 Task: Plan a multi-city trip from Accra to Krabi, then to Chiang Mai, and back to Accra, for 4 passengers in economy class, using Emirates, departing on June 24, July 14, and July 24 respectively.
Action: Mouse pressed left at (352, 354)
Screenshot: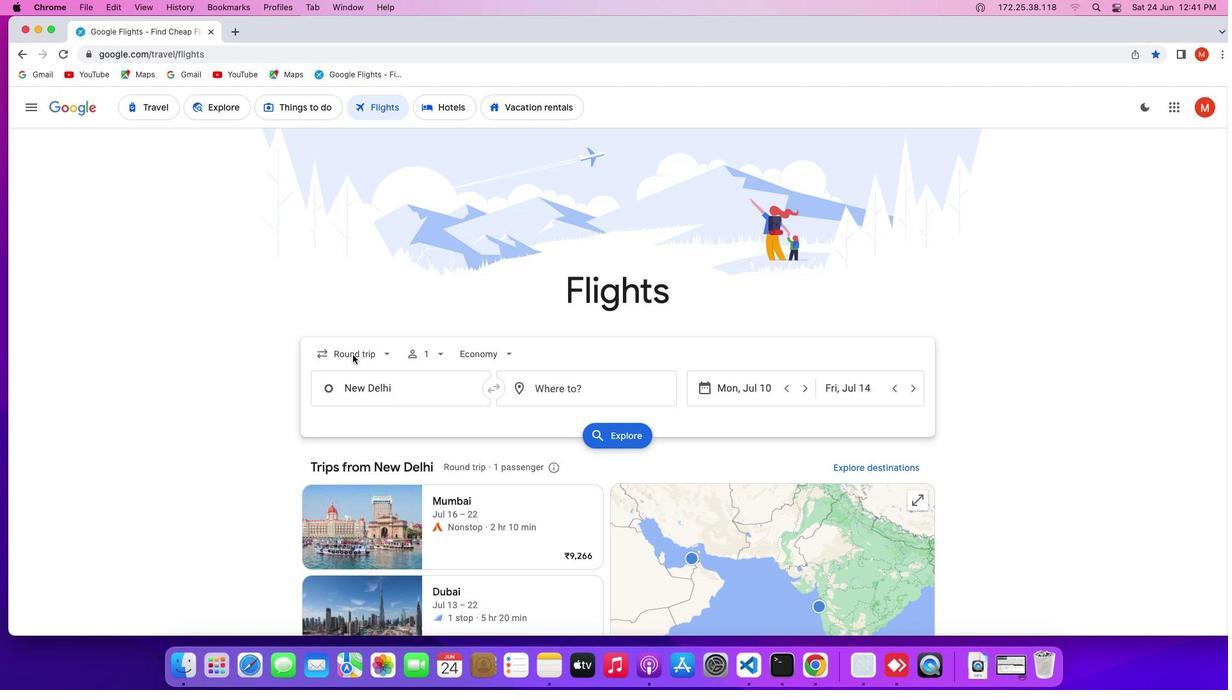 
Action: Mouse pressed left at (352, 354)
Screenshot: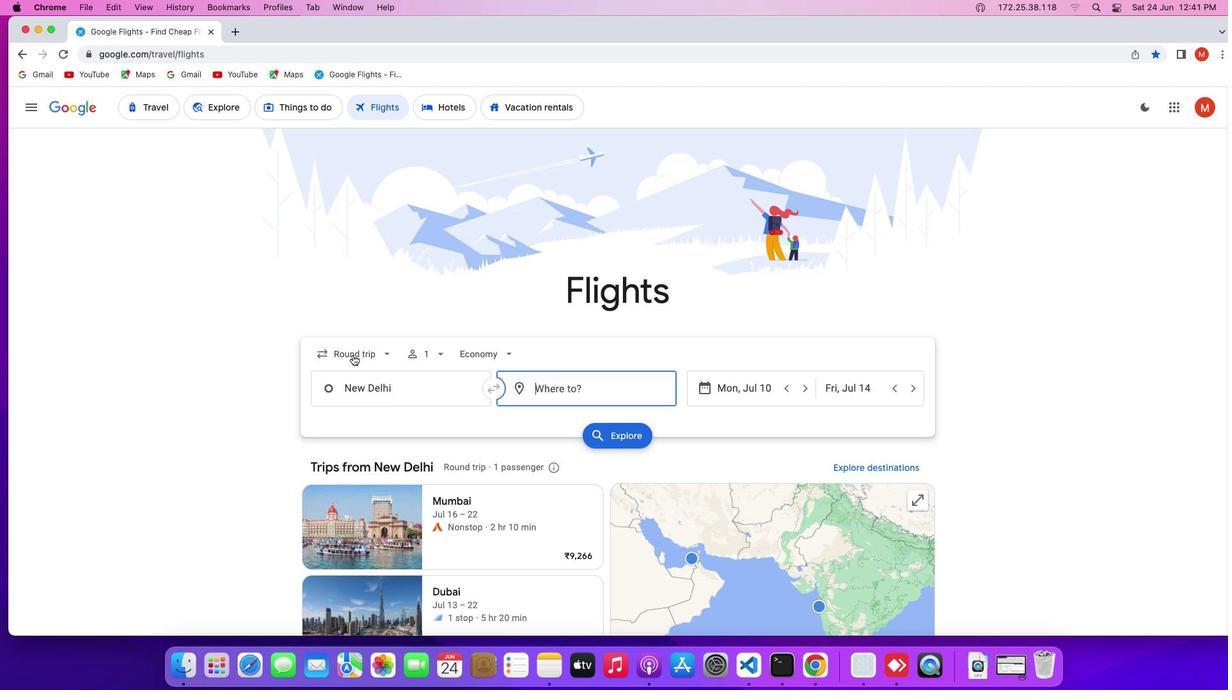 
Action: Mouse moved to (349, 436)
Screenshot: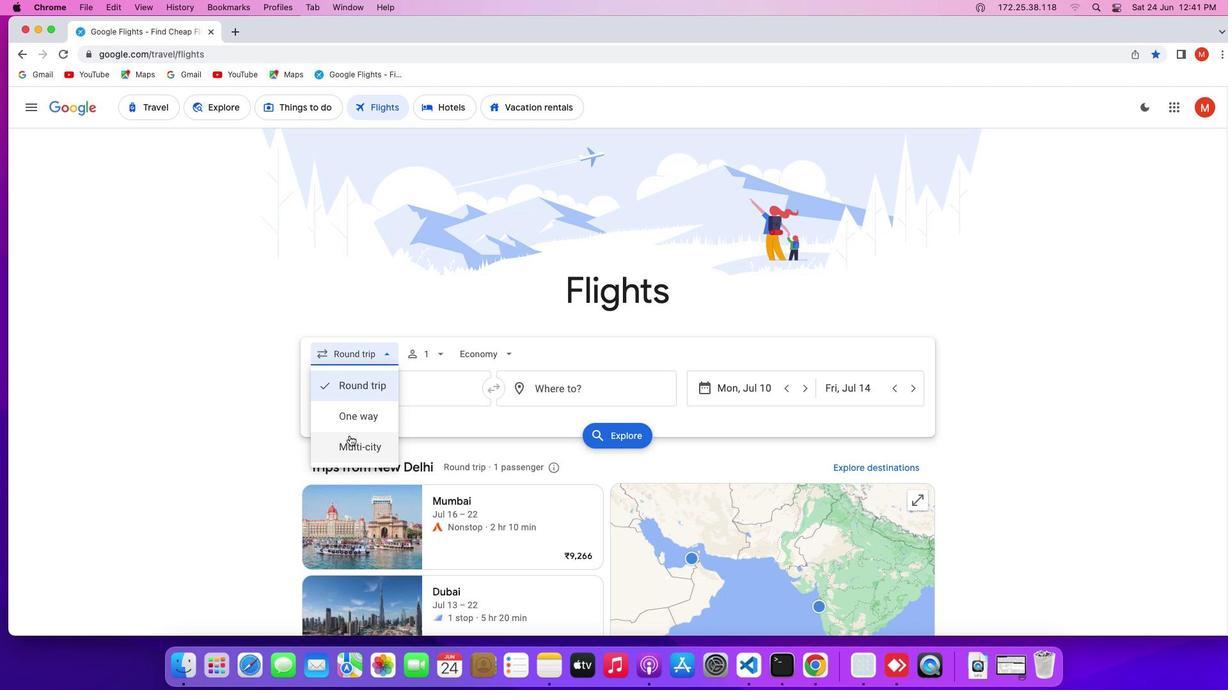 
Action: Mouse pressed left at (349, 436)
Screenshot: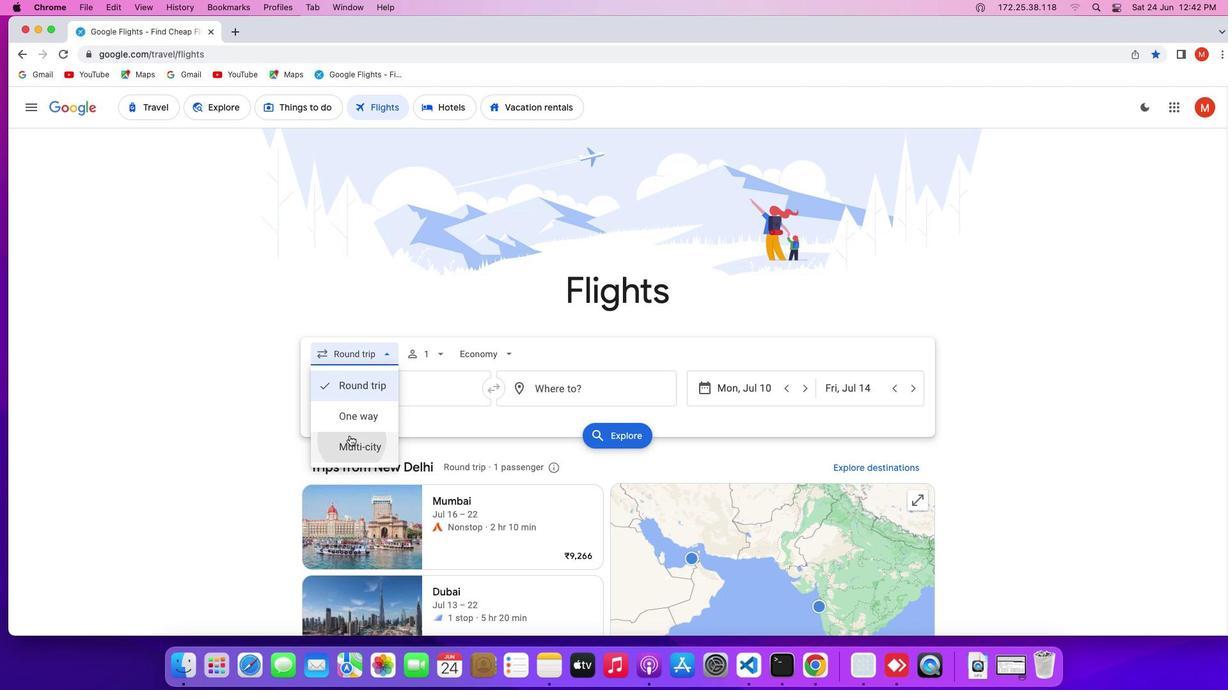 
Action: Mouse moved to (406, 353)
Screenshot: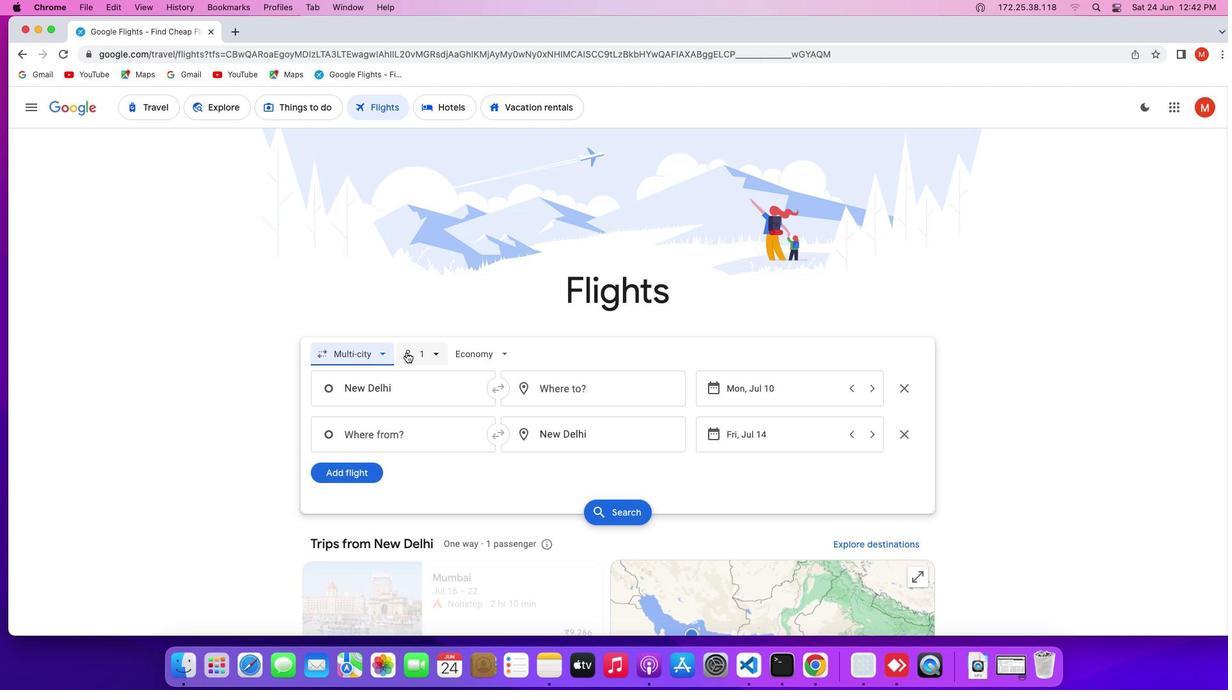 
Action: Mouse pressed left at (406, 353)
Screenshot: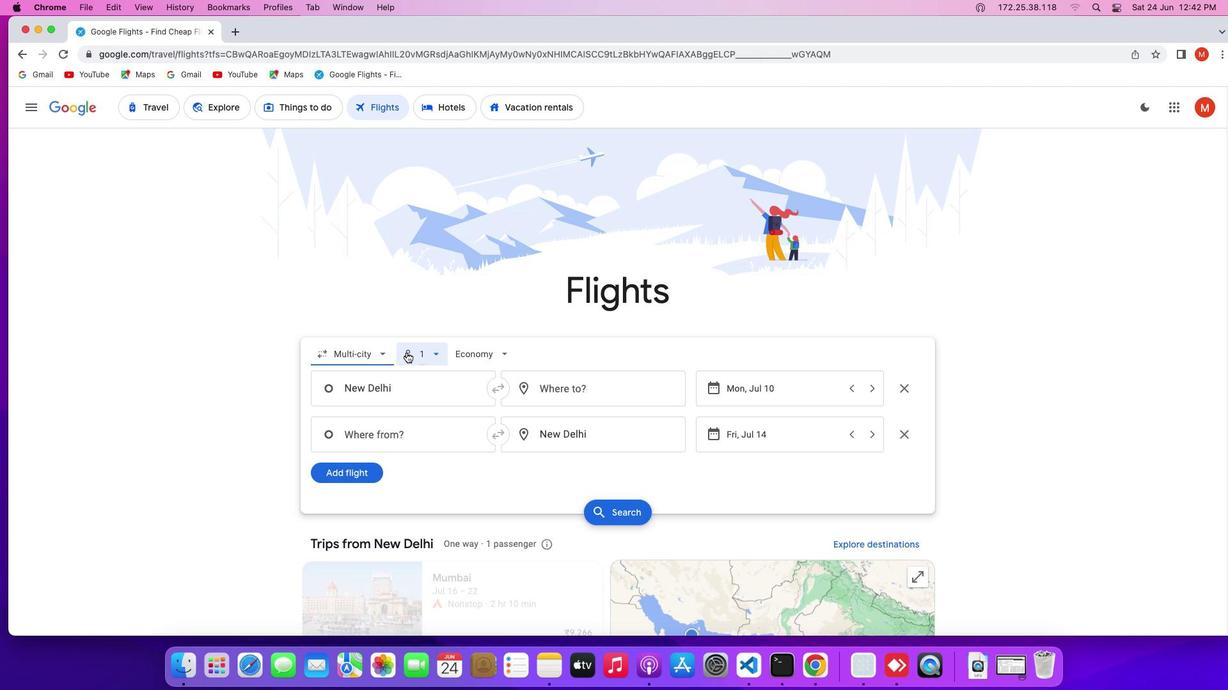 
Action: Mouse moved to (539, 388)
Screenshot: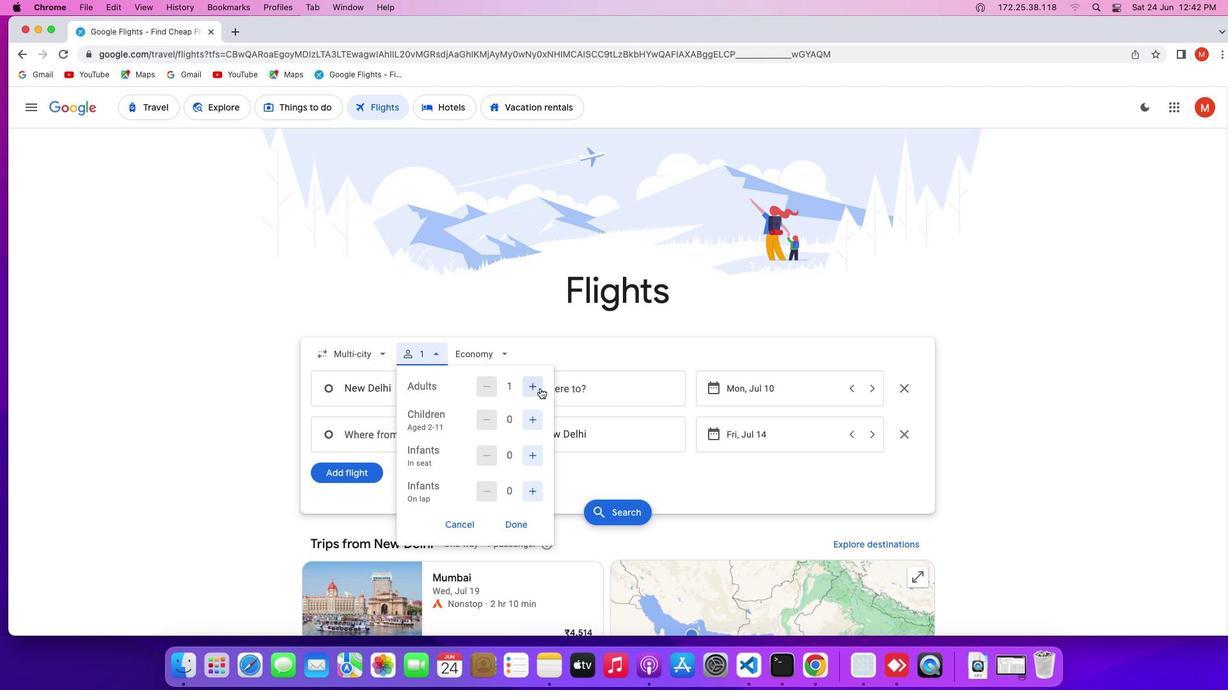 
Action: Mouse pressed left at (539, 388)
Screenshot: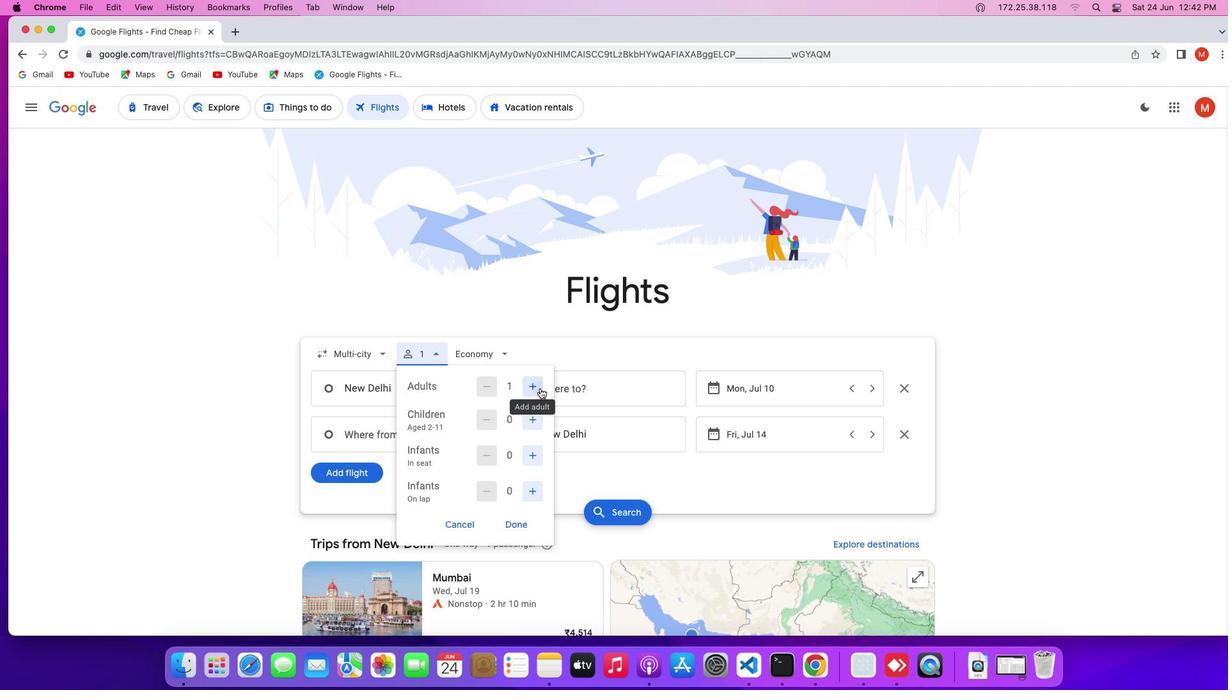 
Action: Mouse moved to (535, 420)
Screenshot: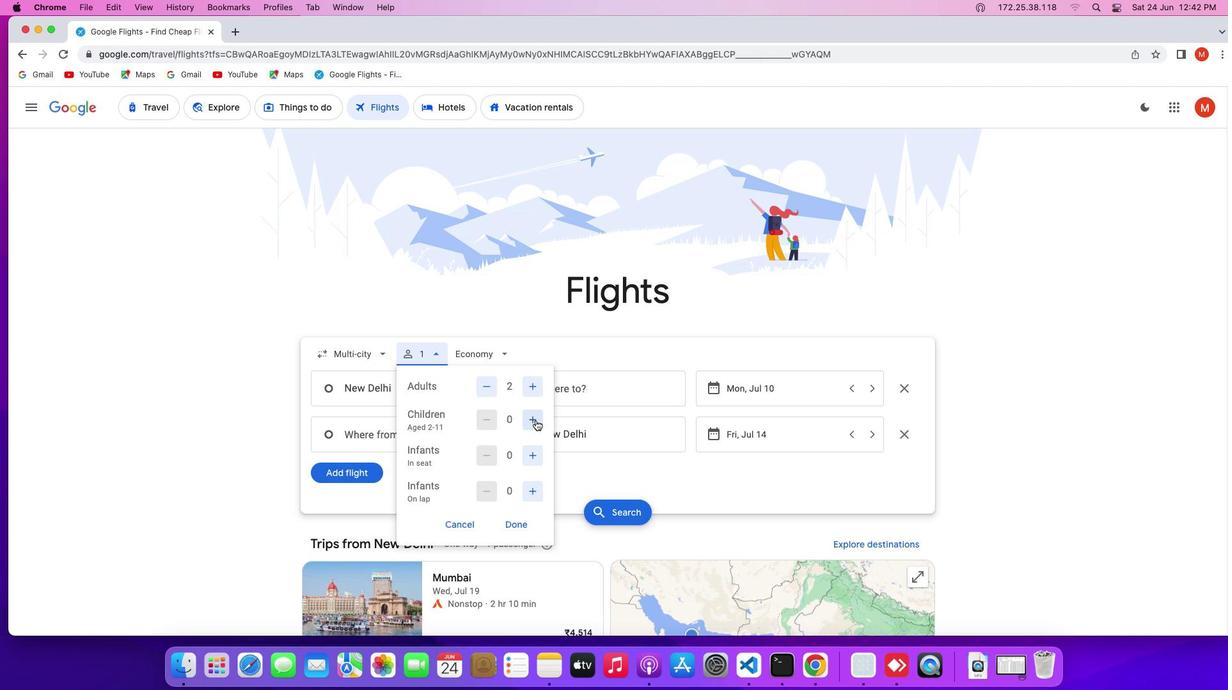 
Action: Mouse pressed left at (535, 420)
Screenshot: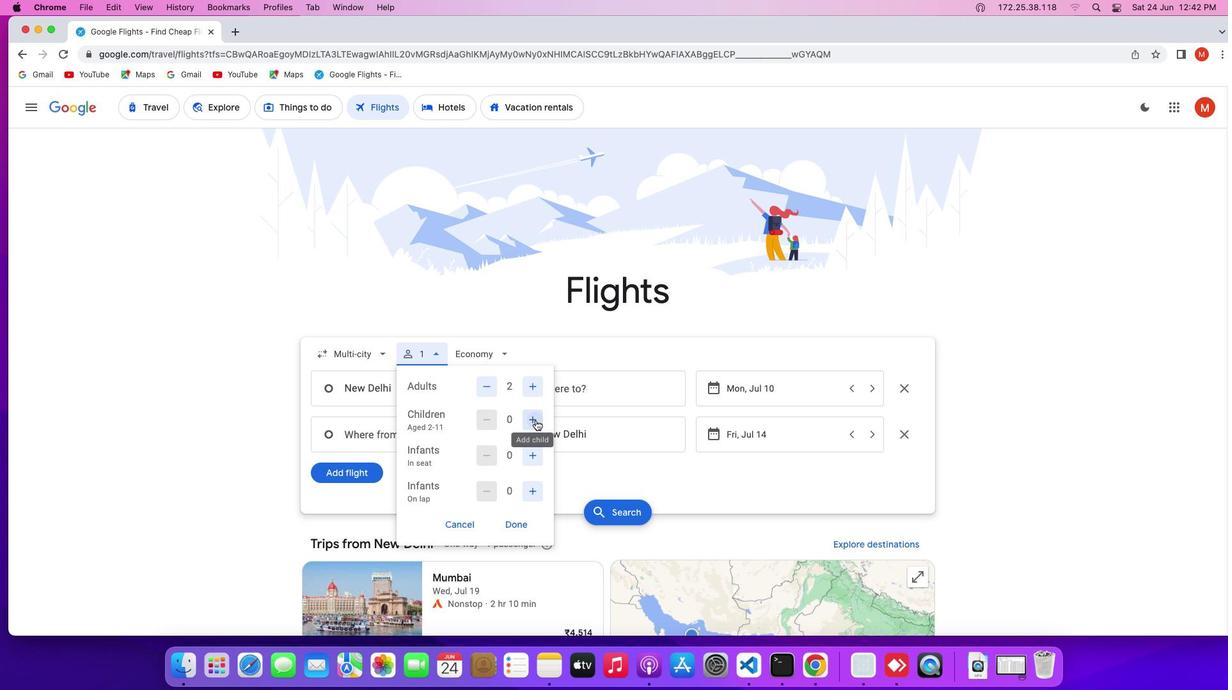 
Action: Mouse pressed left at (535, 420)
Screenshot: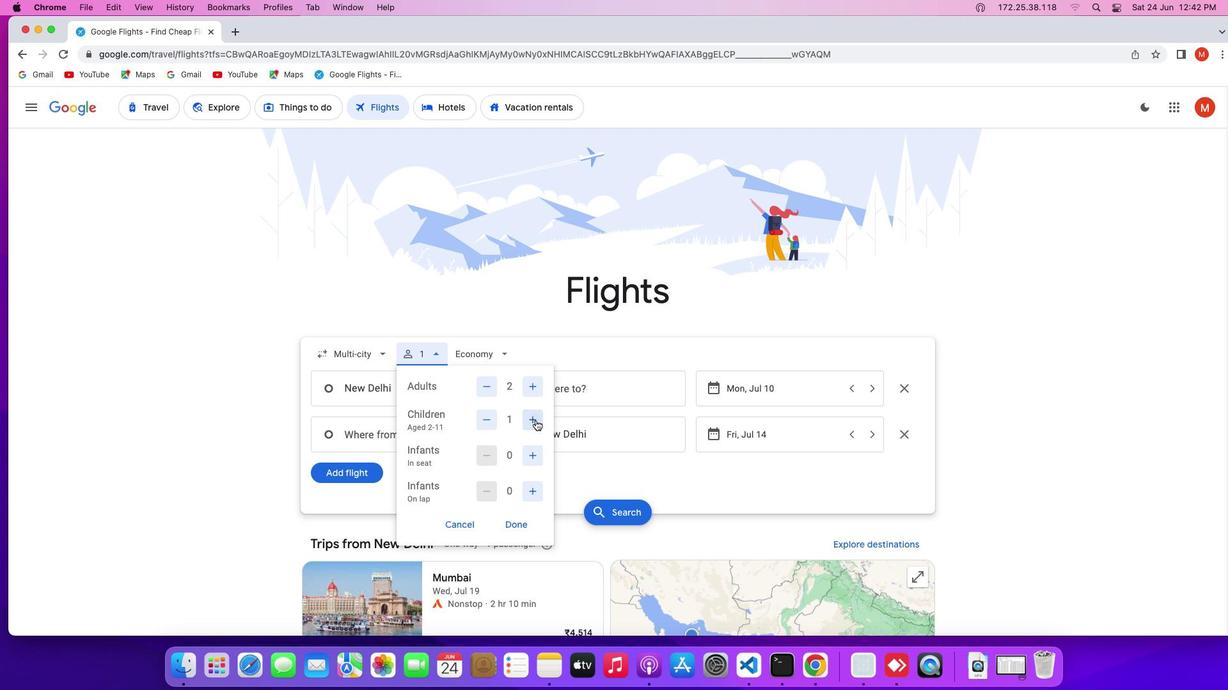 
Action: Mouse moved to (532, 523)
Screenshot: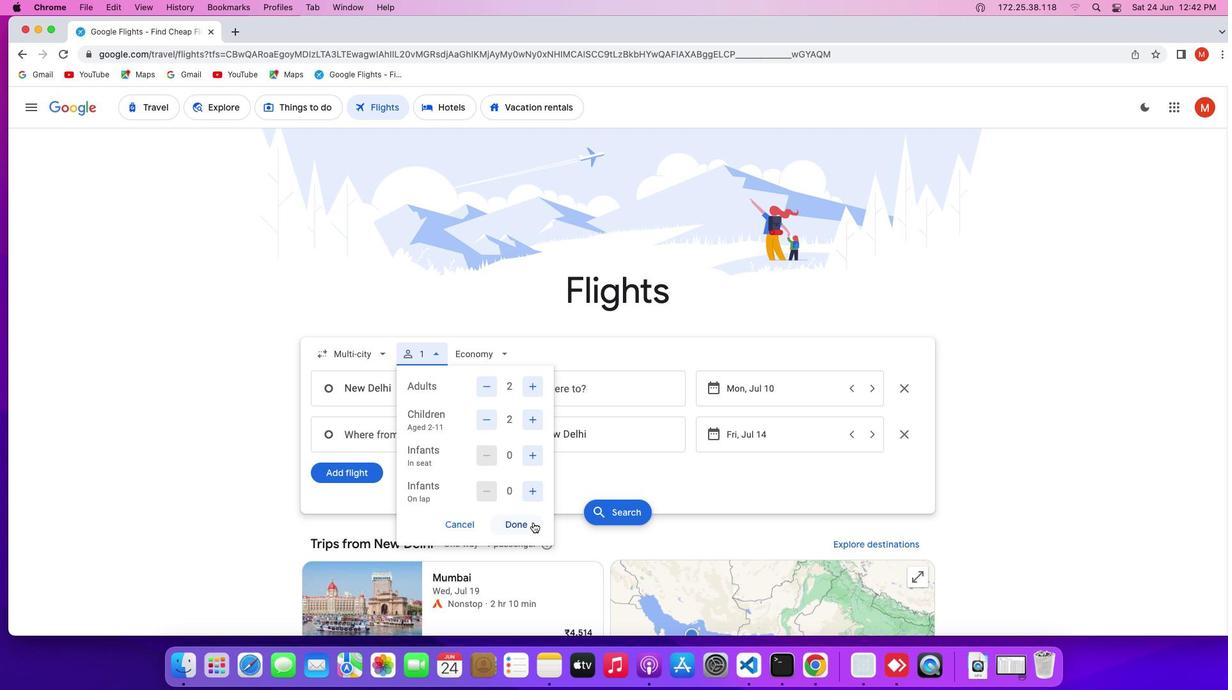
Action: Mouse pressed left at (532, 523)
Screenshot: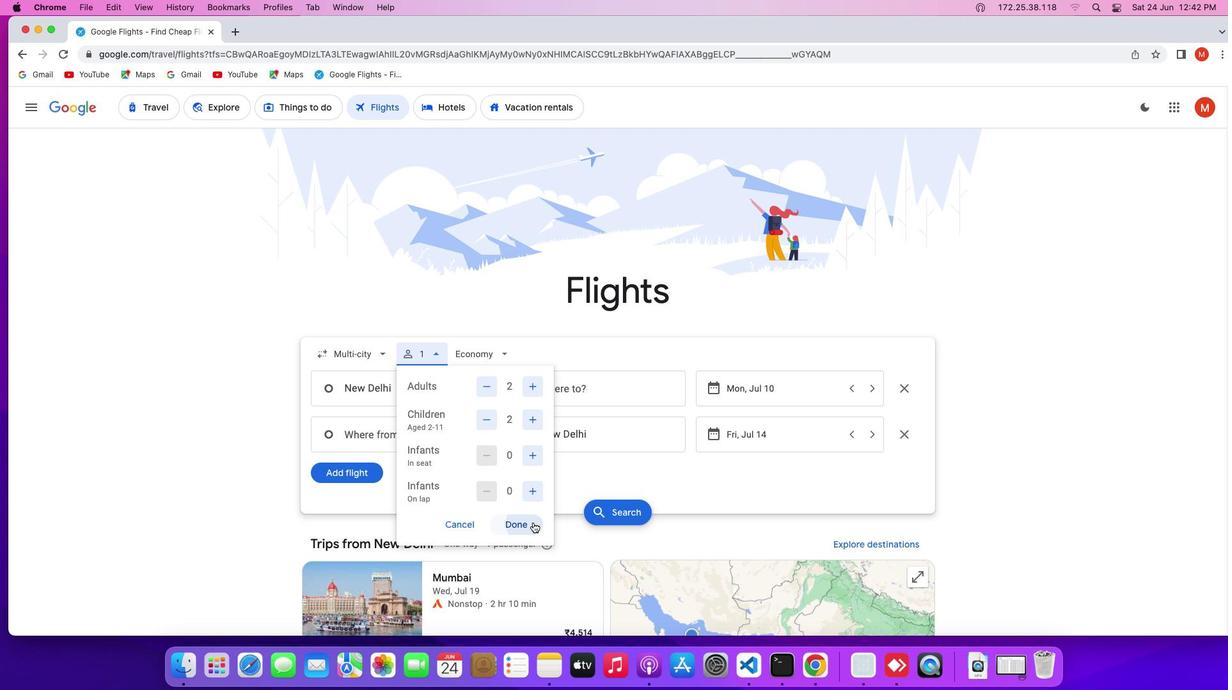 
Action: Mouse moved to (483, 351)
Screenshot: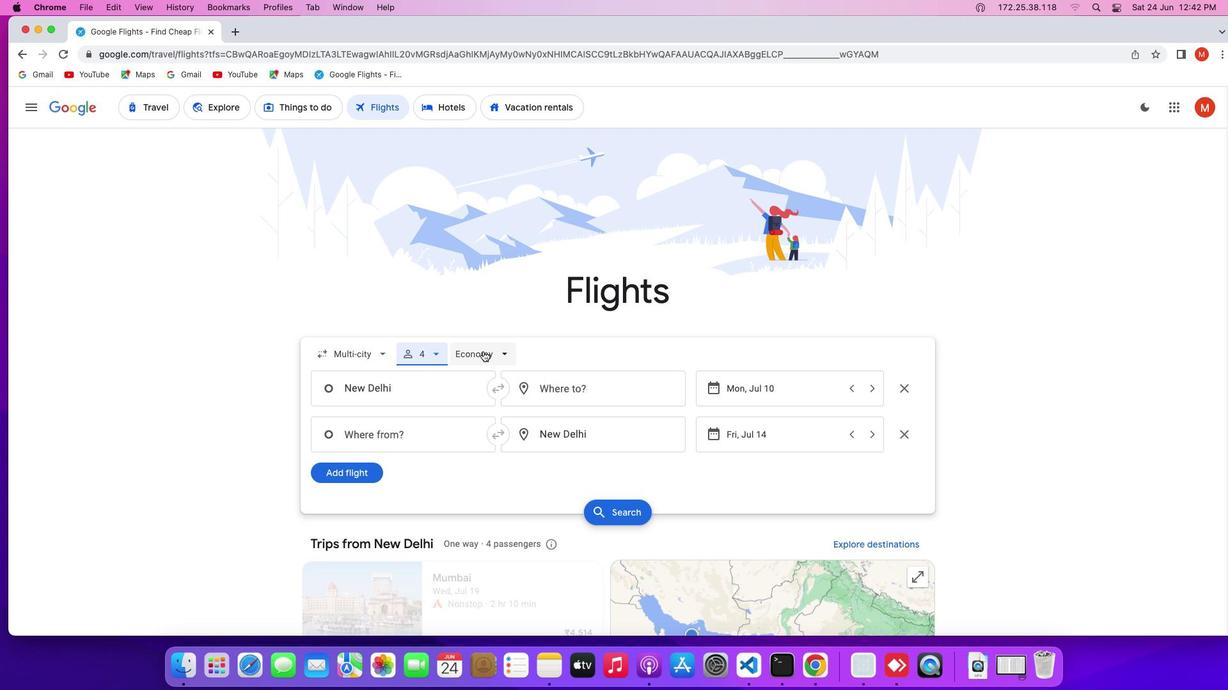 
Action: Mouse pressed left at (483, 351)
Screenshot: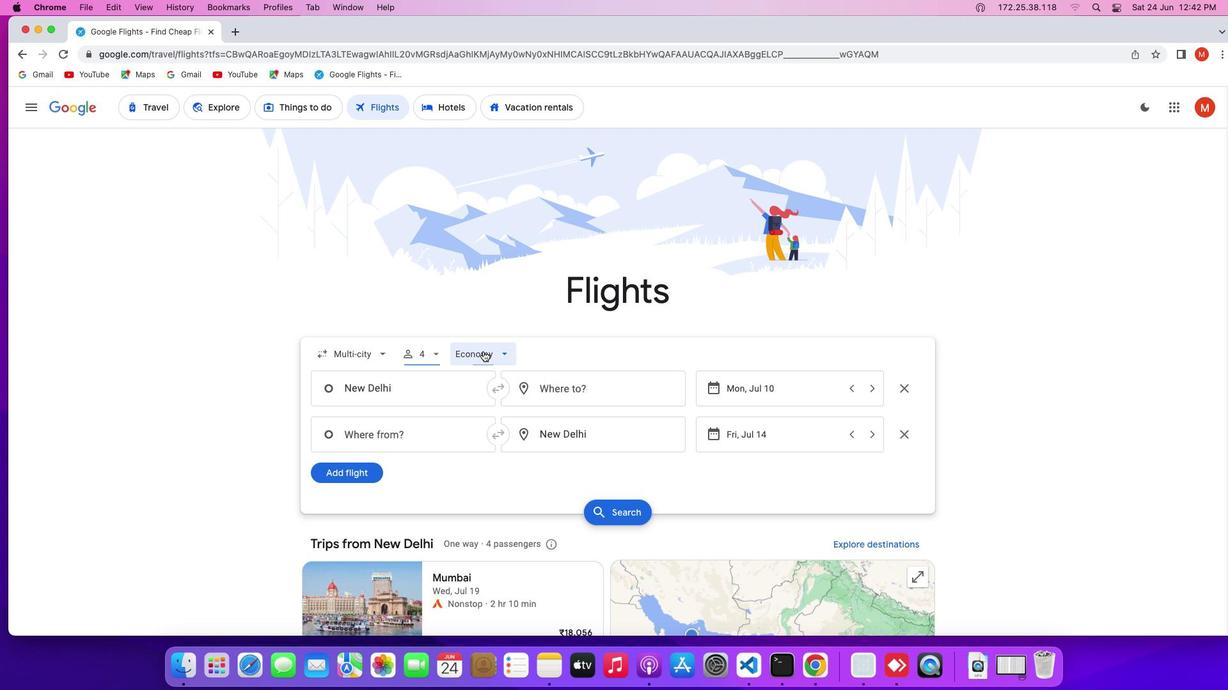 
Action: Mouse moved to (486, 393)
Screenshot: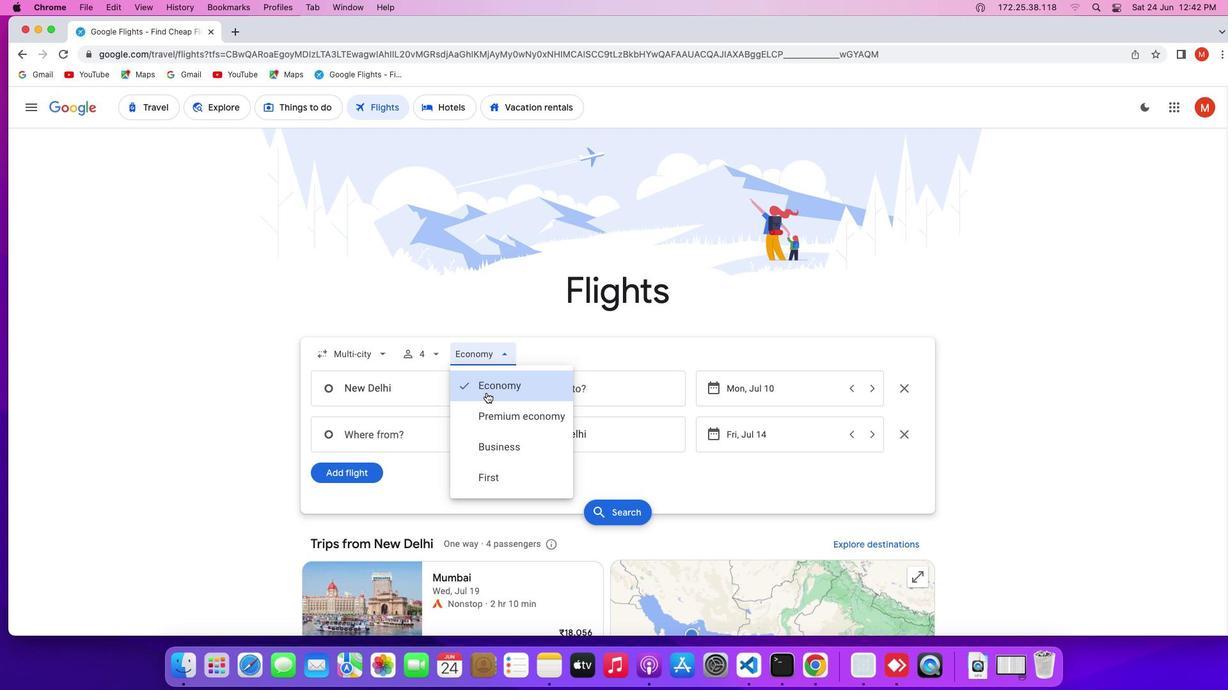 
Action: Mouse pressed left at (486, 393)
Screenshot: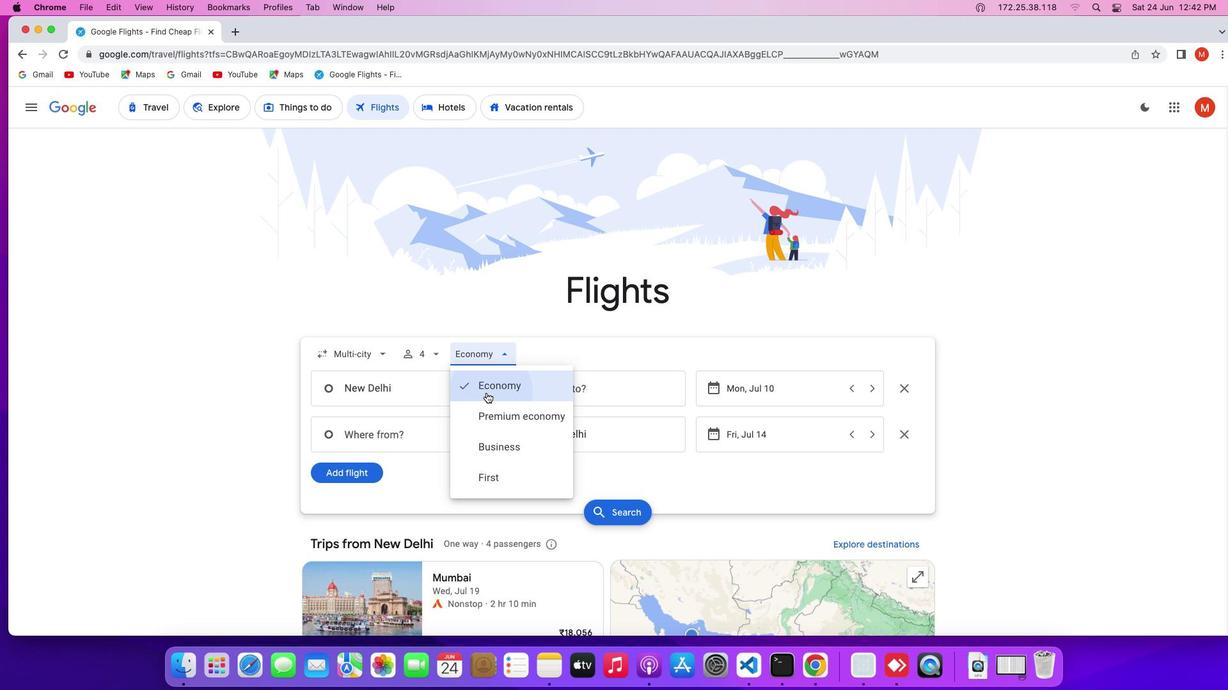 
Action: Mouse moved to (454, 385)
Screenshot: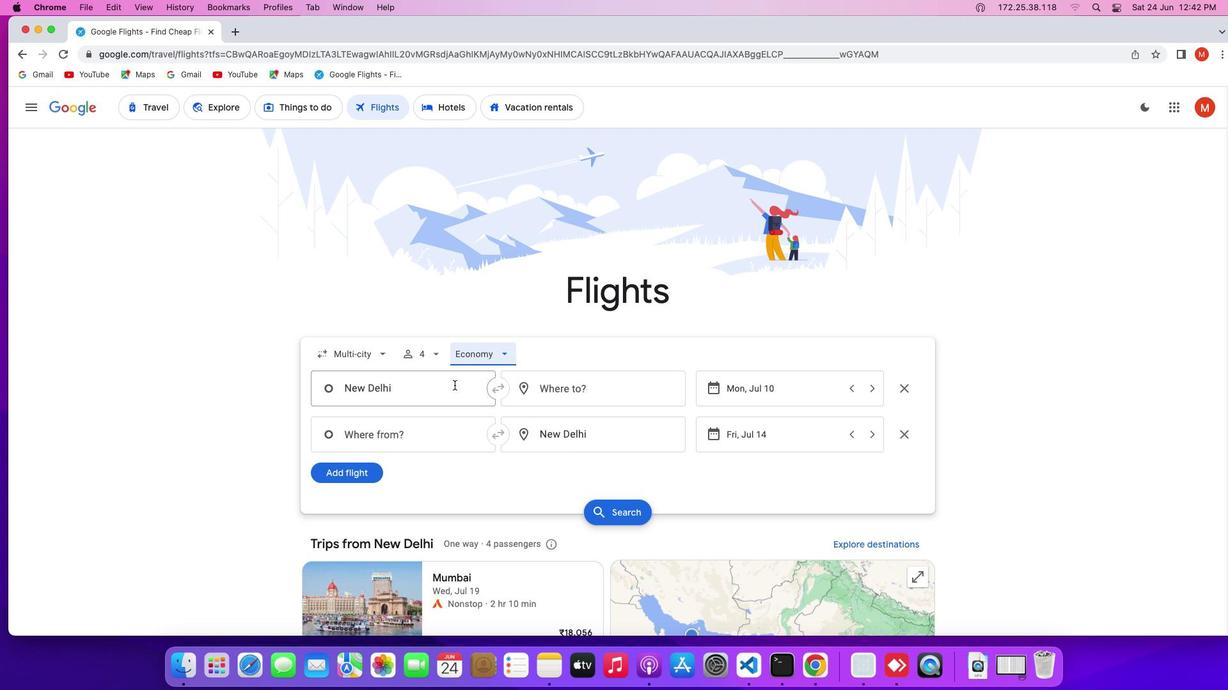 
Action: Mouse pressed left at (454, 385)
Screenshot: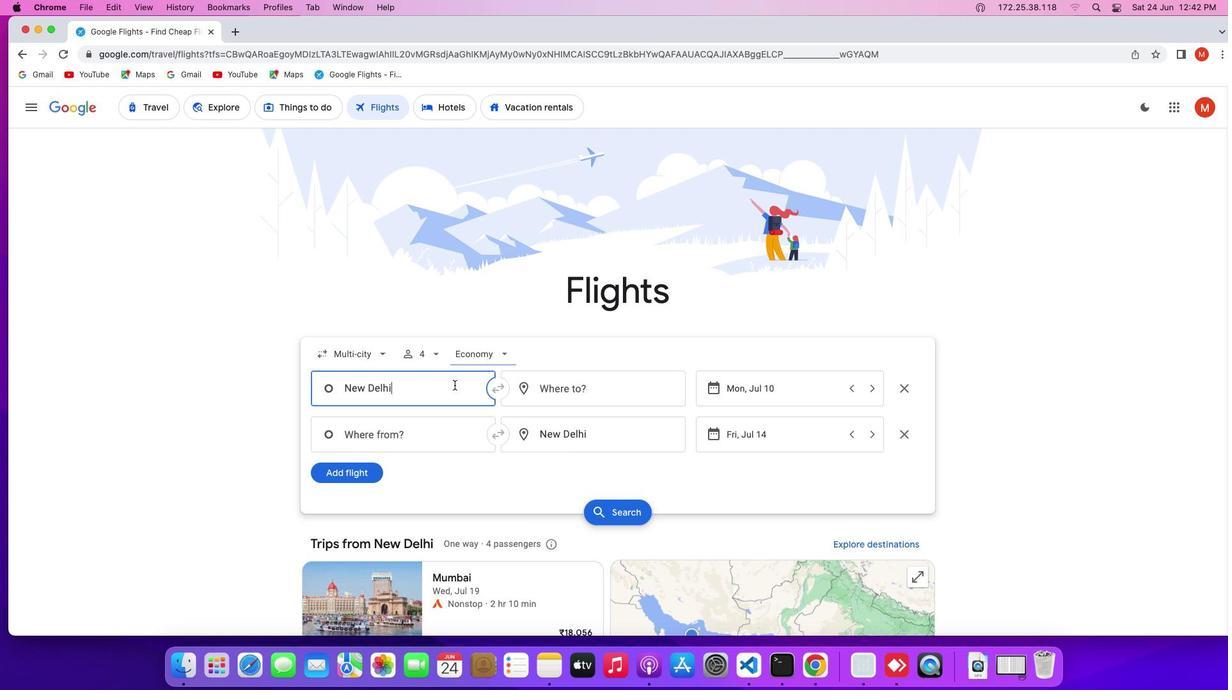 
Action: Key pressed Key.backspaceKey.shift'A''c''c''r''a'
Screenshot: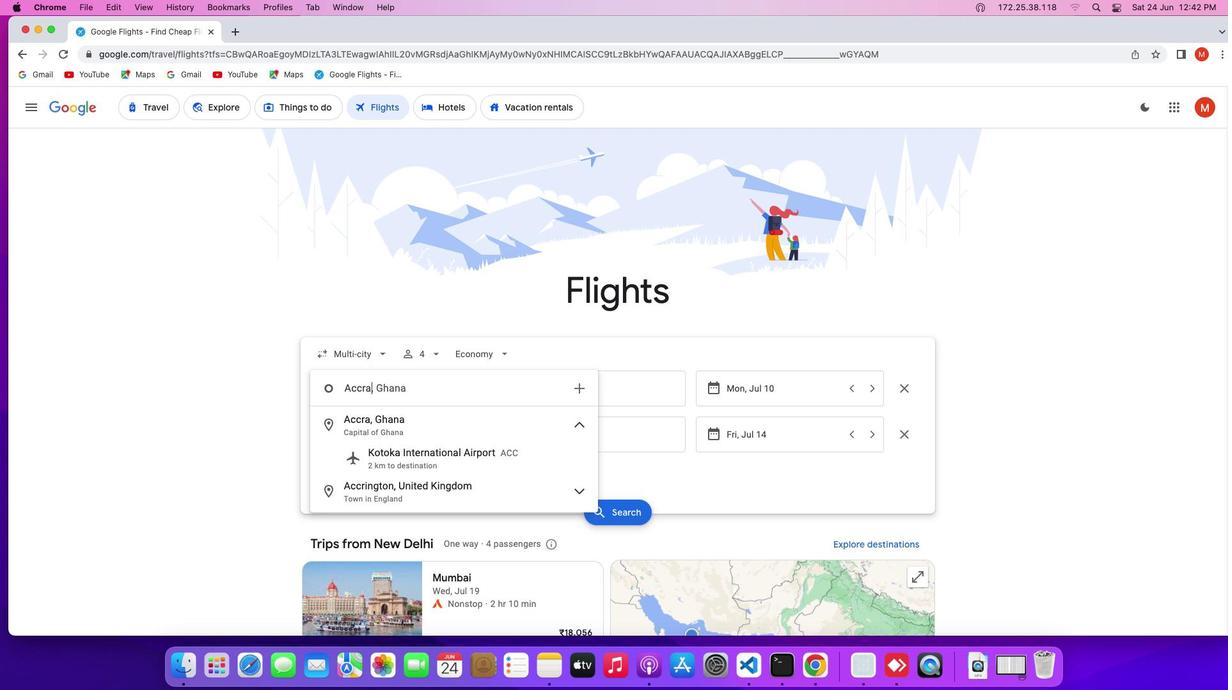 
Action: Mouse moved to (459, 422)
Screenshot: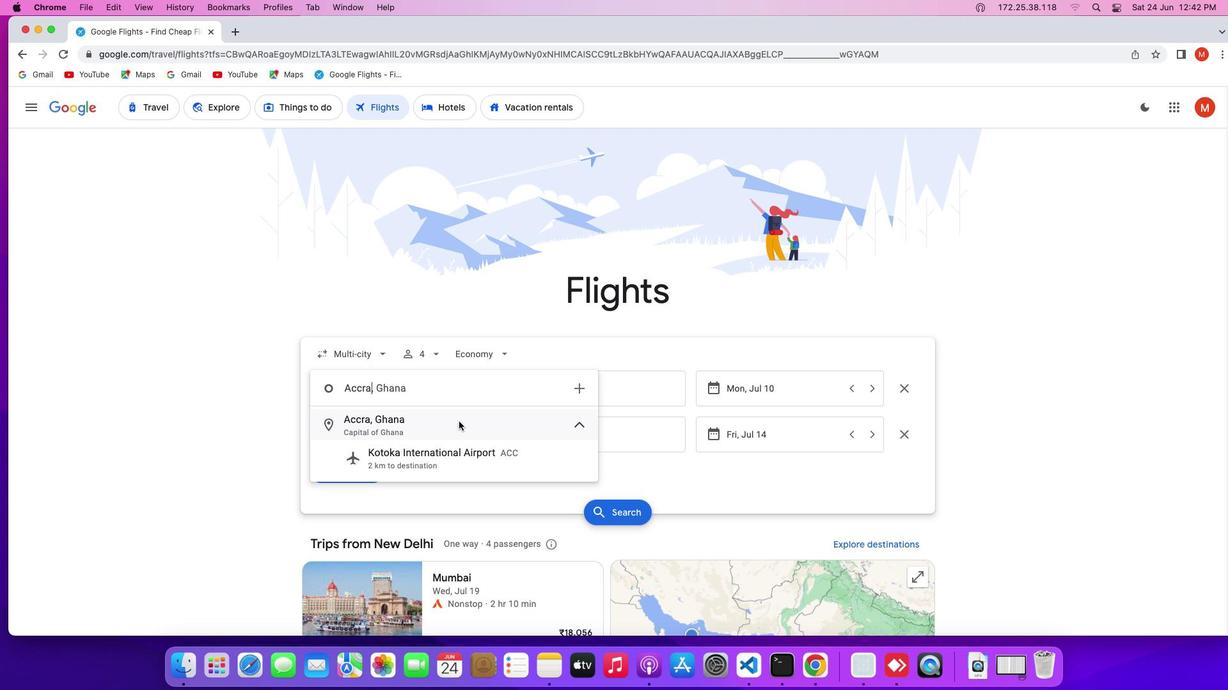 
Action: Mouse pressed left at (459, 422)
Screenshot: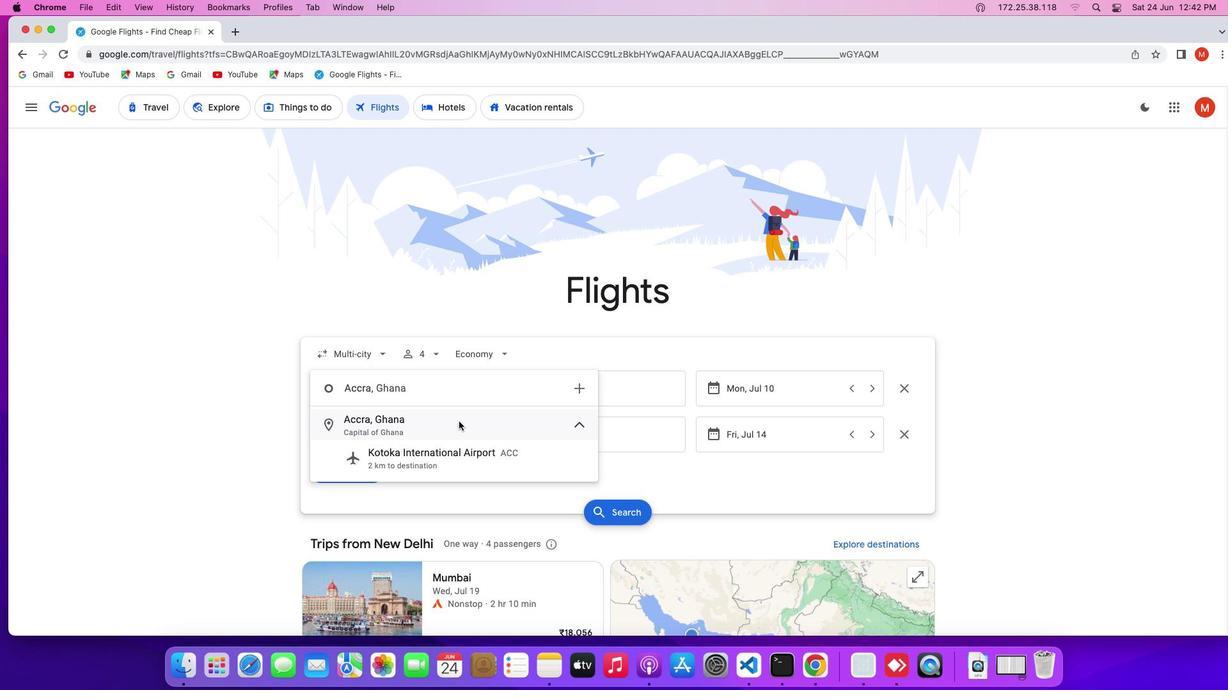 
Action: Mouse moved to (557, 395)
Screenshot: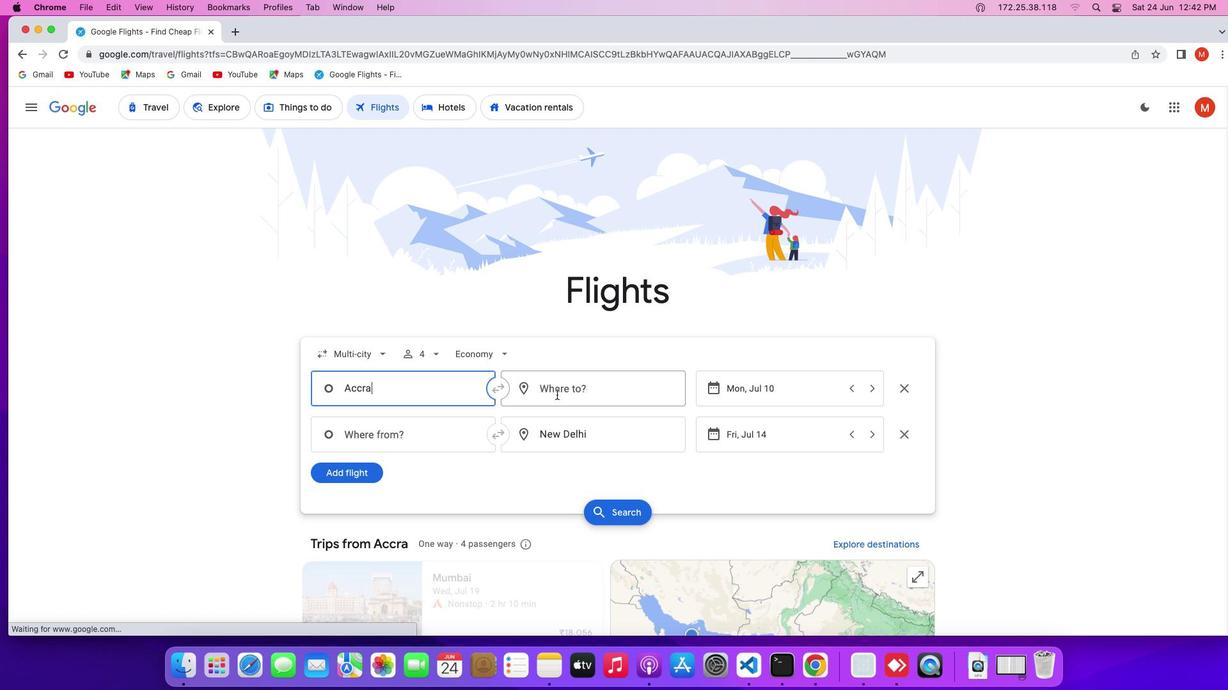 
Action: Mouse pressed left at (557, 395)
Screenshot: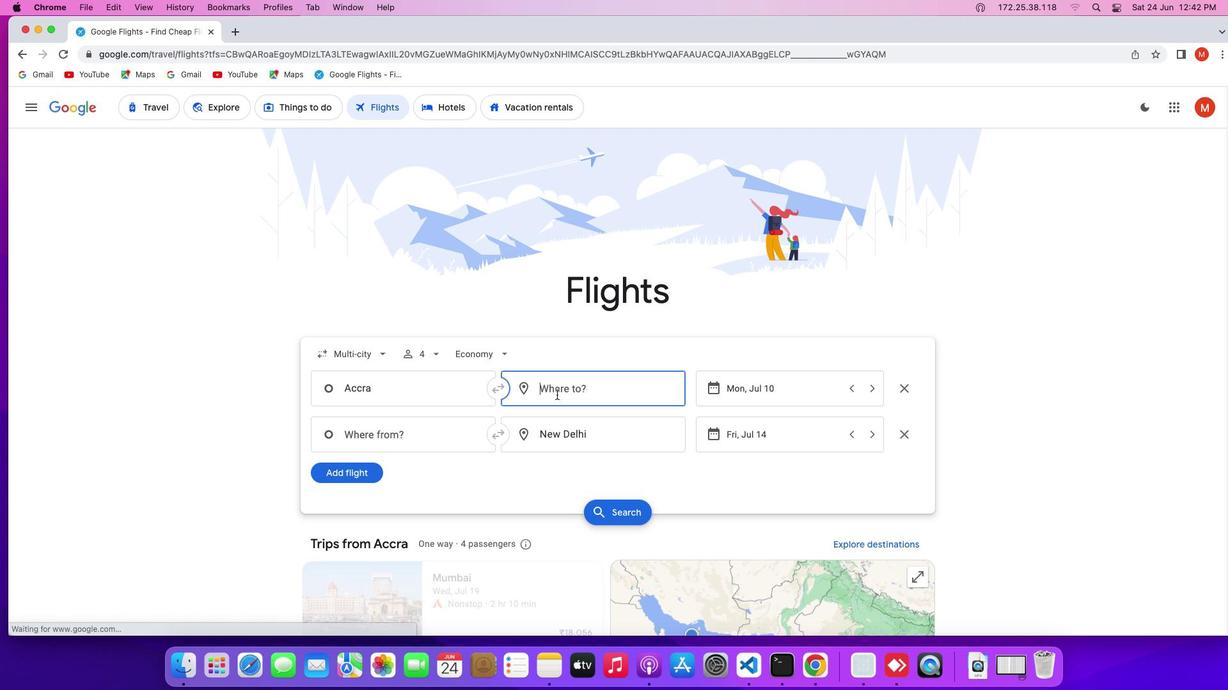 
Action: Key pressed Key.shift'K''r''a''b''i'
Screenshot: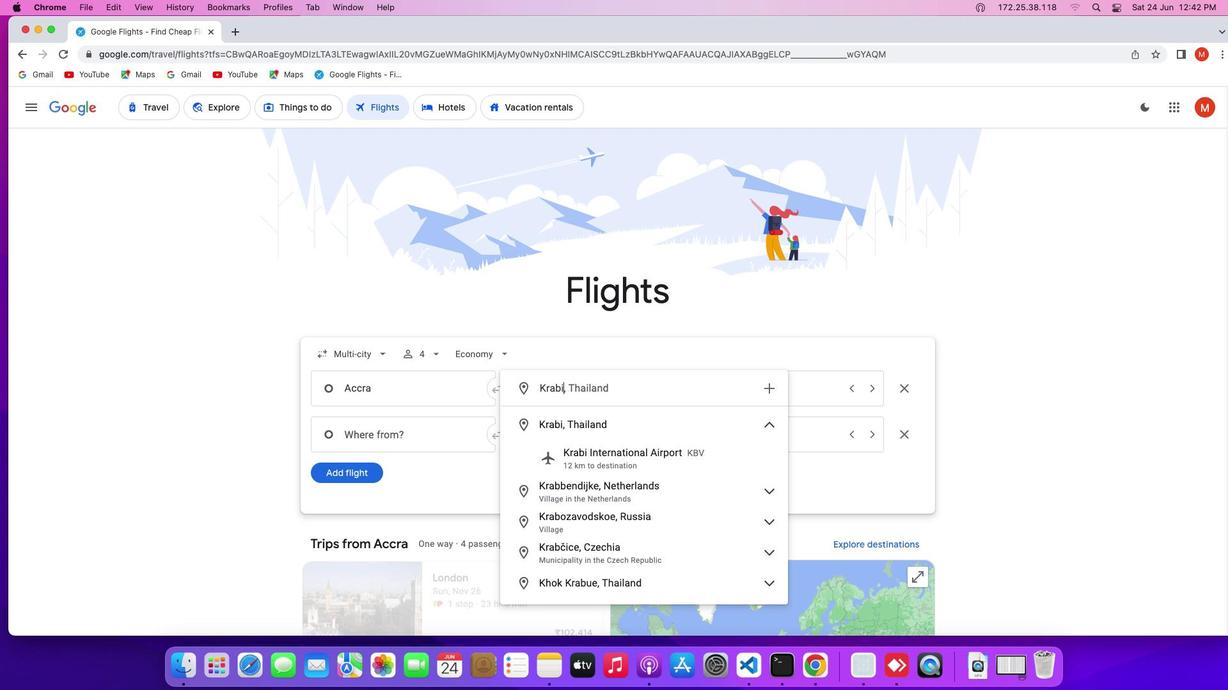 
Action: Mouse moved to (575, 417)
Screenshot: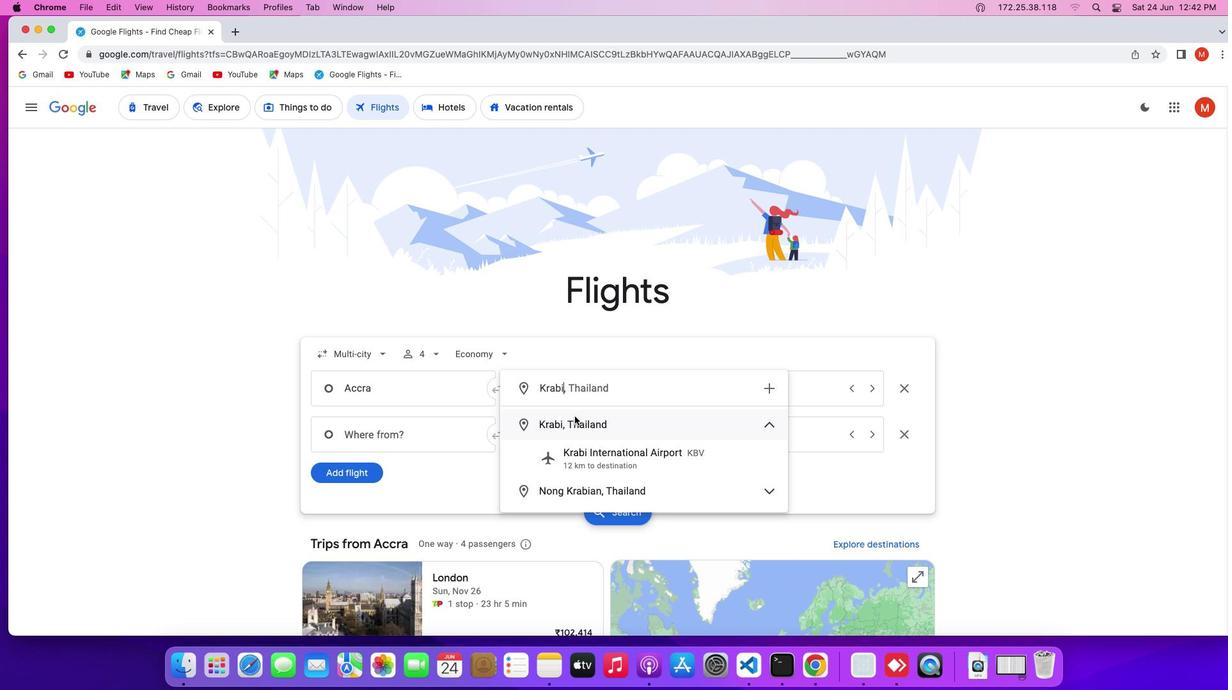 
Action: Mouse pressed left at (575, 417)
Screenshot: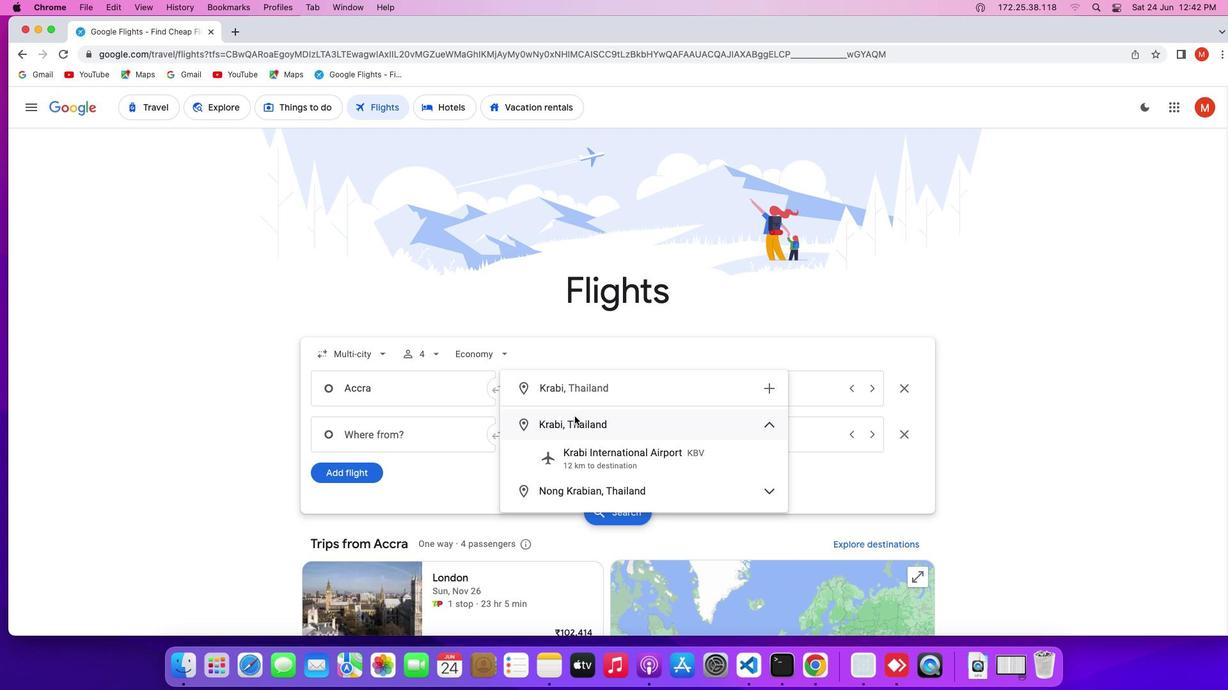 
Action: Mouse moved to (770, 386)
Screenshot: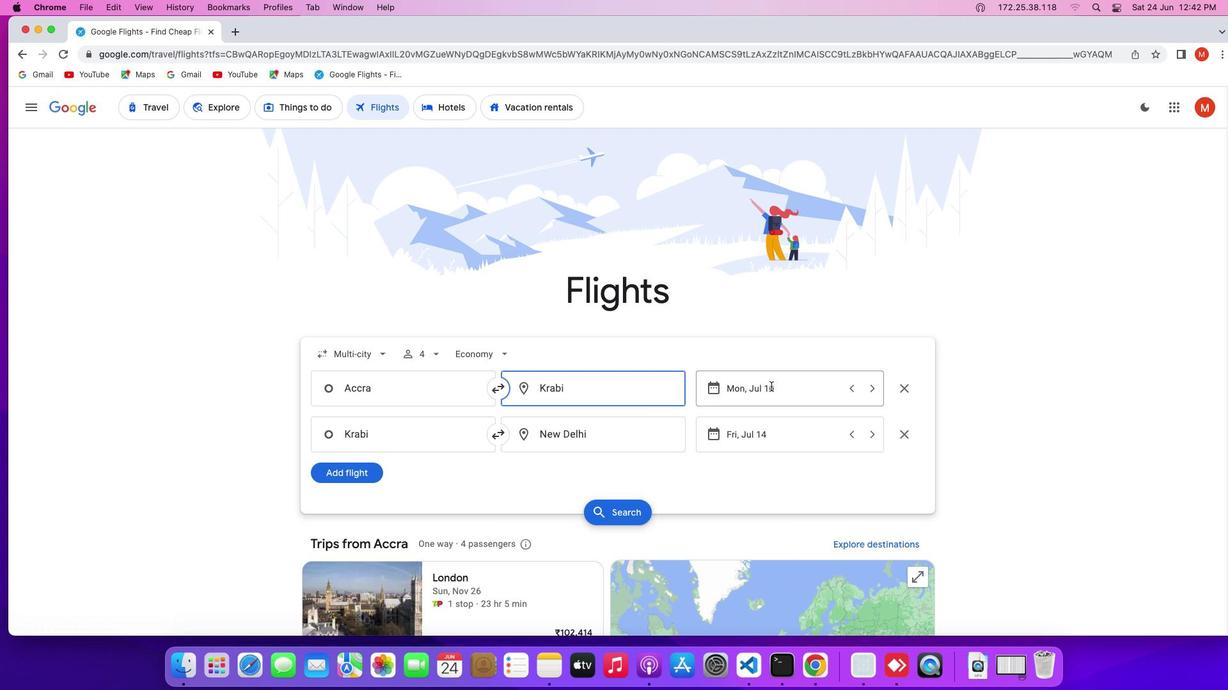 
Action: Mouse pressed left at (770, 386)
Screenshot: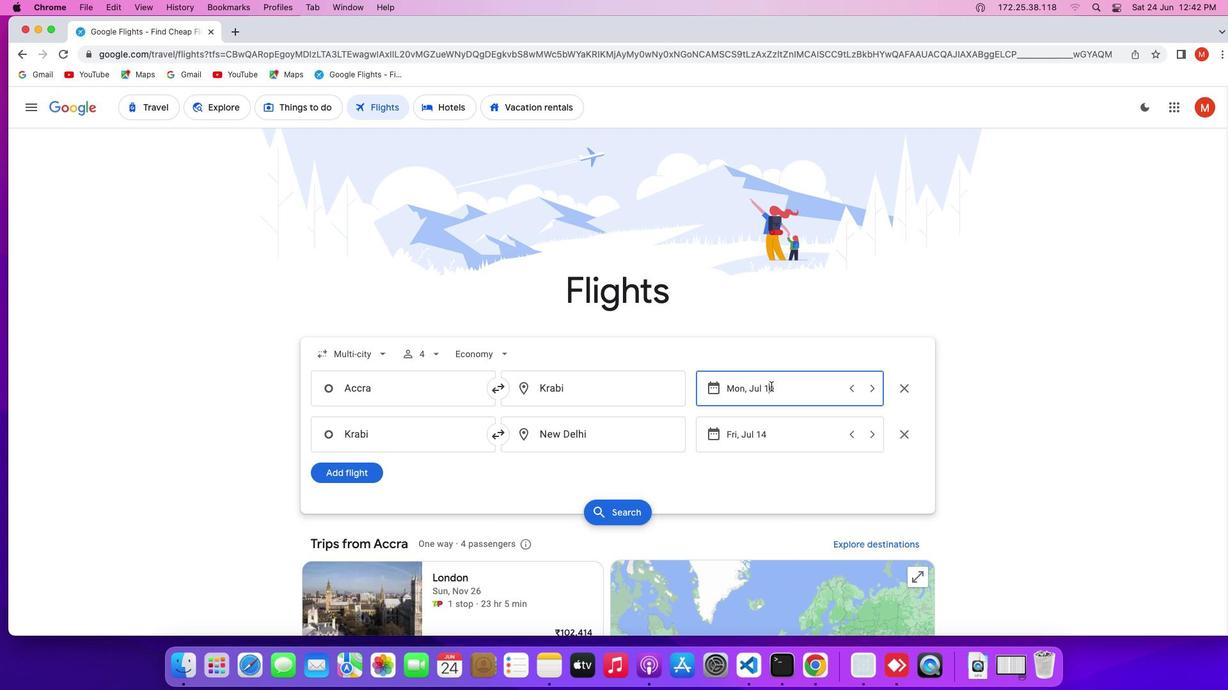
Action: Mouse moved to (613, 500)
Screenshot: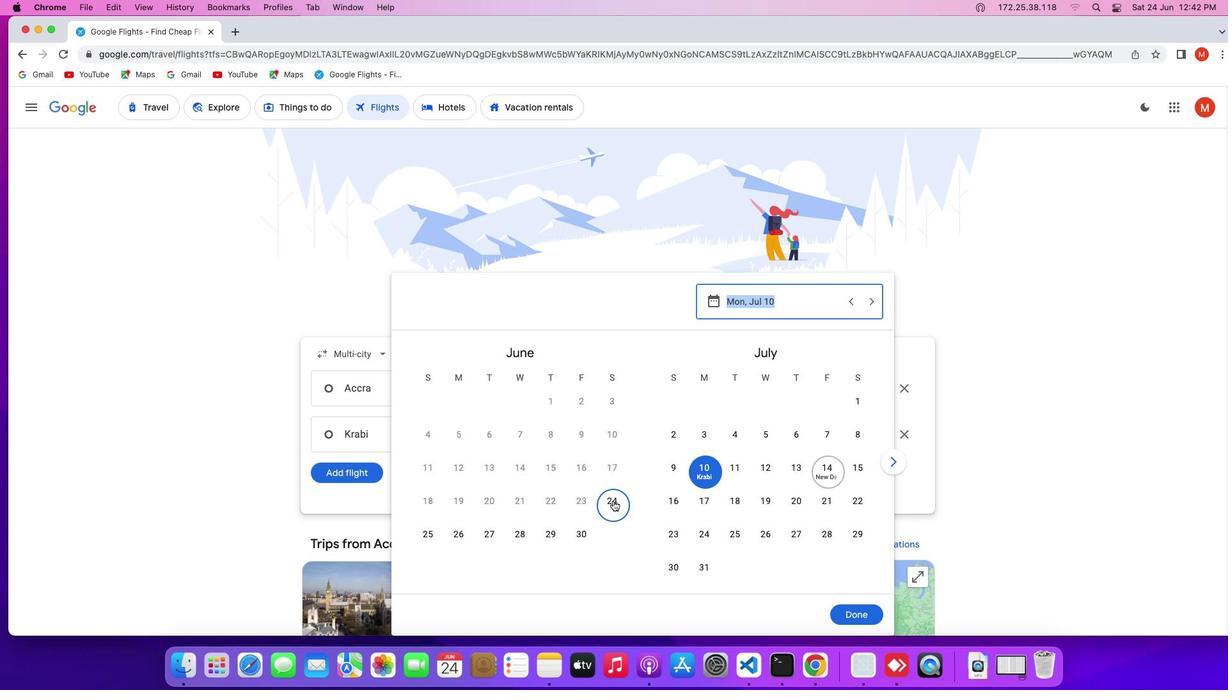 
Action: Mouse pressed left at (613, 500)
Screenshot: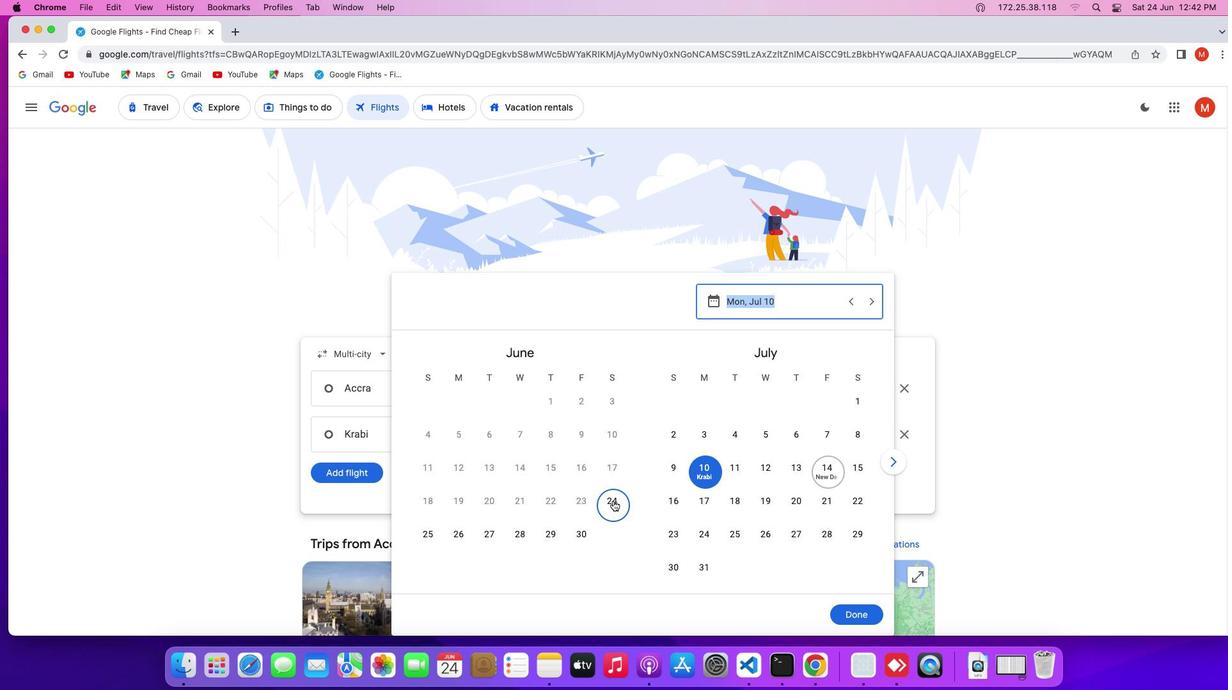 
Action: Mouse moved to (841, 610)
Screenshot: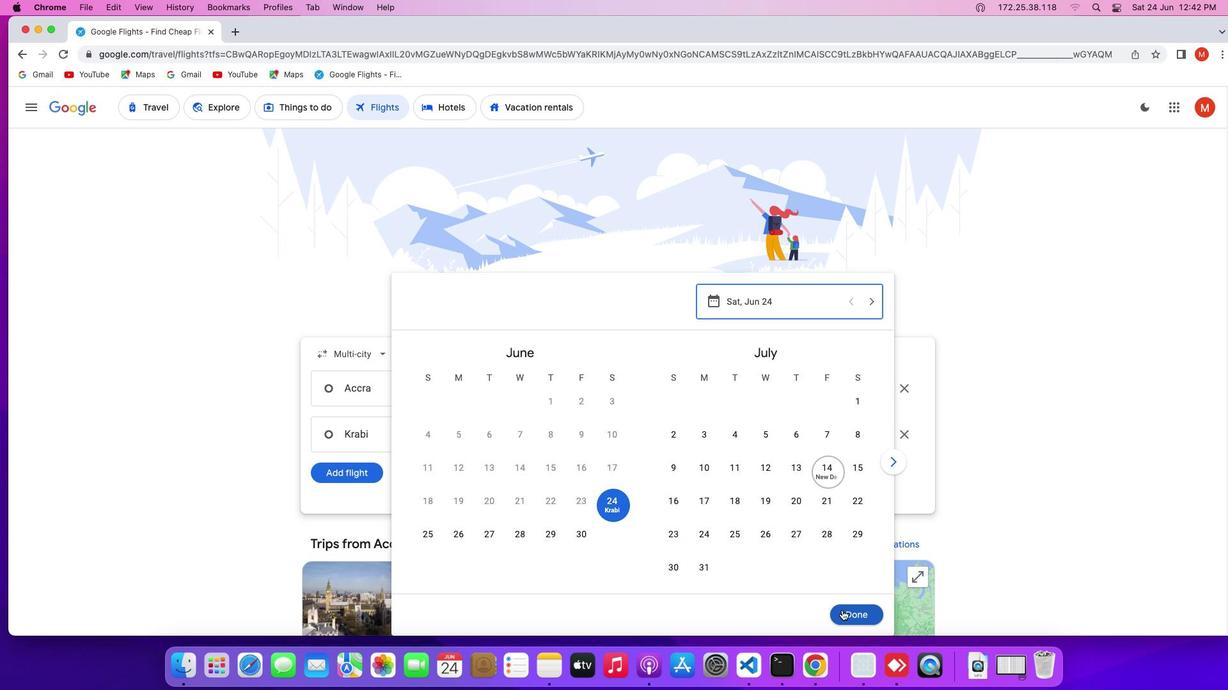 
Action: Mouse pressed left at (841, 610)
Screenshot: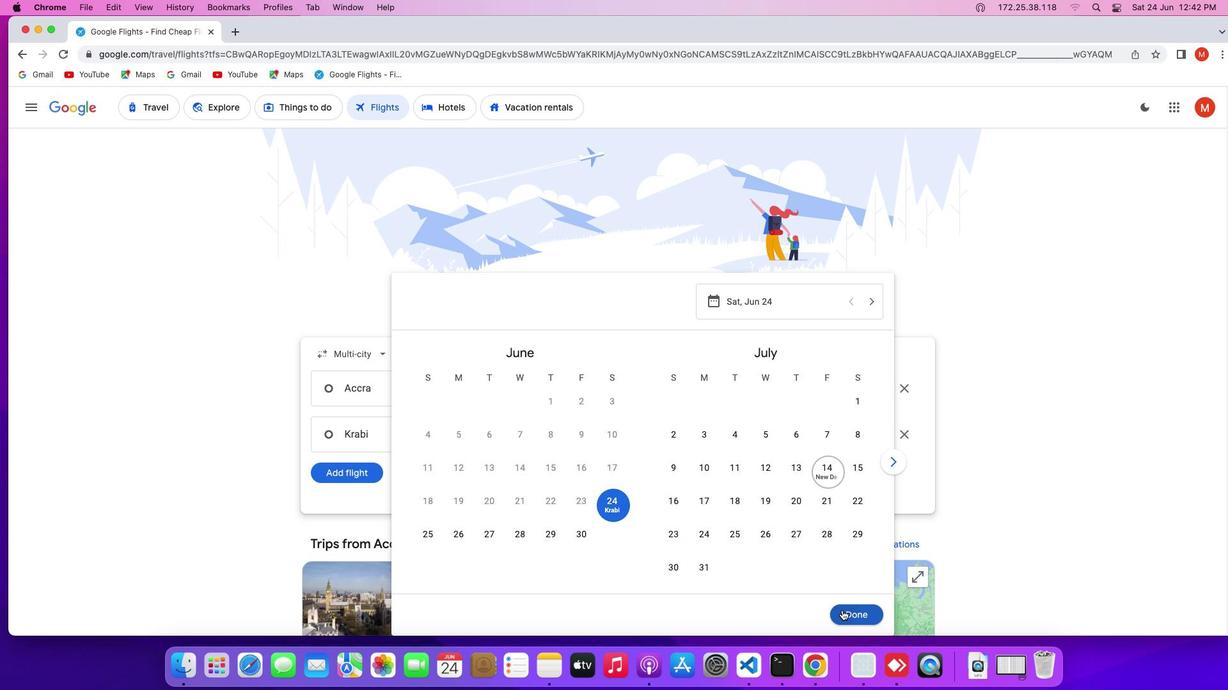 
Action: Mouse moved to (553, 433)
Screenshot: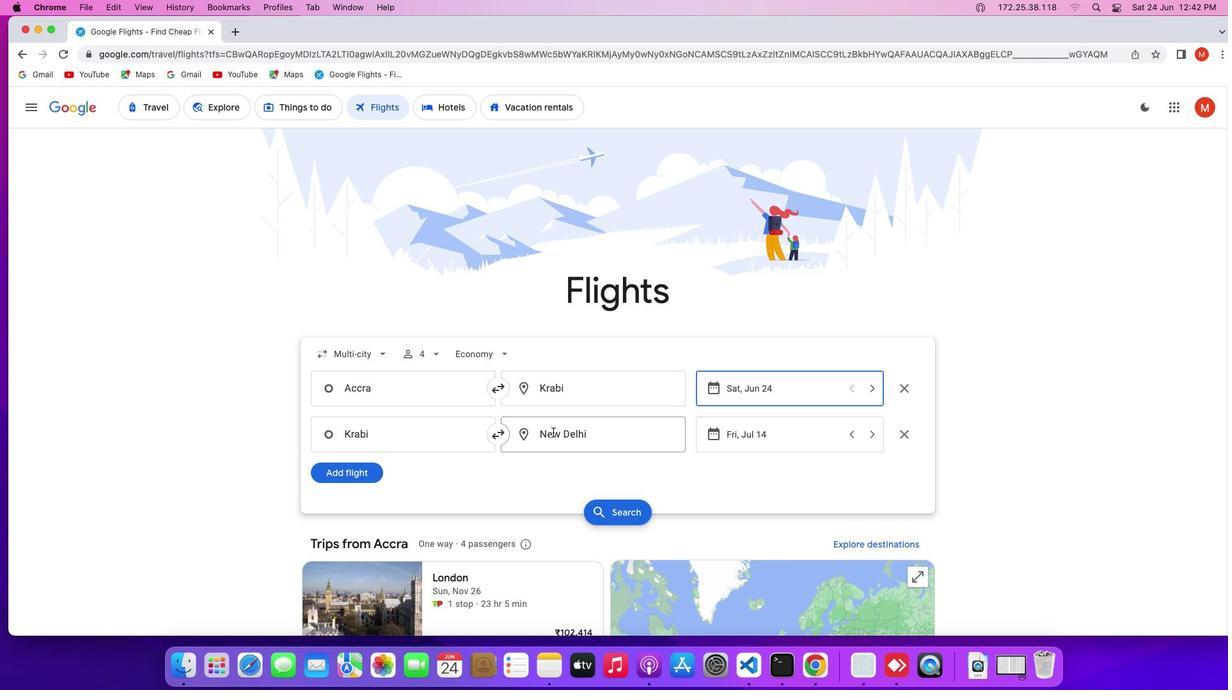 
Action: Mouse pressed left at (553, 433)
Screenshot: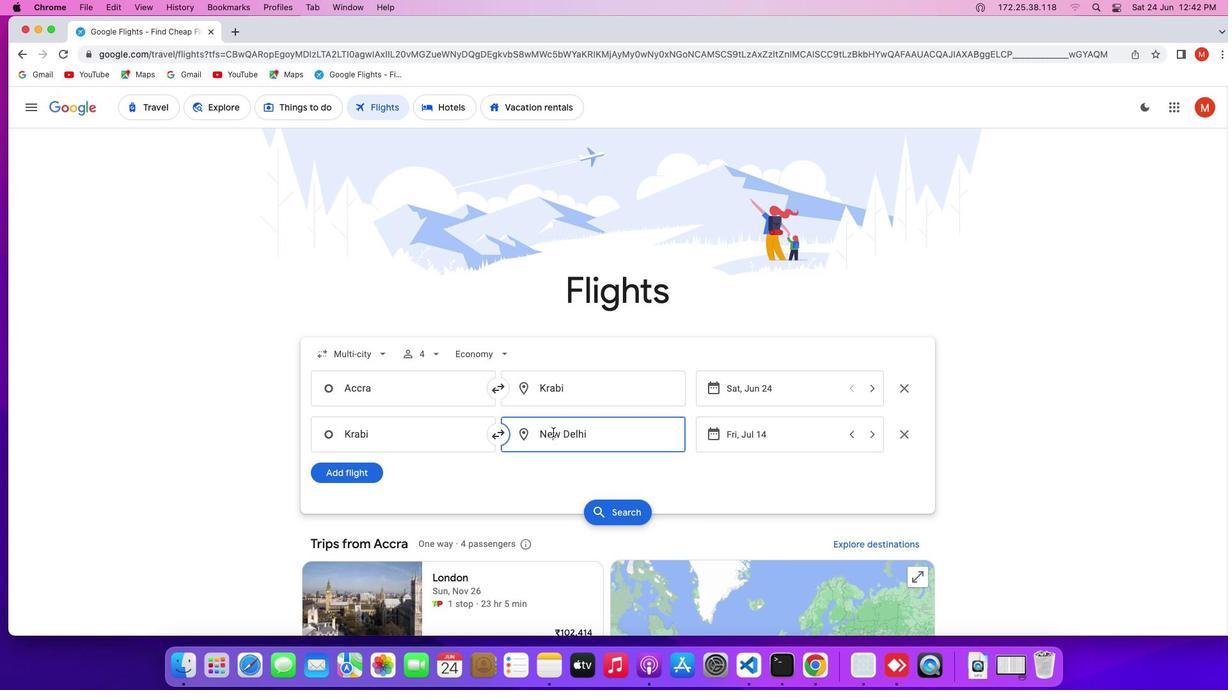 
Action: Key pressed Key.backspaceKey.shift'C''h''i''a''n''g'Key.spaceKey.shift'M''a''i'
Screenshot: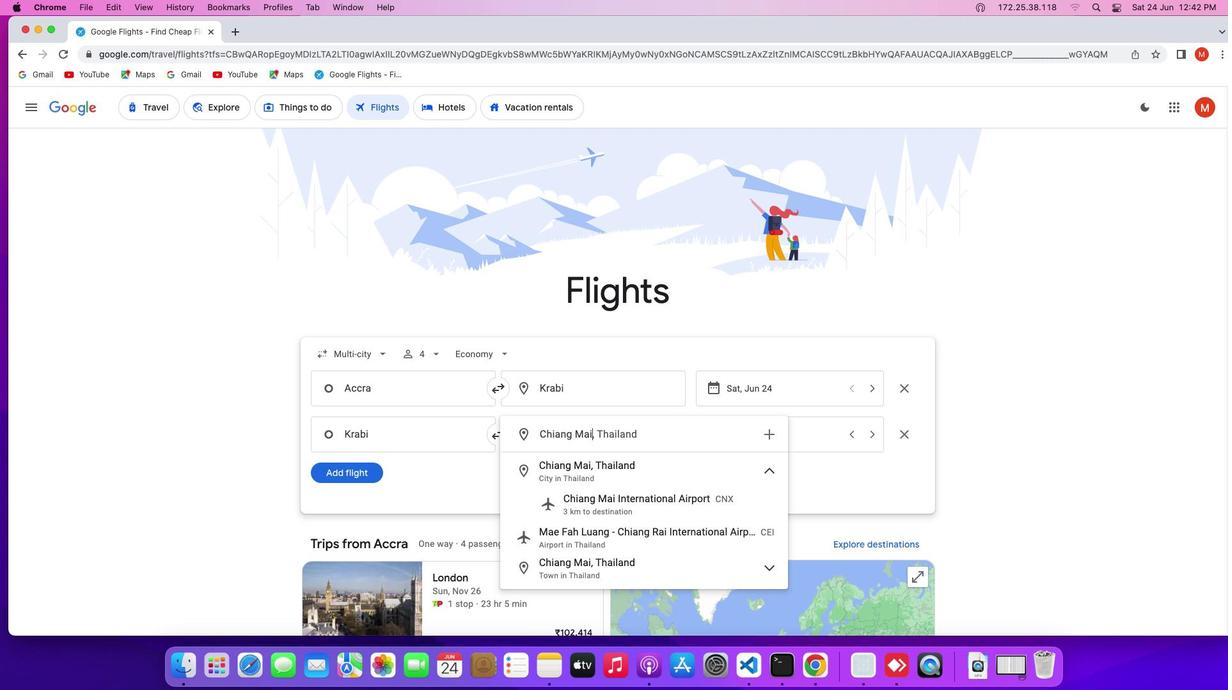 
Action: Mouse moved to (556, 461)
Screenshot: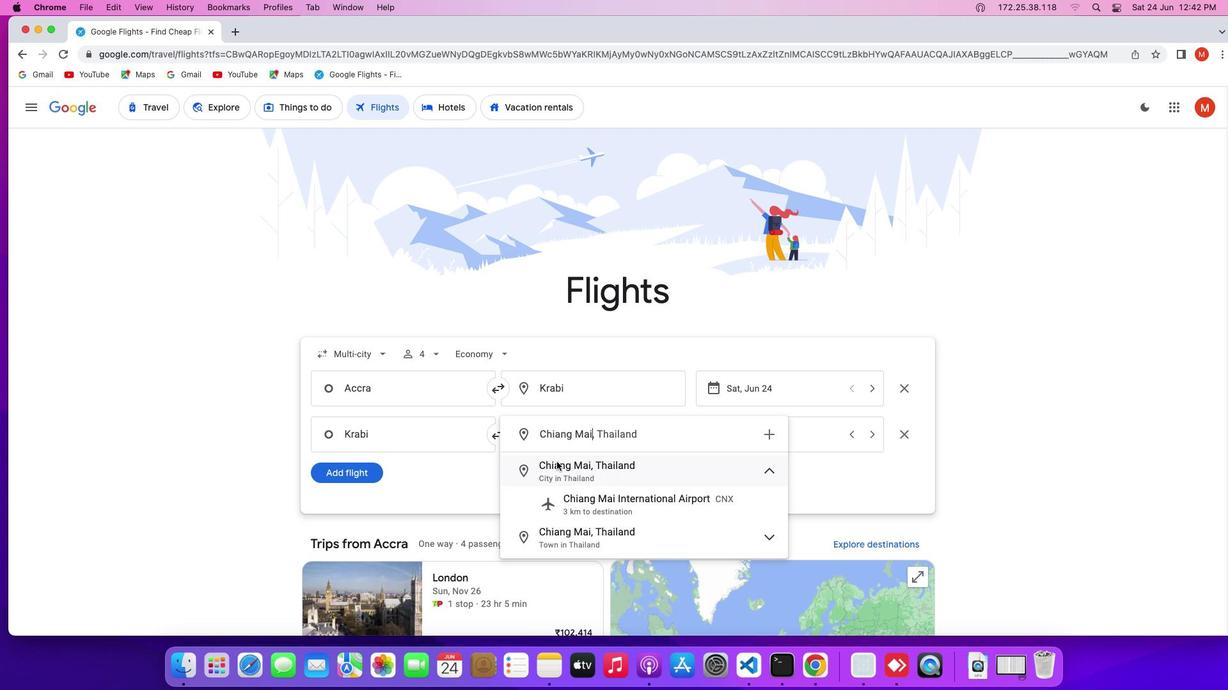 
Action: Mouse pressed left at (556, 461)
Screenshot: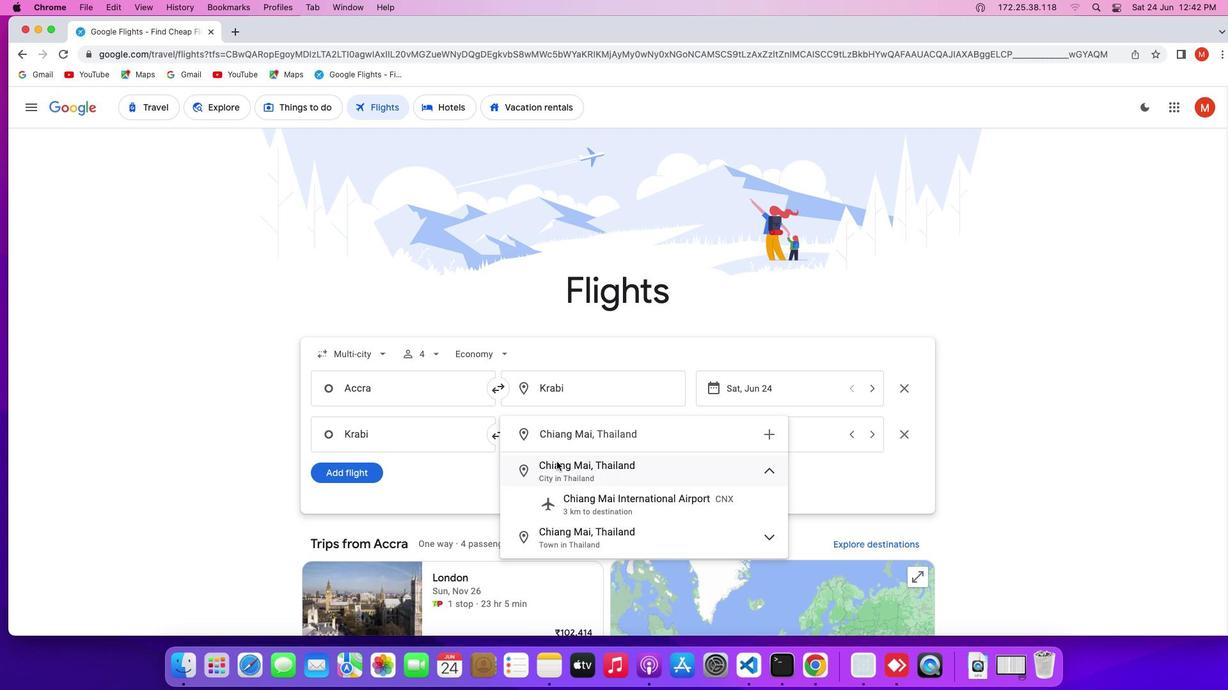 
Action: Mouse moved to (754, 432)
Screenshot: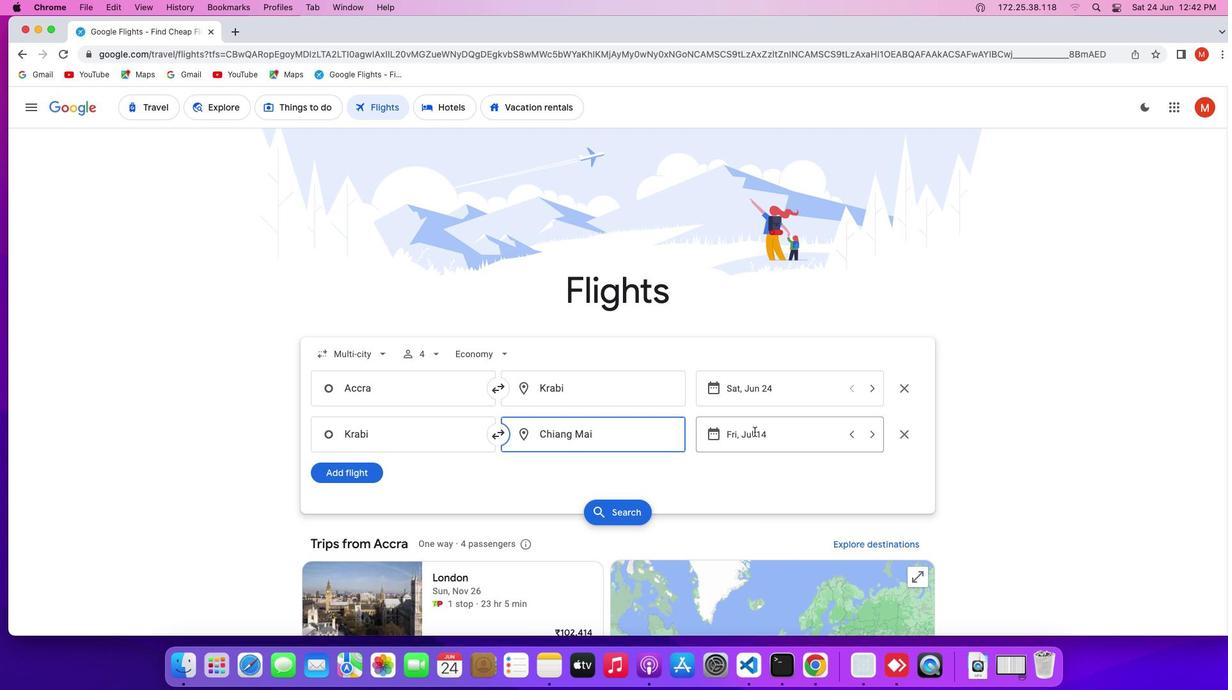 
Action: Mouse pressed left at (754, 432)
Screenshot: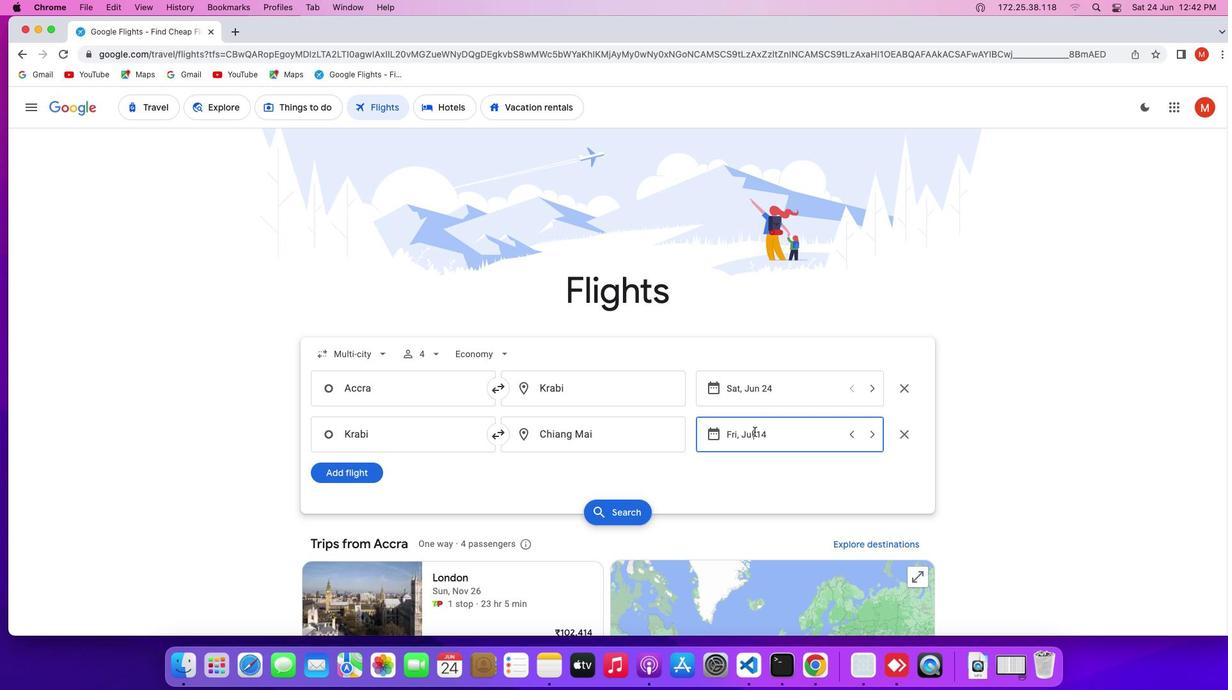 
Action: Mouse moved to (821, 472)
Screenshot: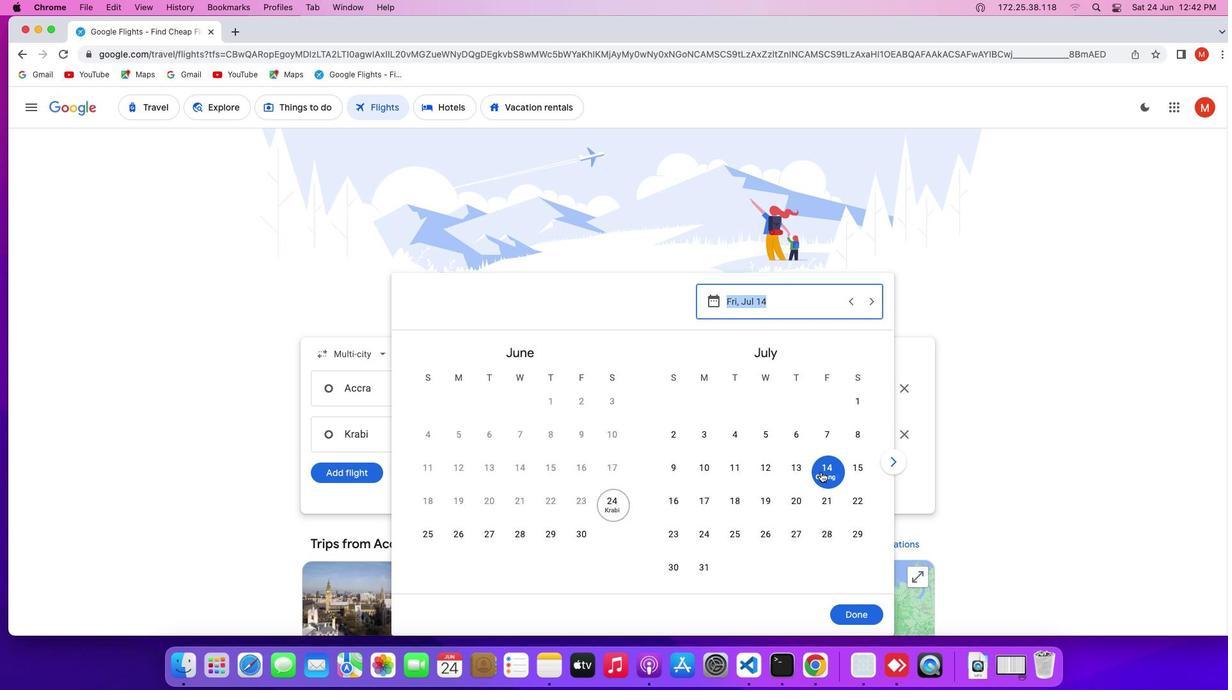 
Action: Mouse pressed left at (821, 472)
Screenshot: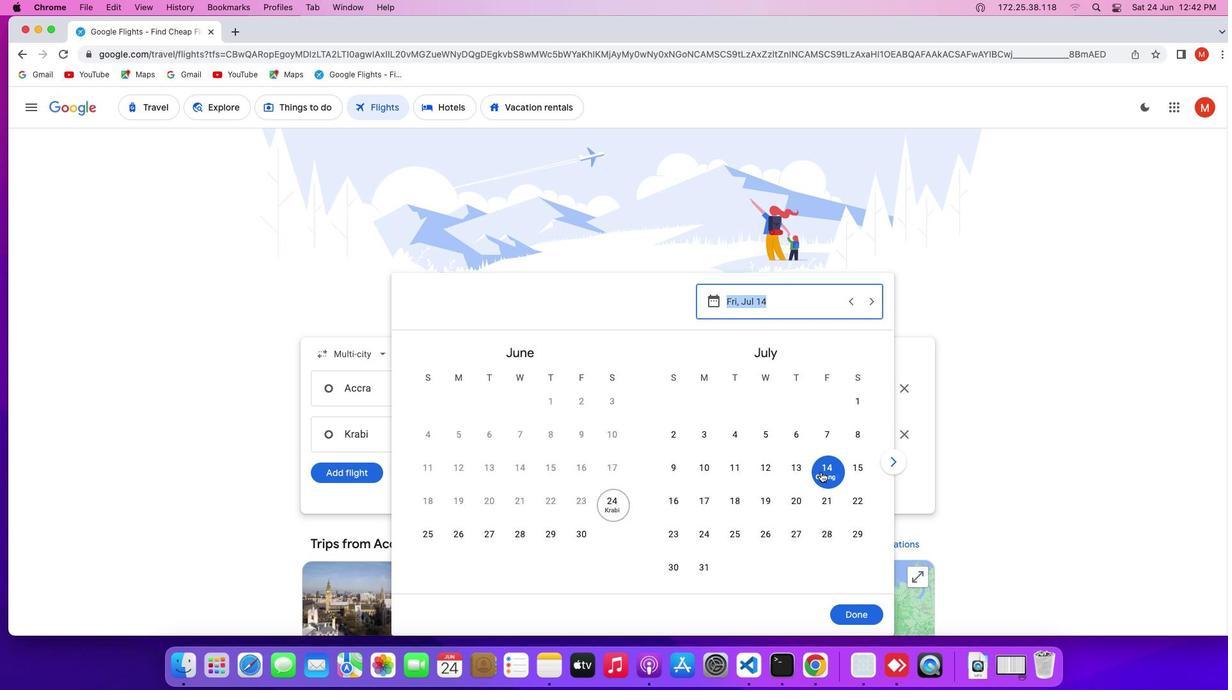 
Action: Mouse moved to (863, 614)
Screenshot: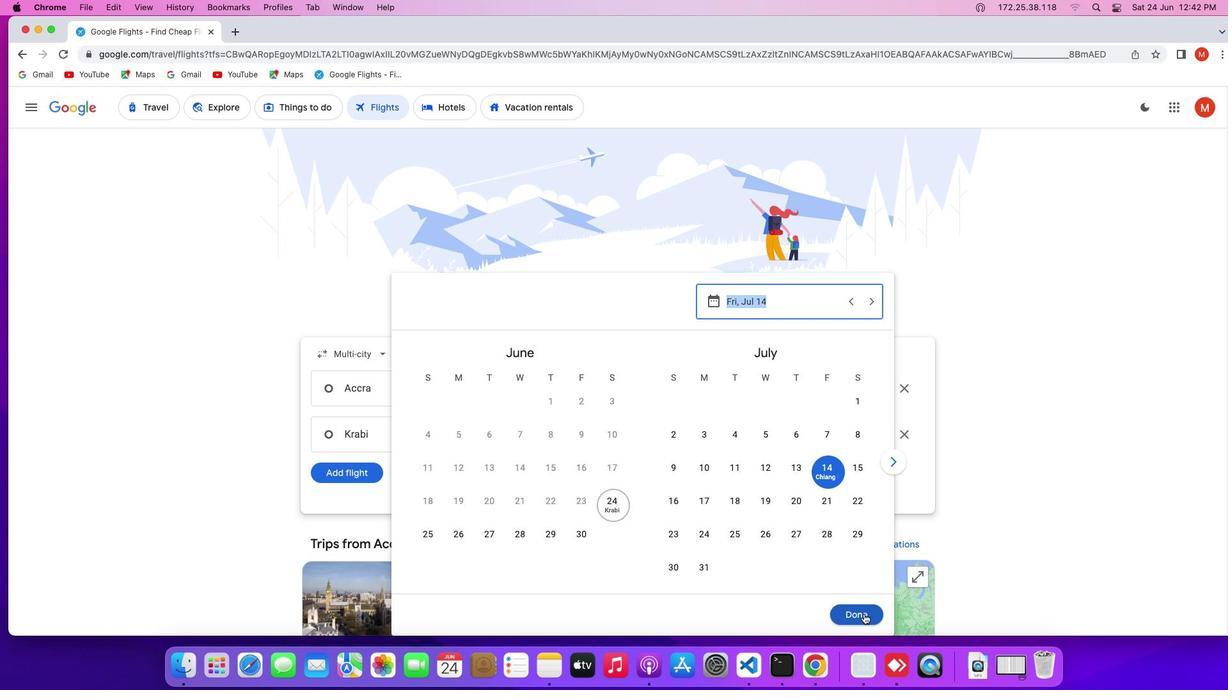 
Action: Mouse pressed left at (863, 614)
Screenshot: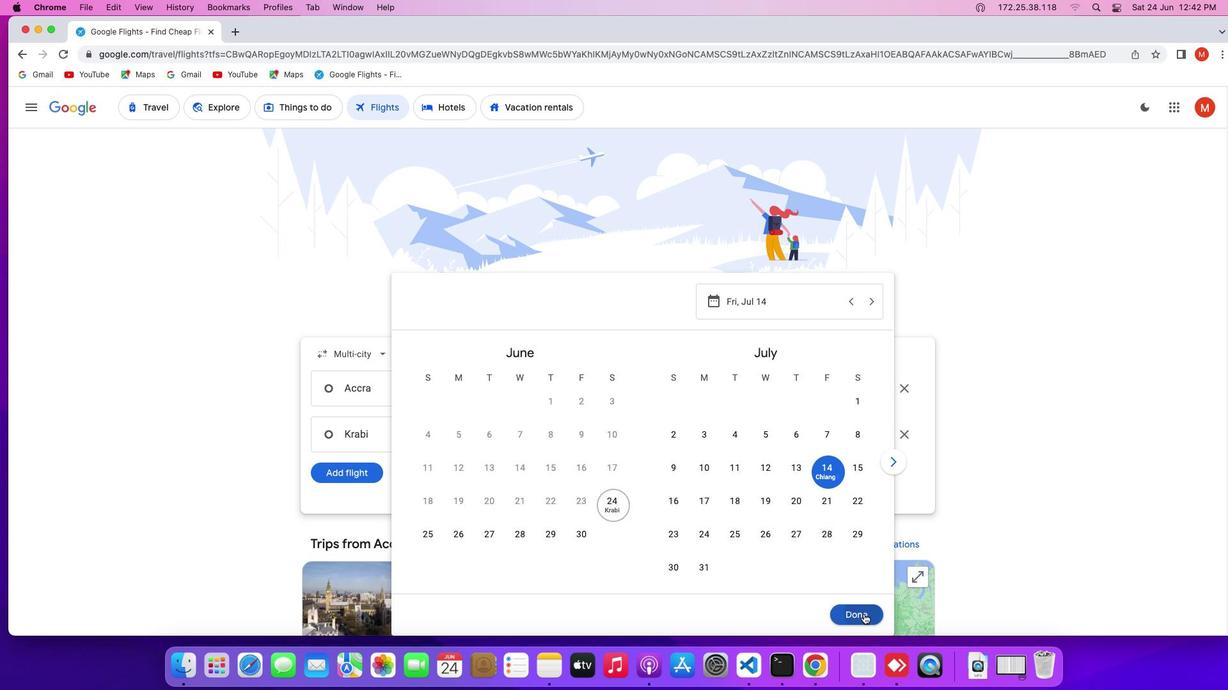 
Action: Mouse moved to (342, 469)
Screenshot: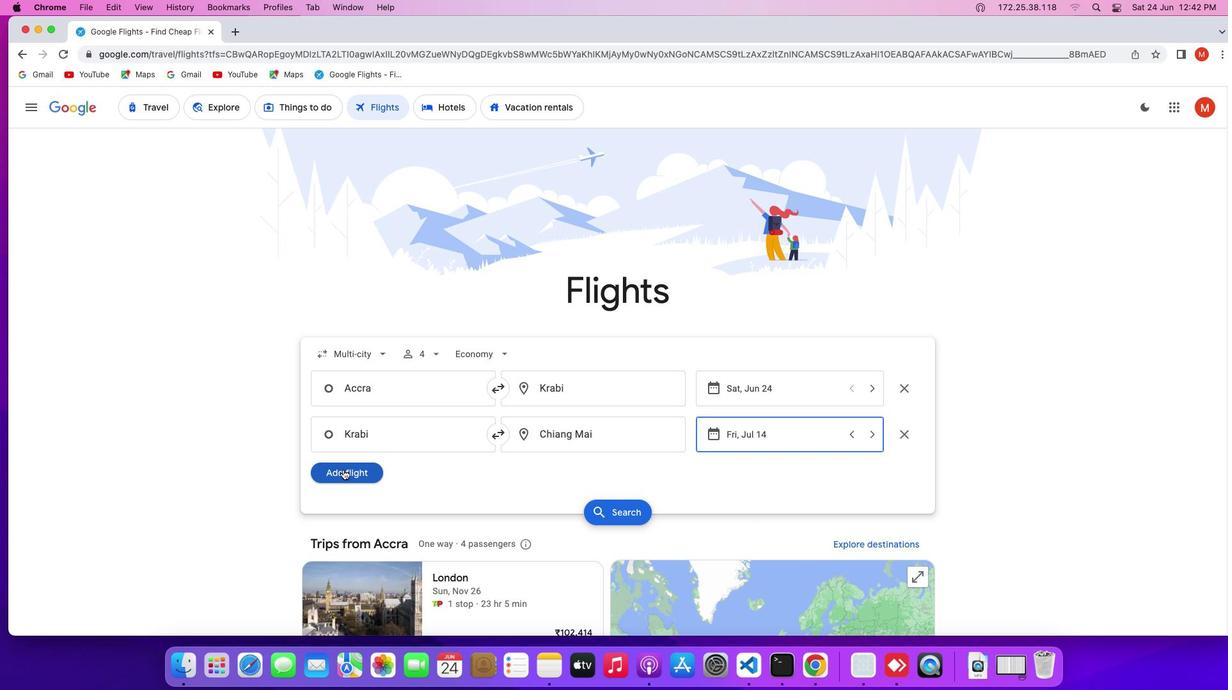 
Action: Mouse pressed left at (342, 469)
Screenshot: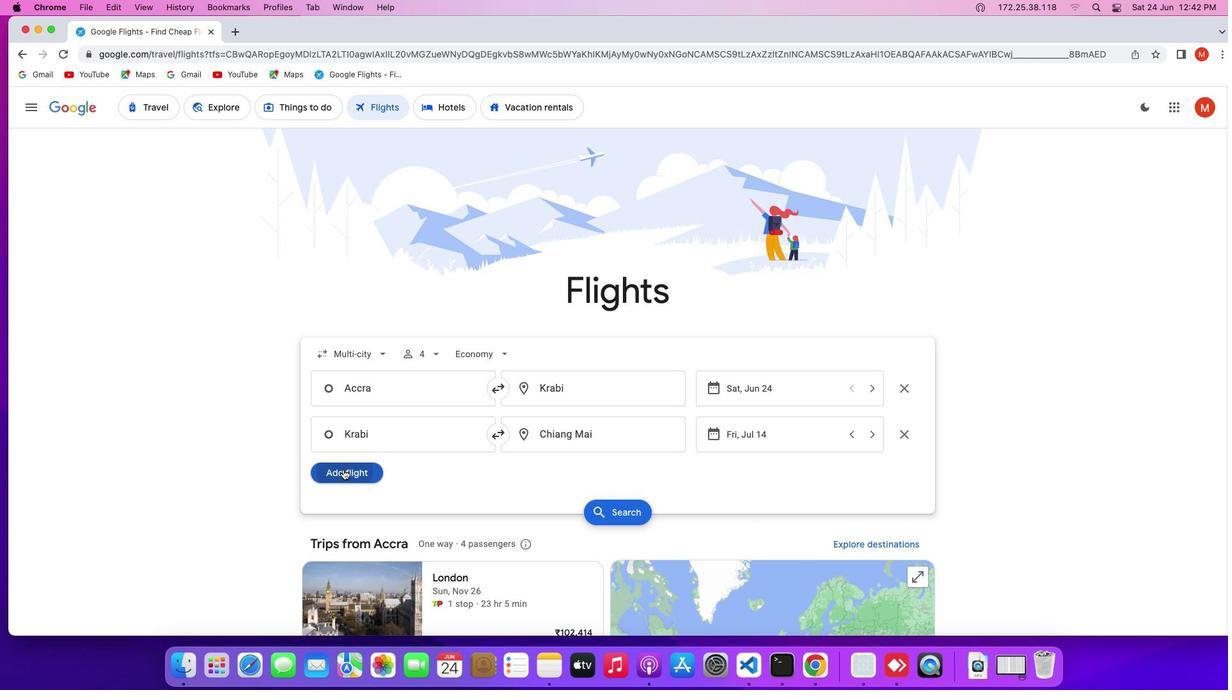 
Action: Mouse moved to (549, 485)
Screenshot: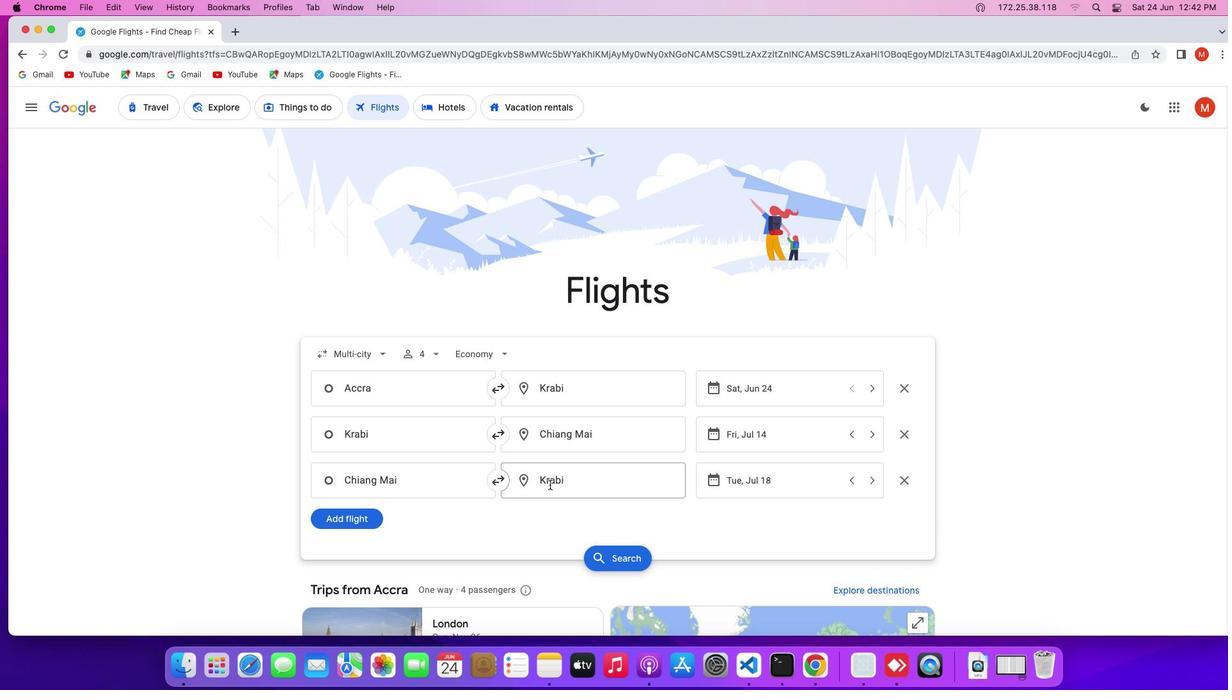
Action: Mouse pressed left at (549, 485)
Screenshot: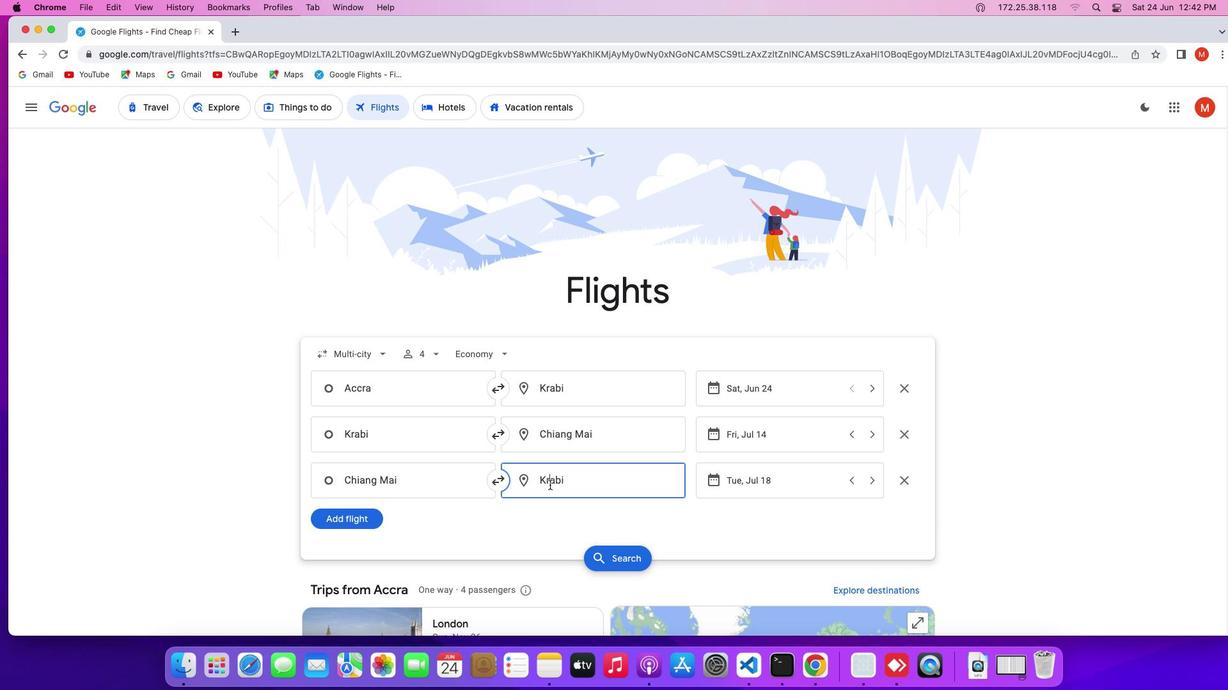 
Action: Key pressed Key.backspaceKey.shift'A''c''c''r''a'
Screenshot: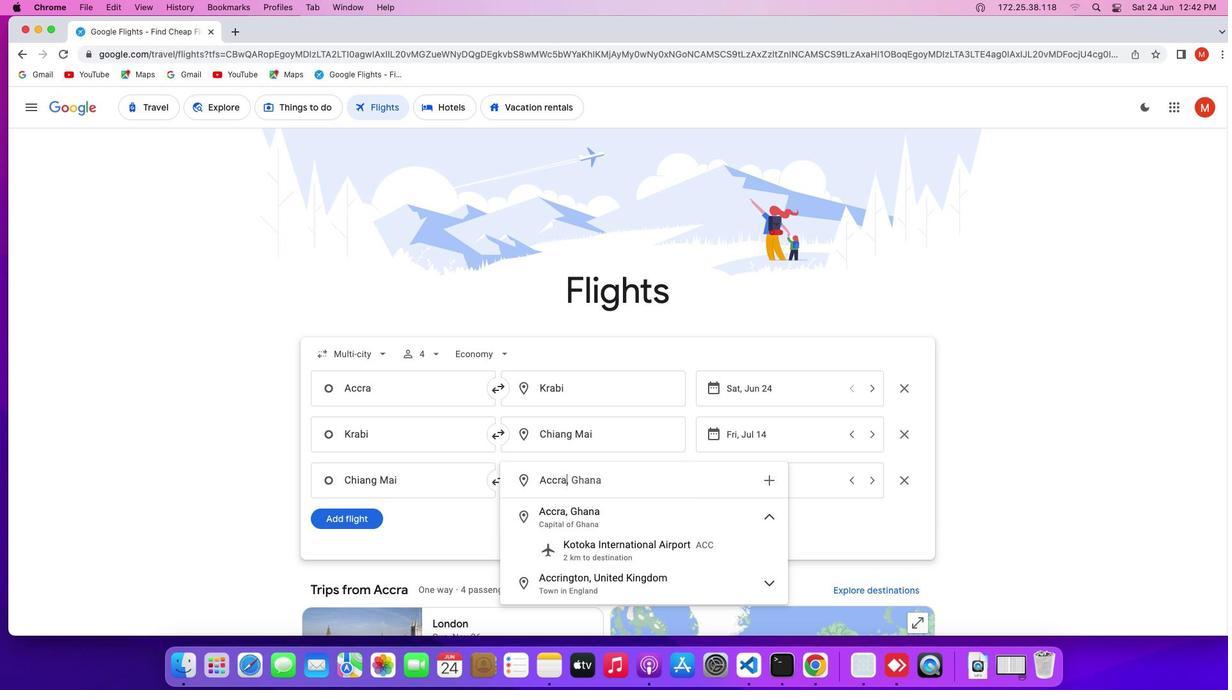 
Action: Mouse moved to (558, 520)
Screenshot: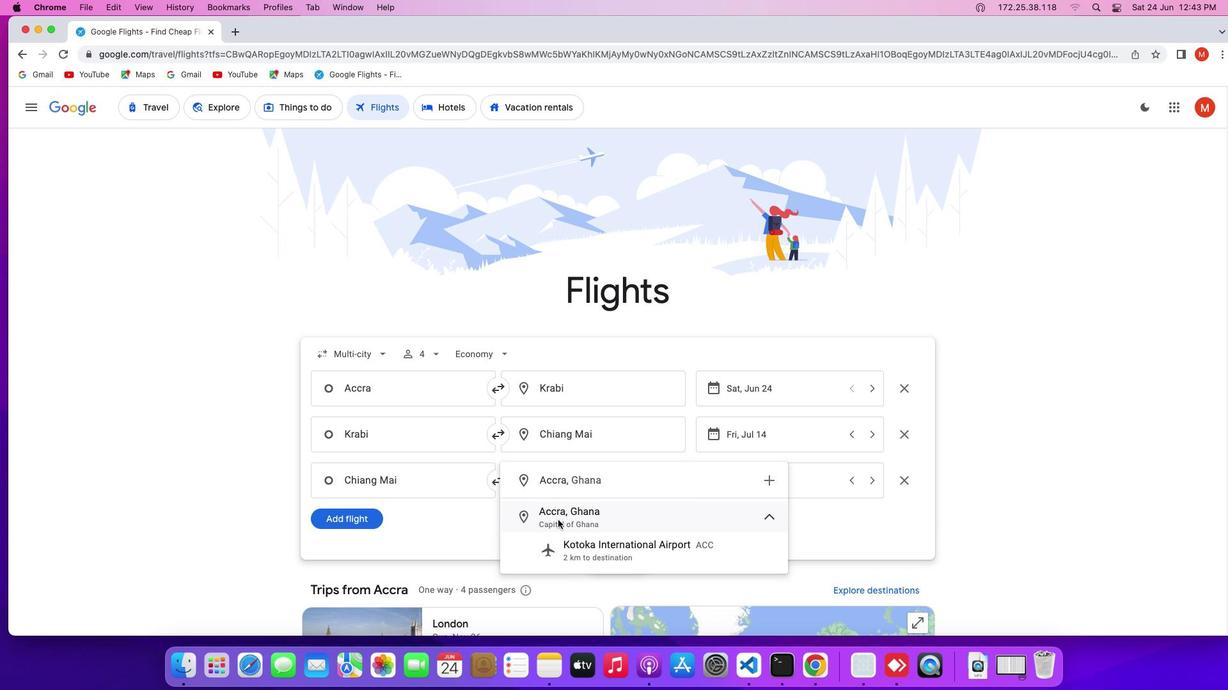 
Action: Mouse pressed left at (558, 520)
Screenshot: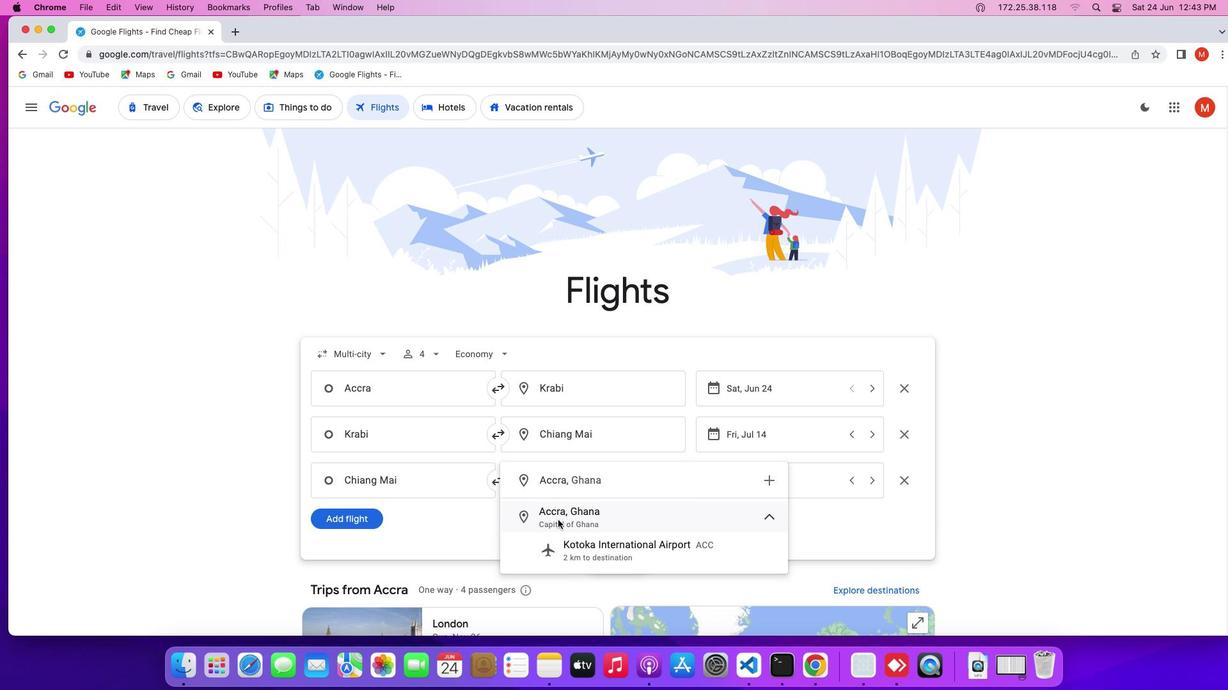 
Action: Mouse moved to (751, 473)
Screenshot: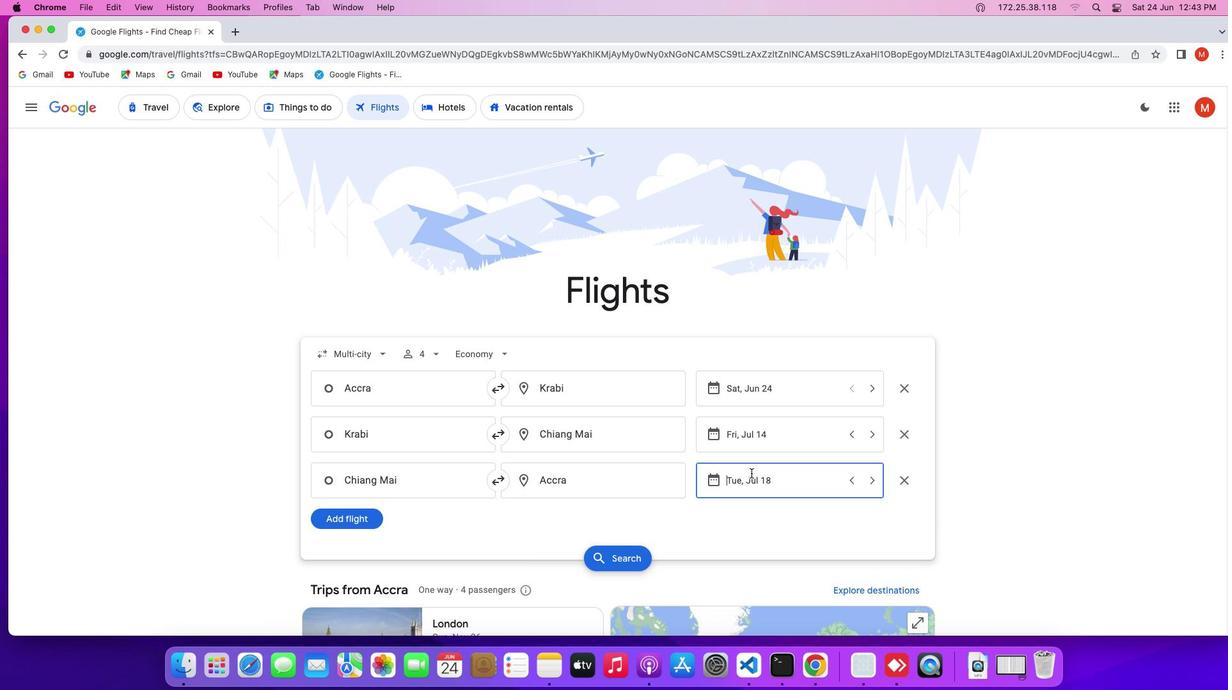 
Action: Mouse pressed left at (751, 473)
Screenshot: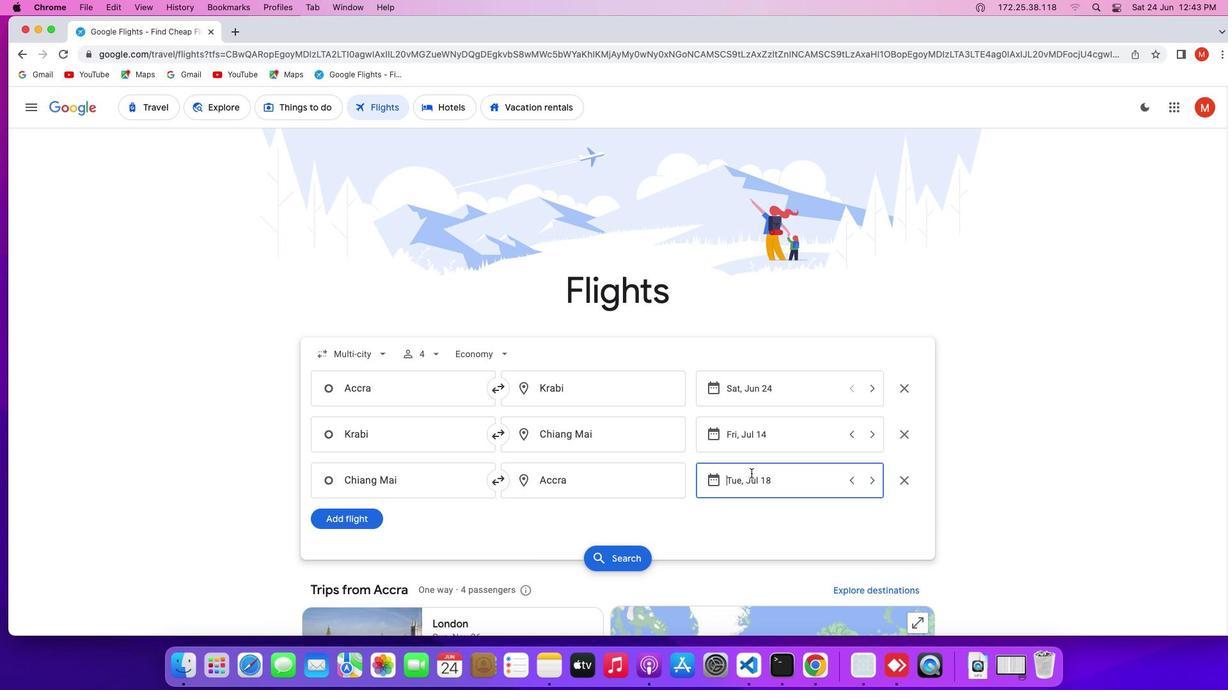 
Action: Mouse moved to (702, 532)
Screenshot: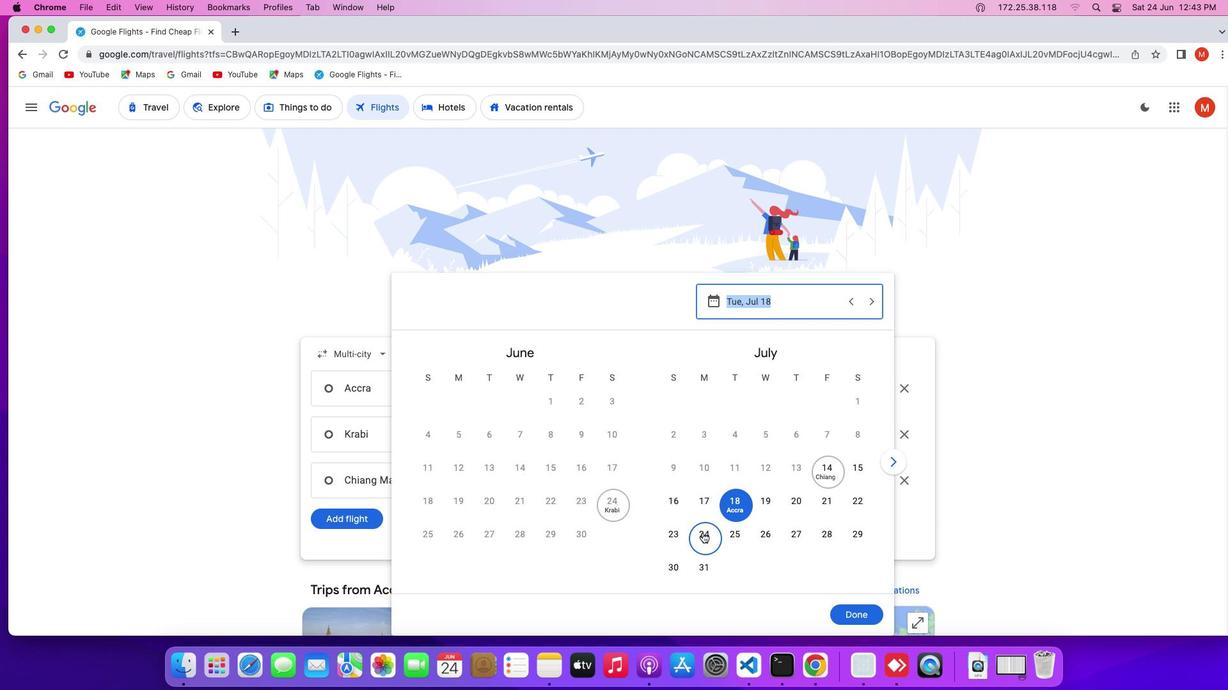 
Action: Mouse pressed left at (702, 532)
Screenshot: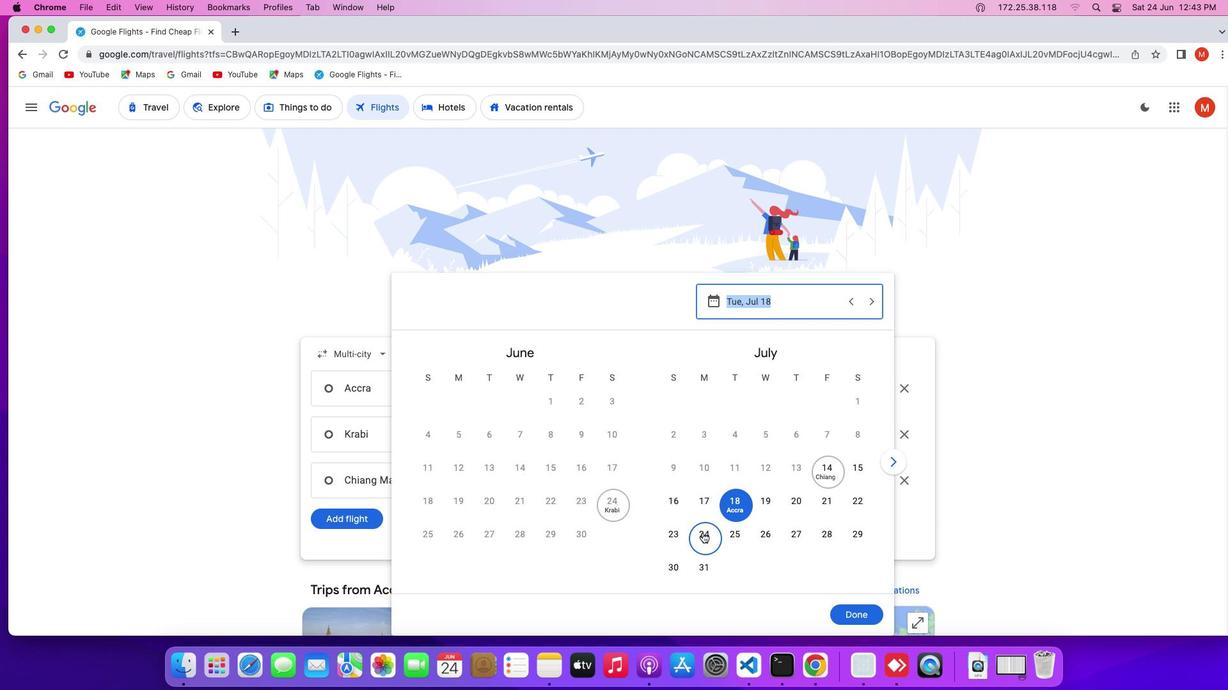 
Action: Mouse moved to (846, 612)
Screenshot: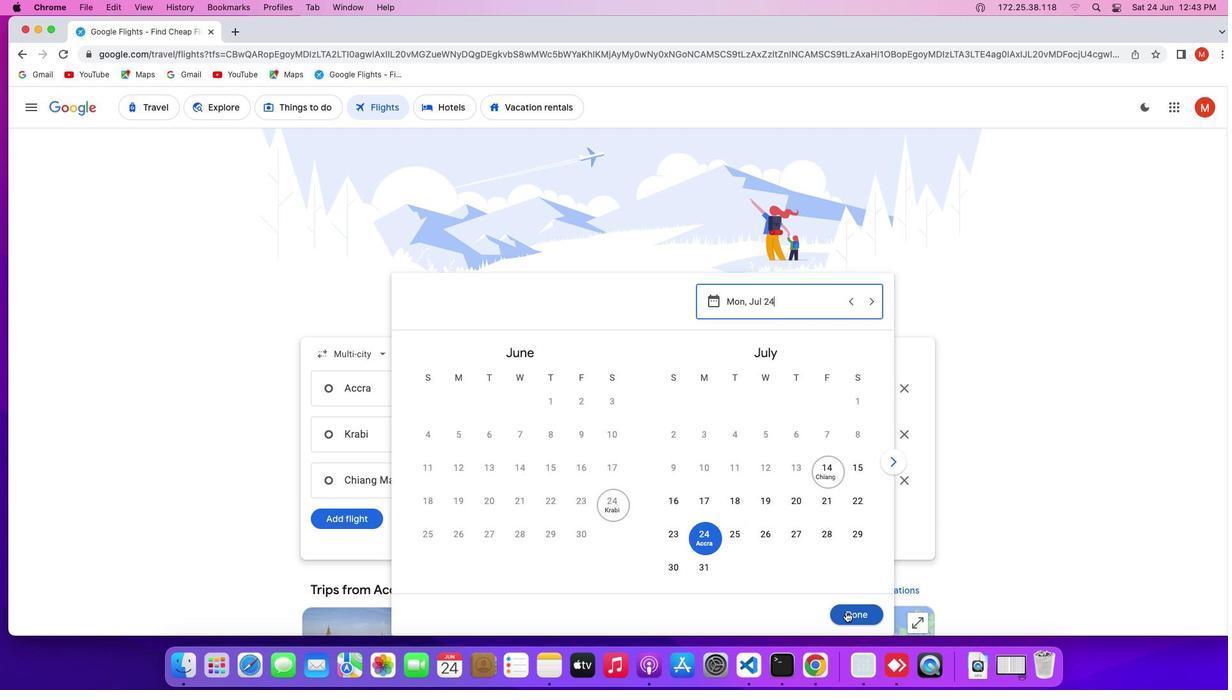 
Action: Mouse pressed left at (846, 612)
Screenshot: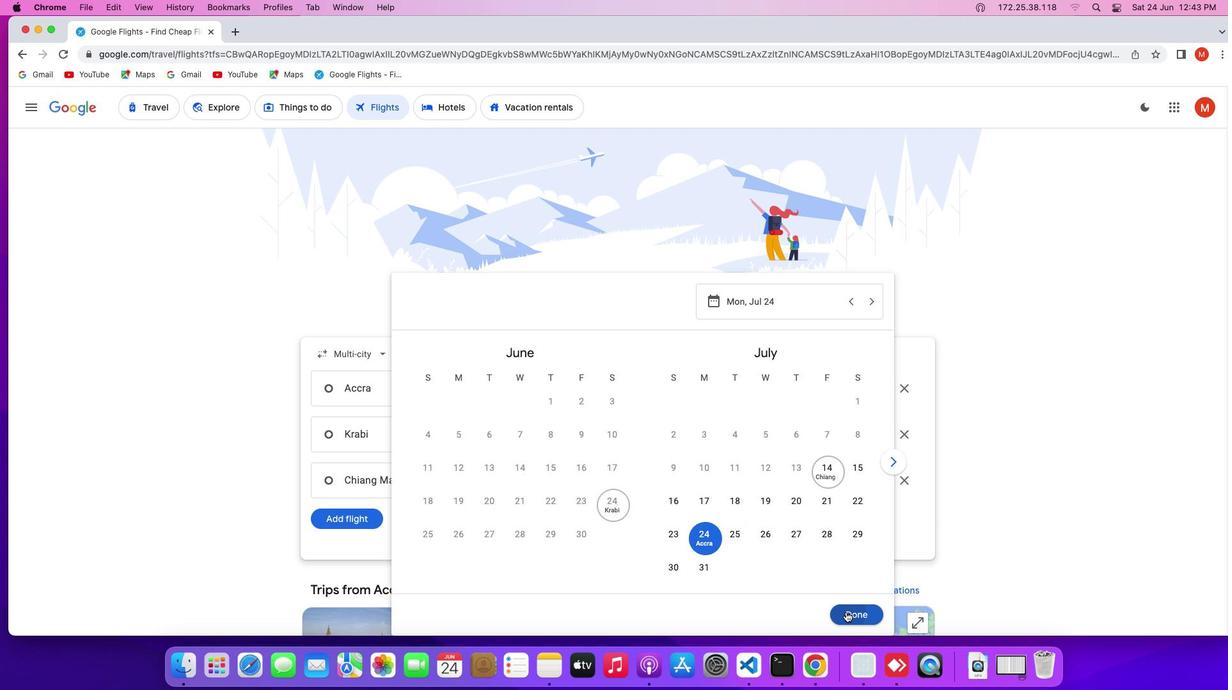 
Action: Mouse moved to (618, 559)
Screenshot: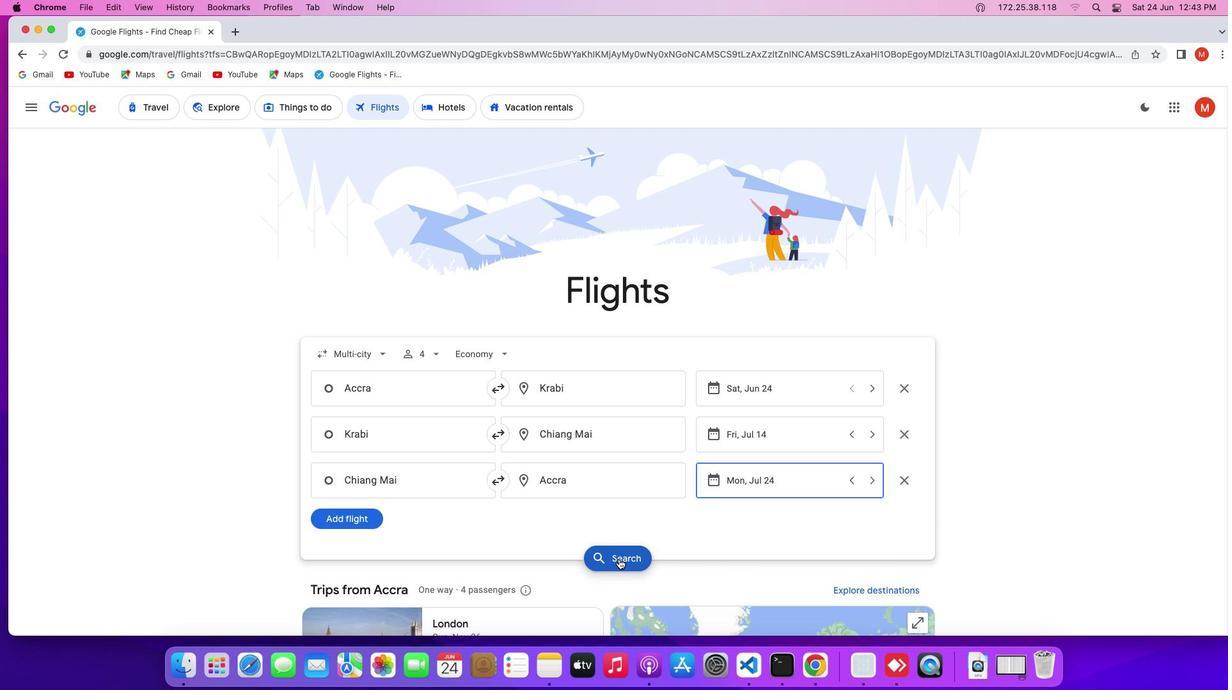 
Action: Mouse pressed left at (618, 559)
Screenshot: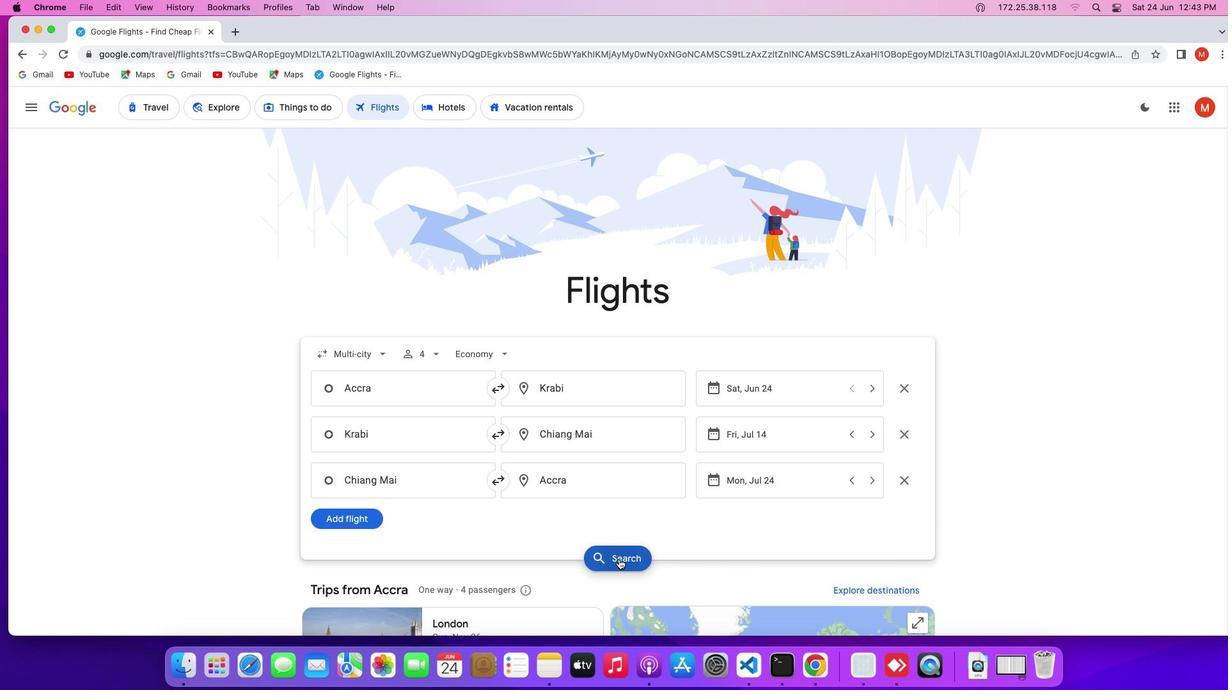 
Action: Mouse moved to (397, 348)
Screenshot: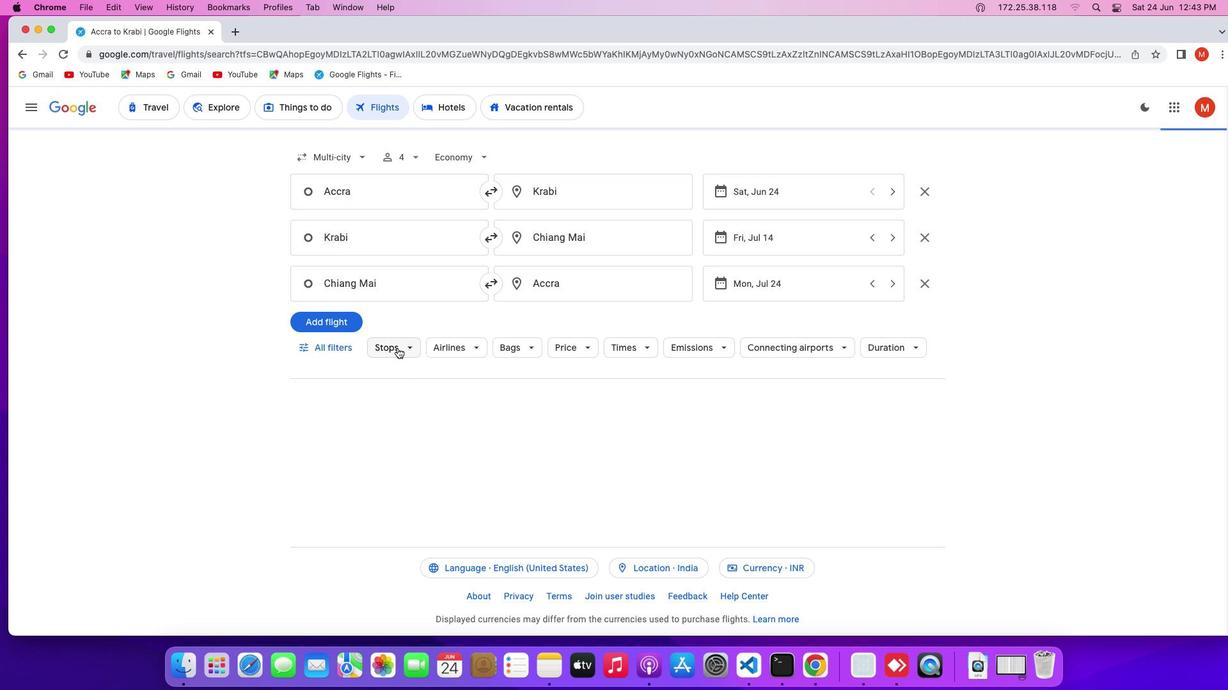 
Action: Mouse pressed left at (397, 348)
Screenshot: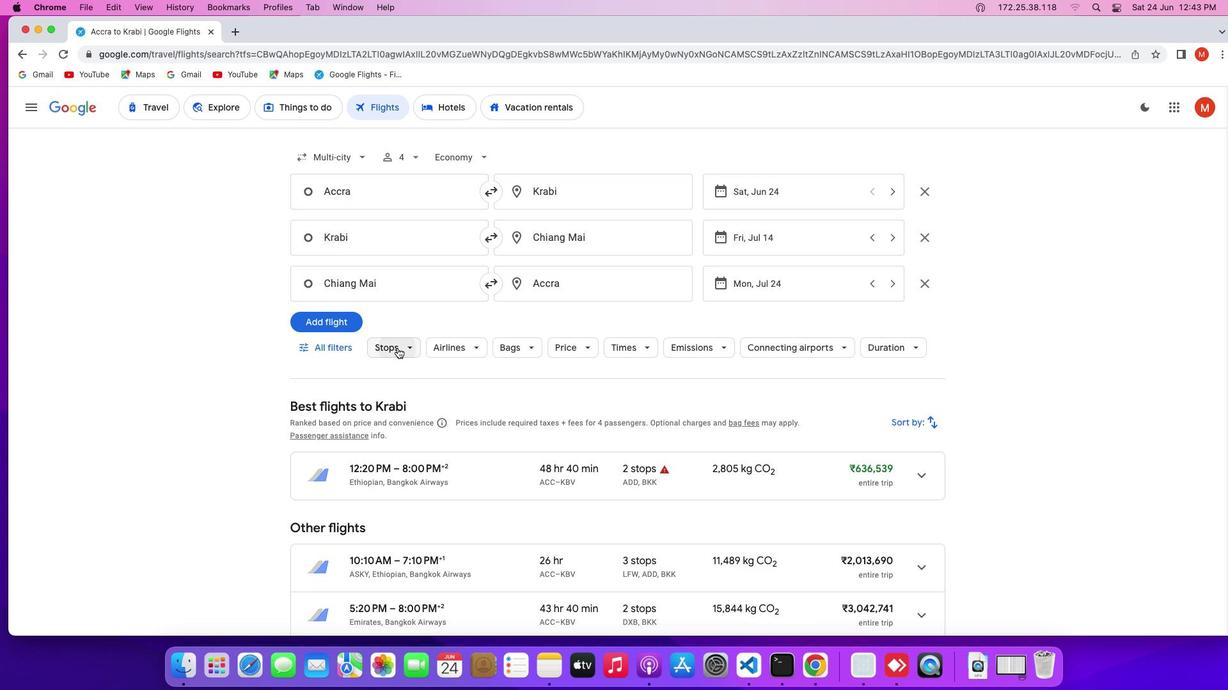 
Action: Mouse moved to (456, 413)
Screenshot: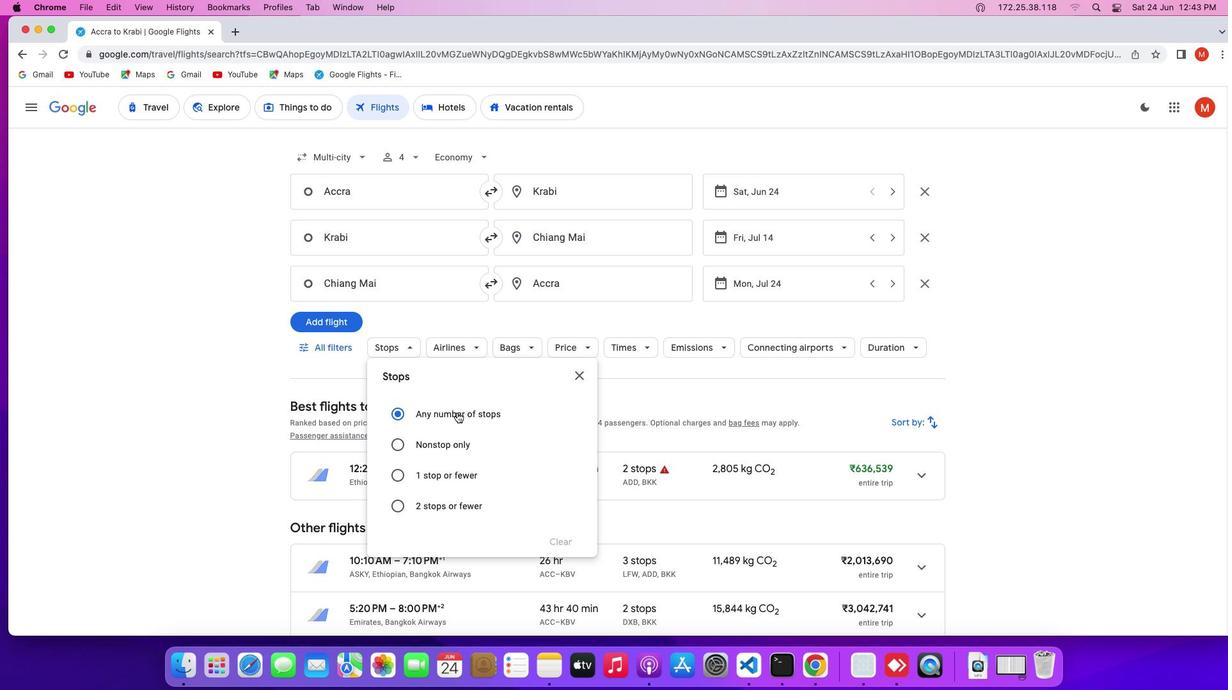 
Action: Mouse pressed left at (456, 413)
Screenshot: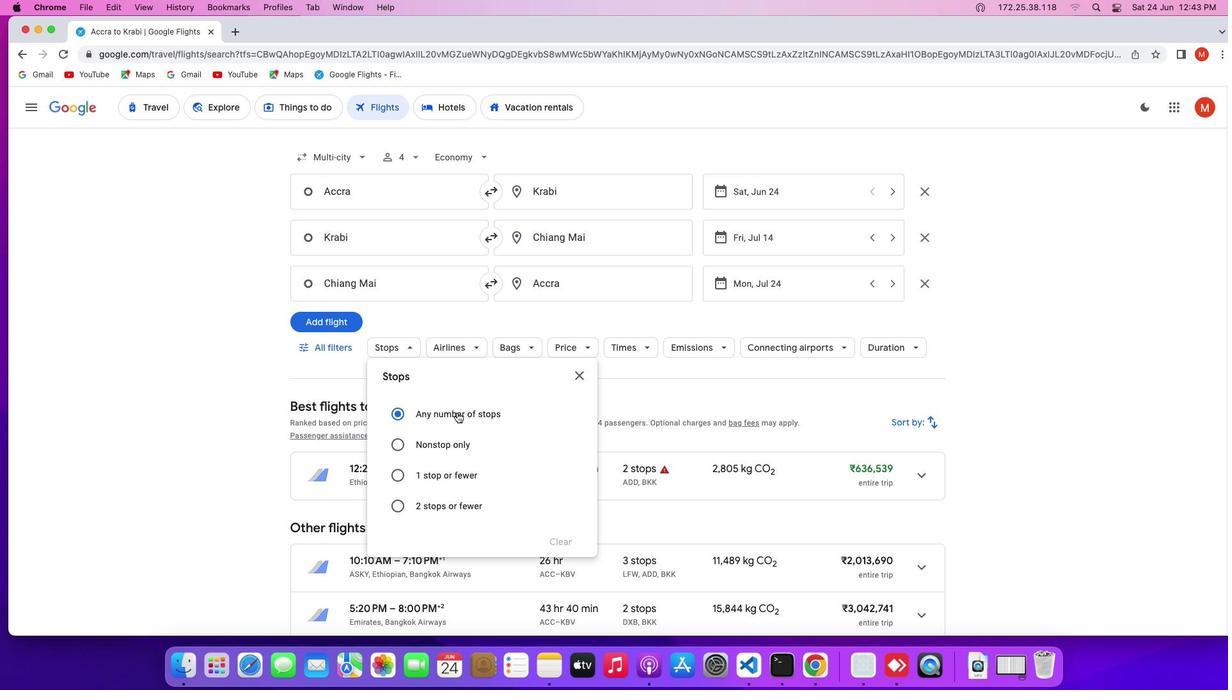
Action: Mouse moved to (455, 348)
Screenshot: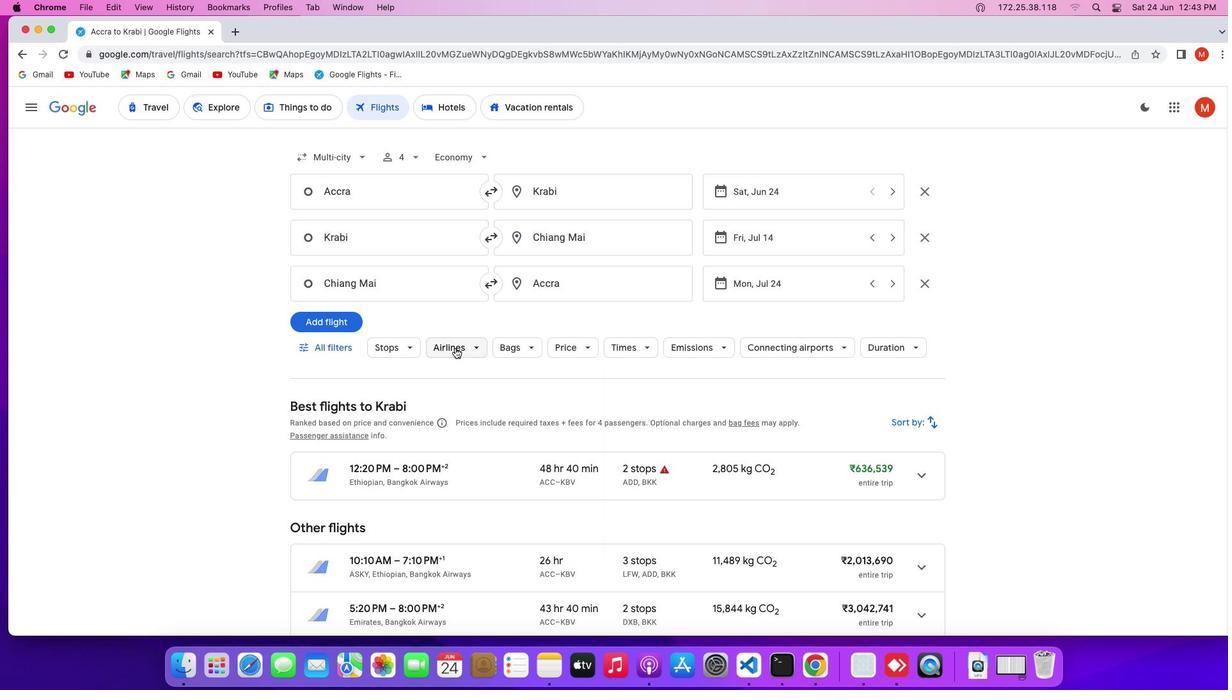 
Action: Mouse pressed left at (455, 348)
Screenshot: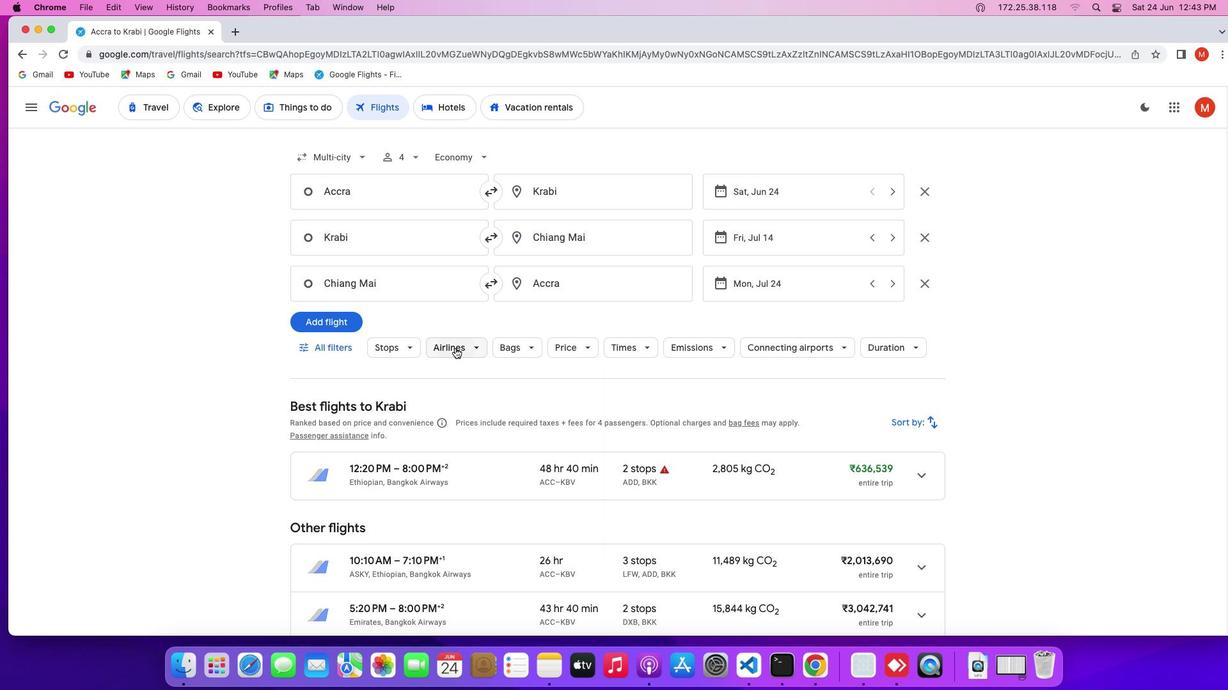 
Action: Mouse moved to (613, 413)
Screenshot: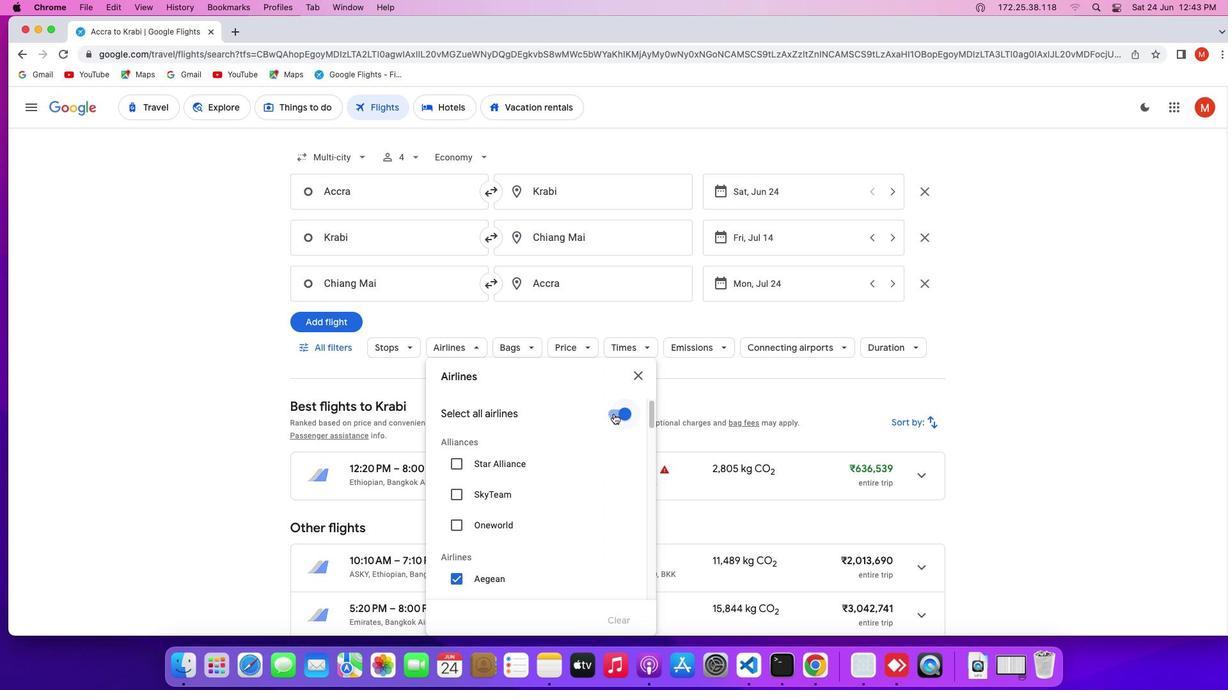 
Action: Mouse pressed left at (613, 413)
Screenshot: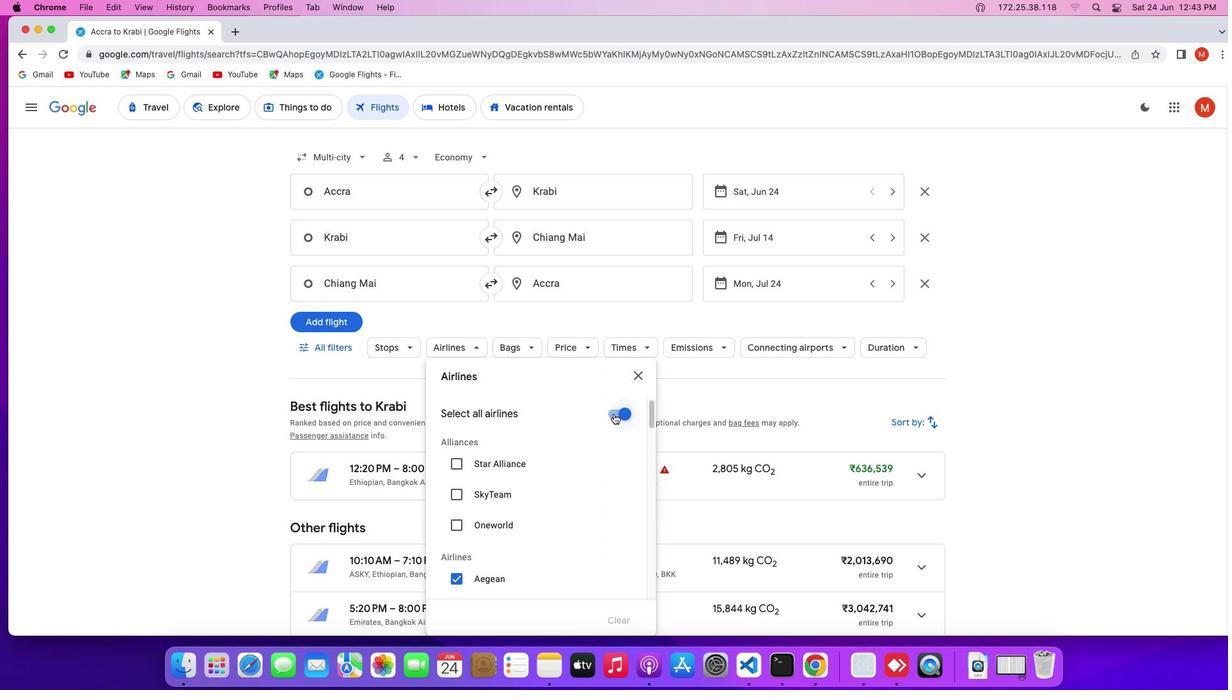 
Action: Mouse moved to (546, 466)
Screenshot: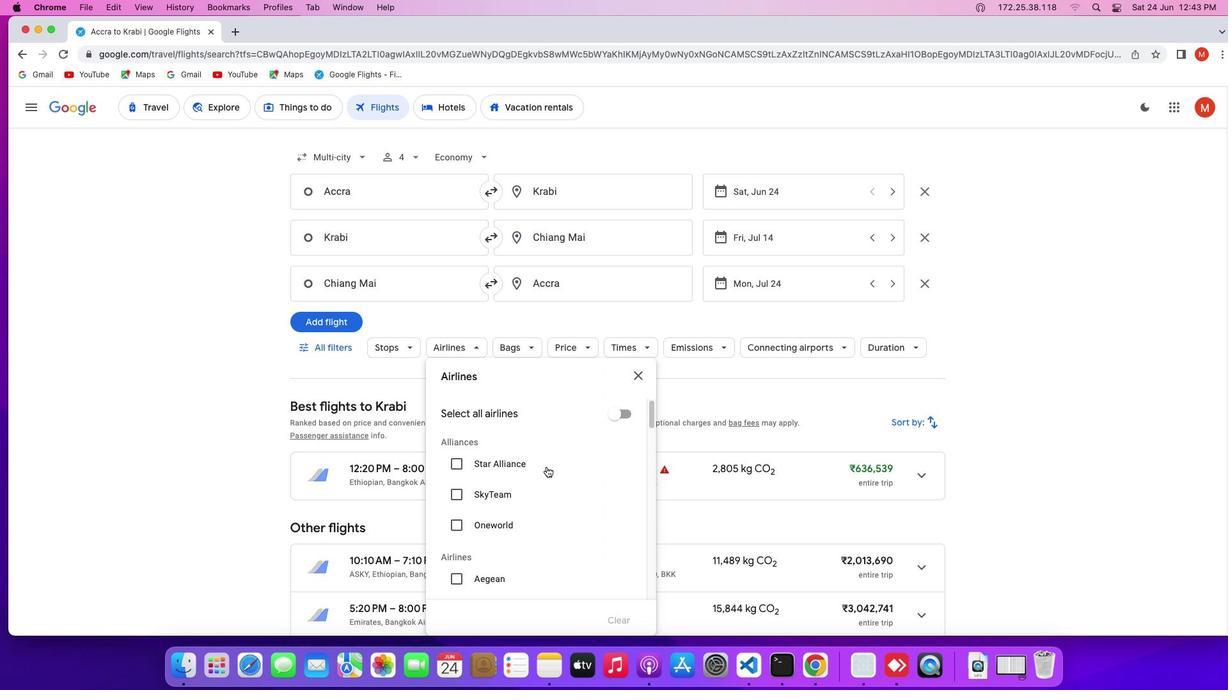 
Action: Mouse scrolled (546, 466) with delta (0, 0)
Screenshot: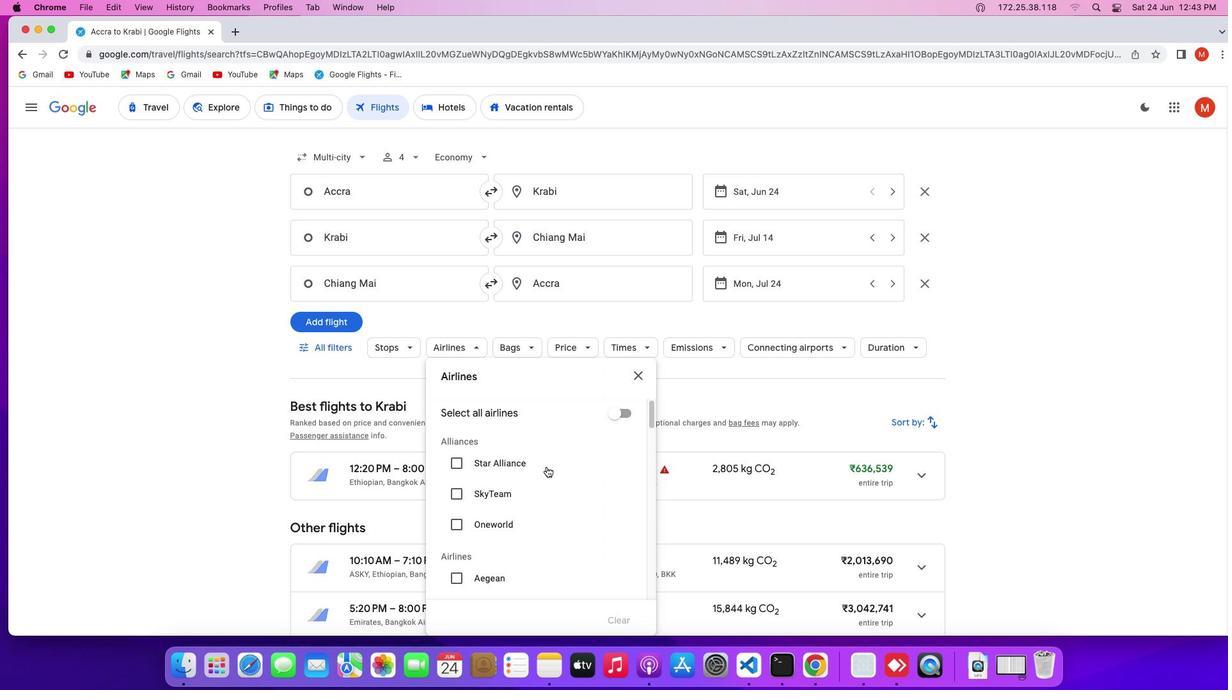 
Action: Mouse scrolled (546, 466) with delta (0, 0)
Screenshot: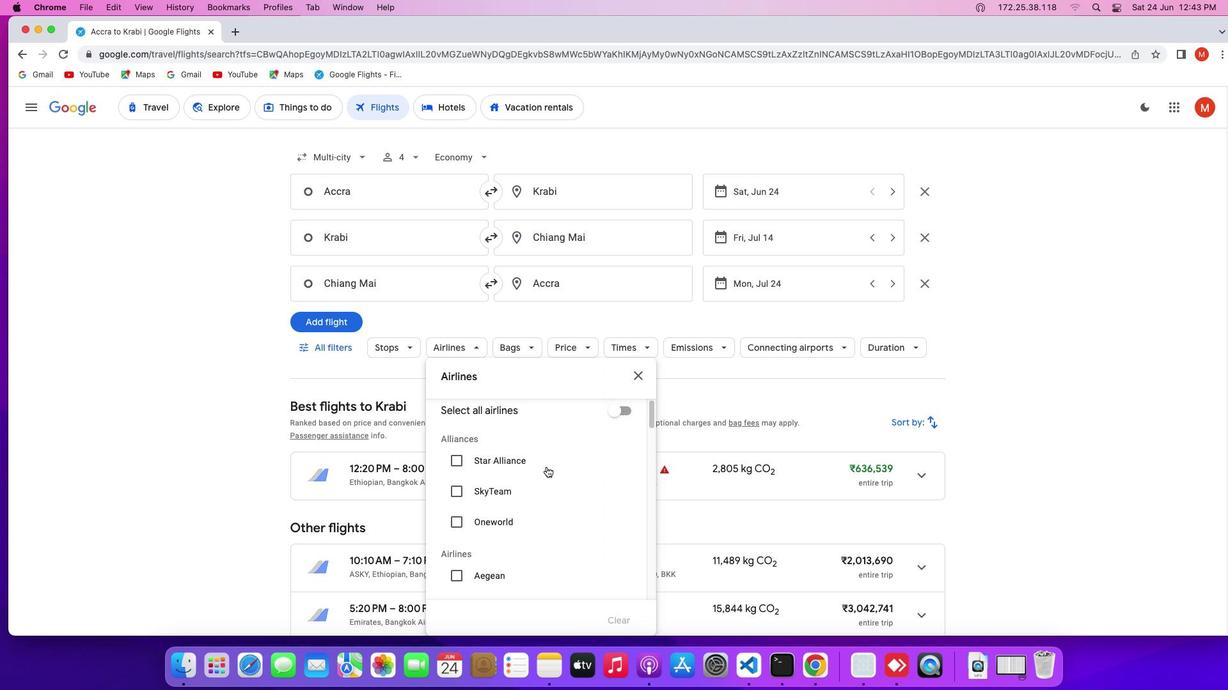 
Action: Mouse scrolled (546, 466) with delta (0, 0)
Screenshot: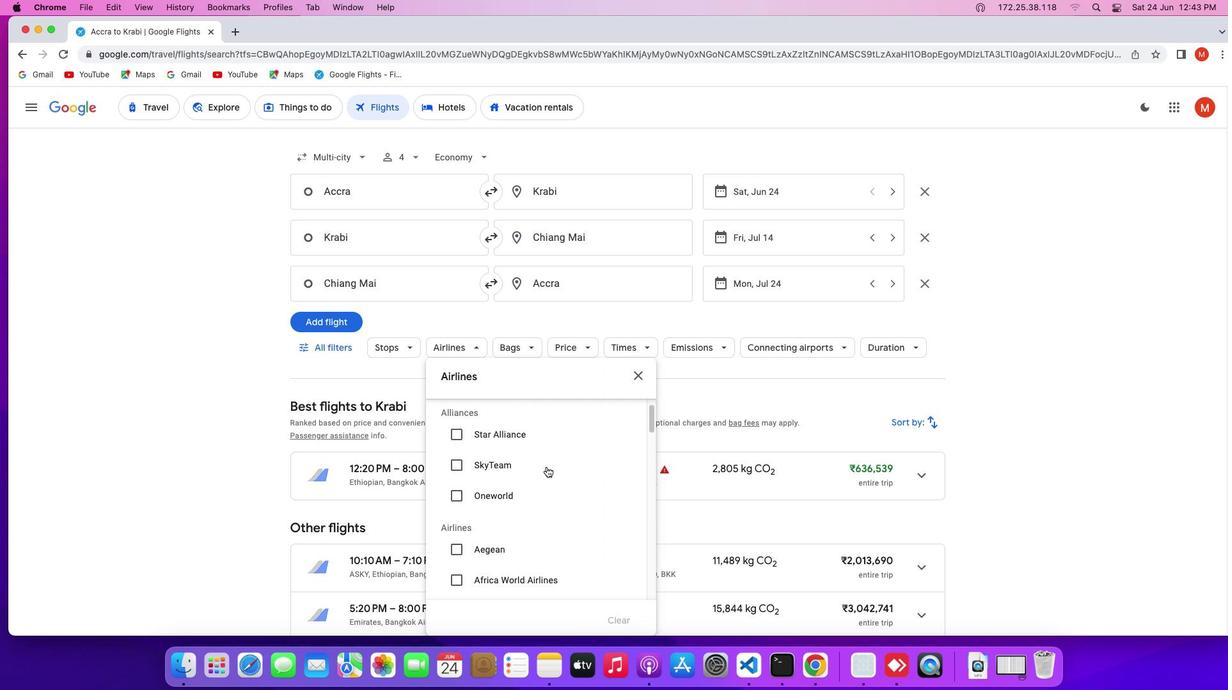 
Action: Mouse scrolled (546, 466) with delta (0, 0)
Screenshot: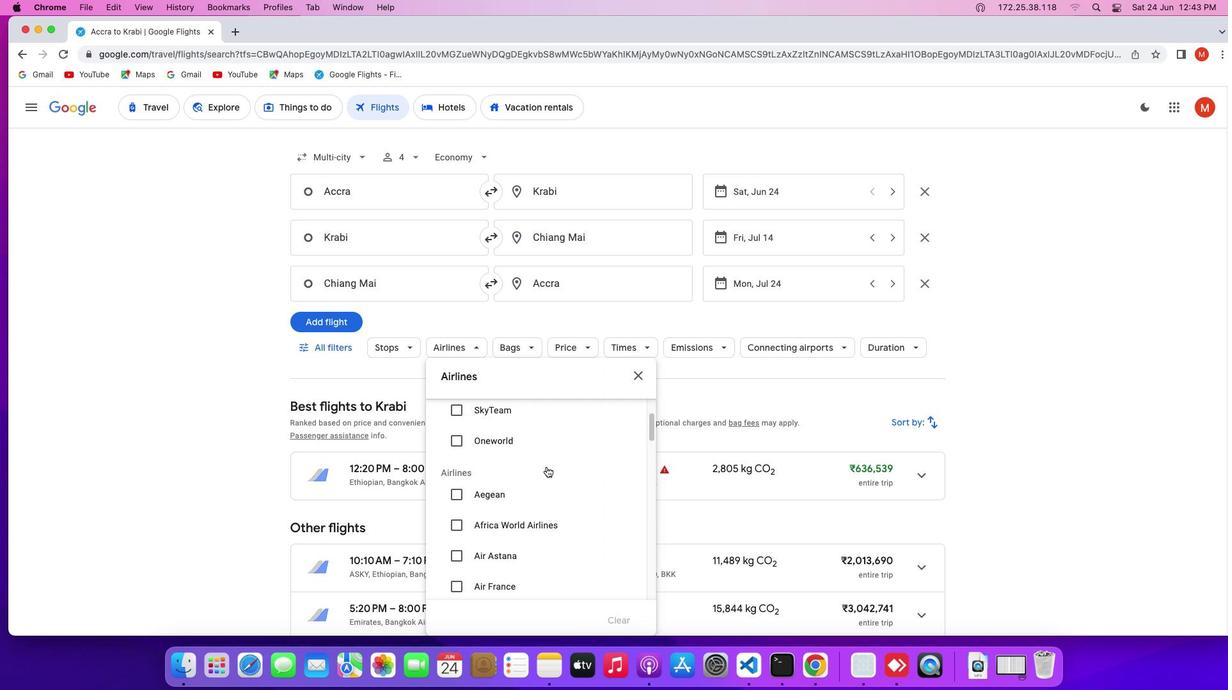 
Action: Mouse scrolled (546, 466) with delta (0, 0)
Screenshot: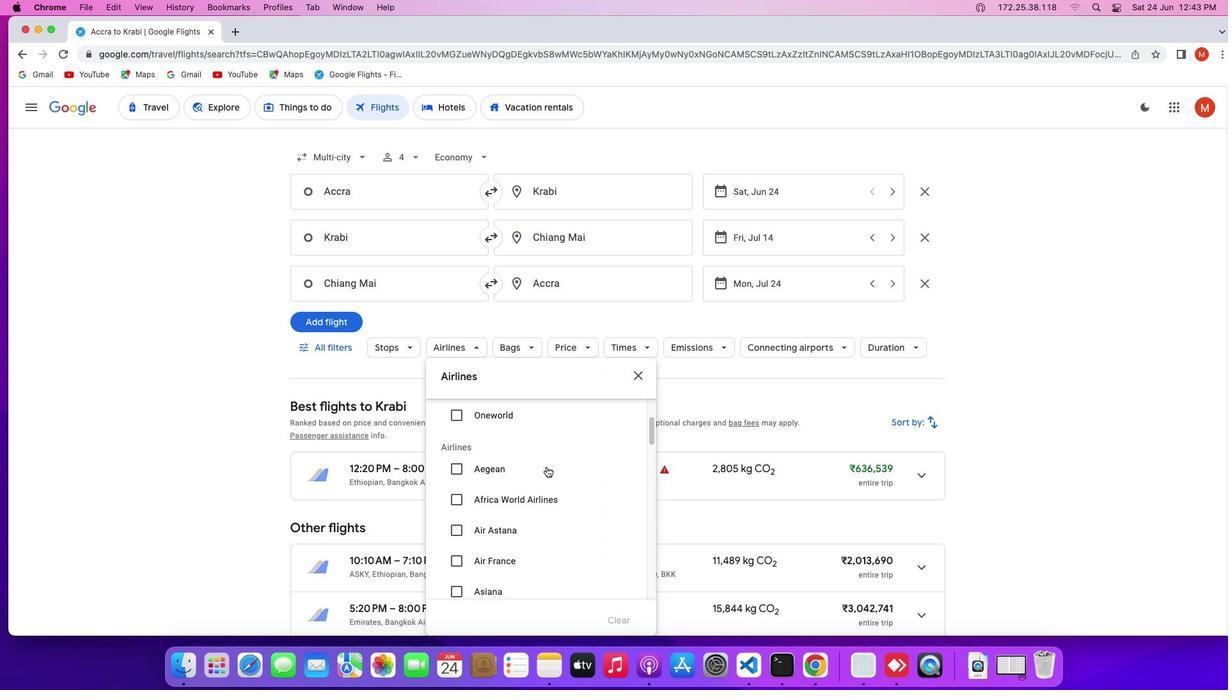 
Action: Mouse scrolled (546, 466) with delta (0, 0)
Screenshot: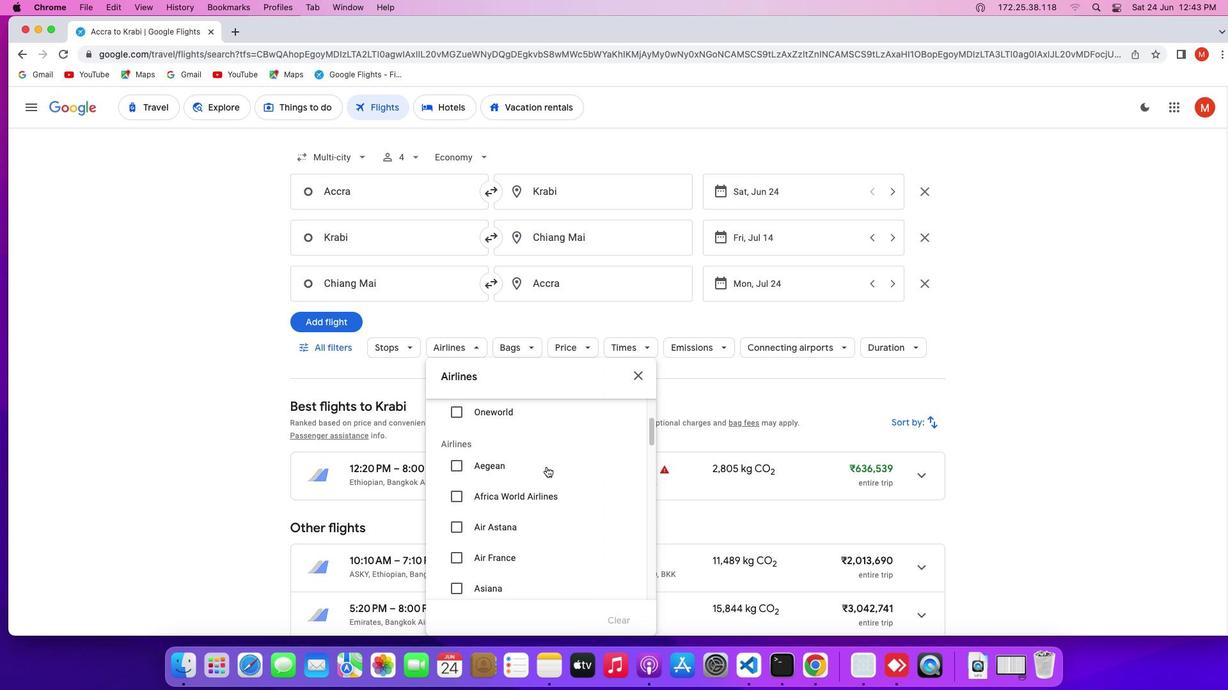 
Action: Mouse scrolled (546, 466) with delta (0, 0)
Screenshot: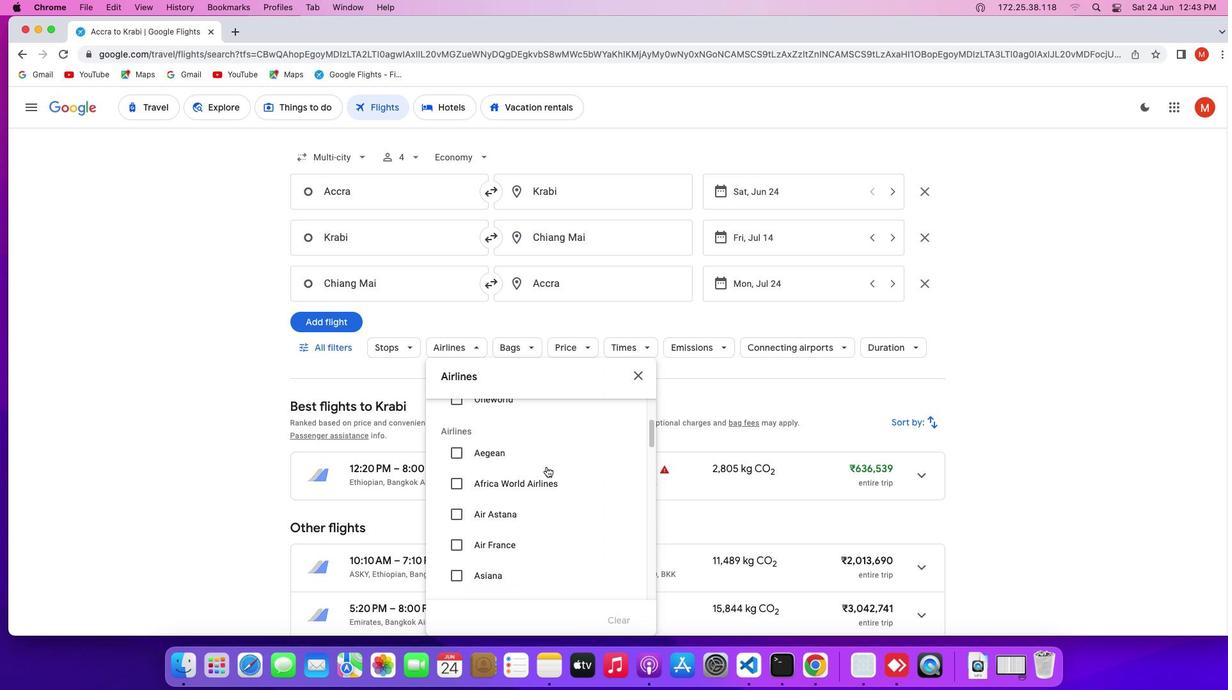
Action: Mouse scrolled (546, 466) with delta (0, 0)
Screenshot: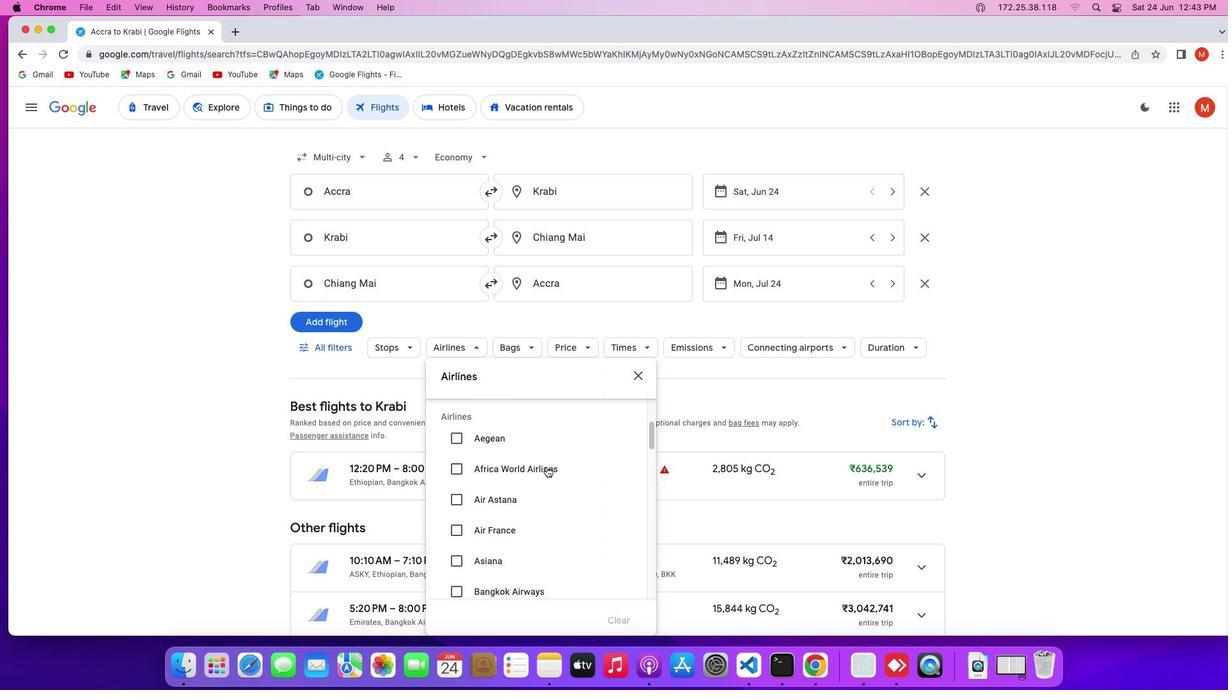 
Action: Mouse scrolled (546, 466) with delta (0, 0)
Screenshot: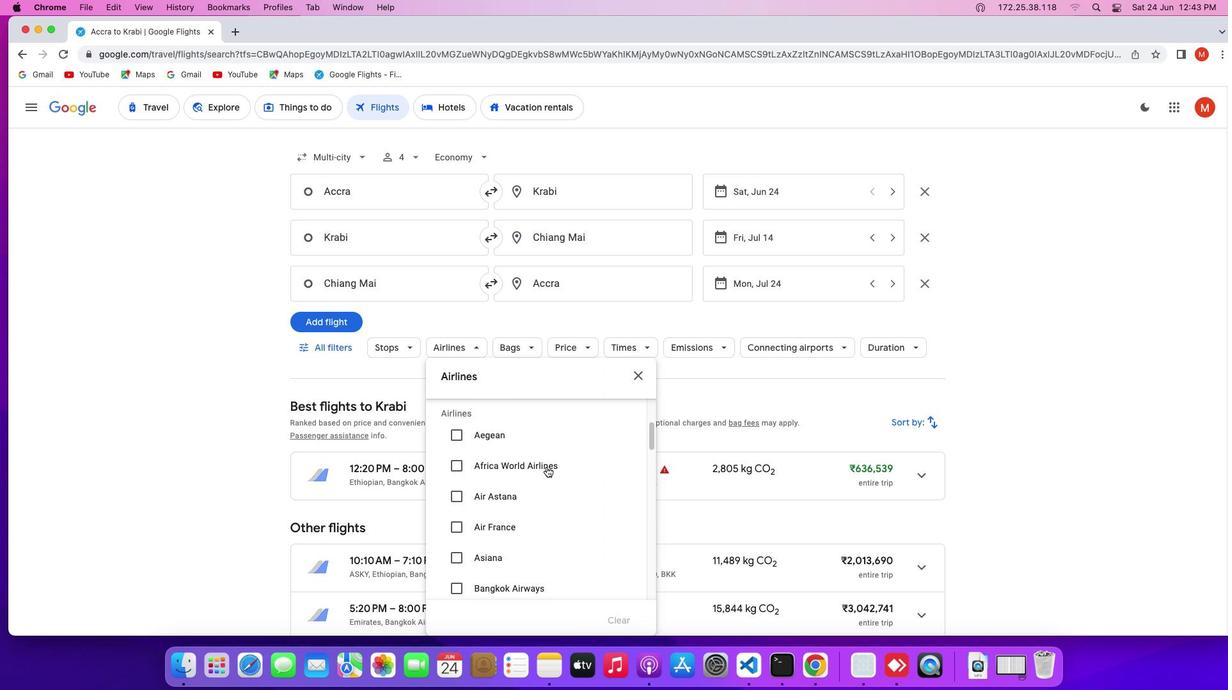 
Action: Mouse scrolled (546, 466) with delta (0, 0)
Screenshot: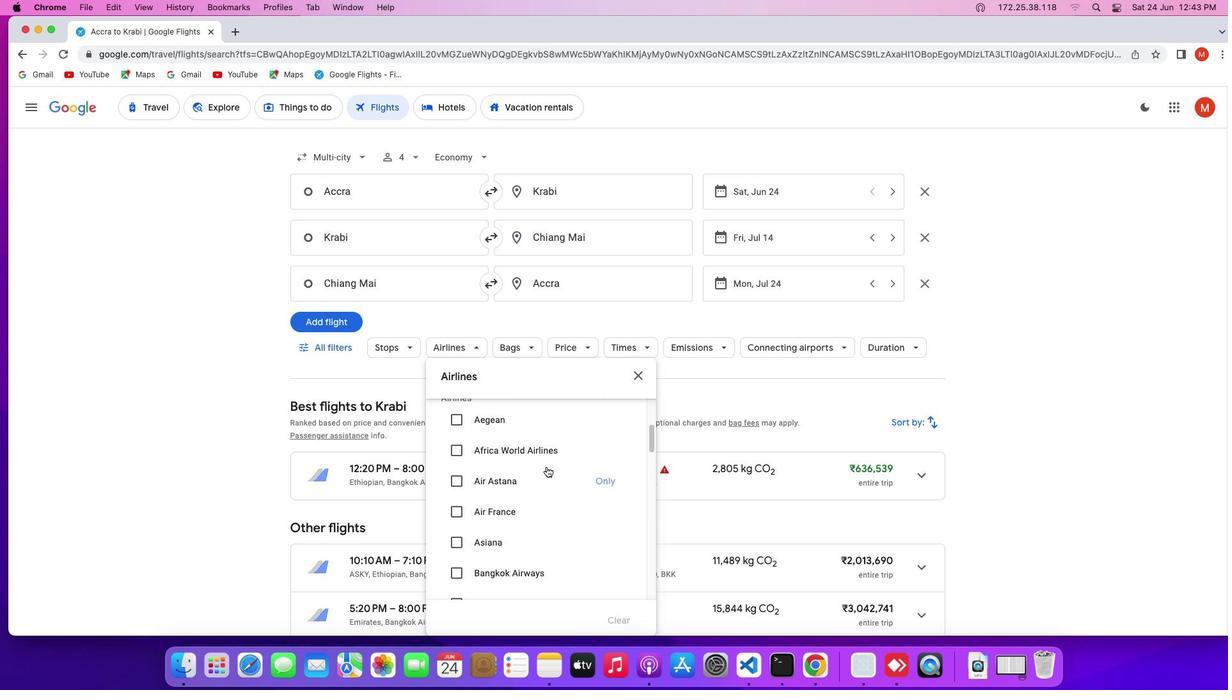 
Action: Mouse scrolled (546, 466) with delta (0, 0)
Screenshot: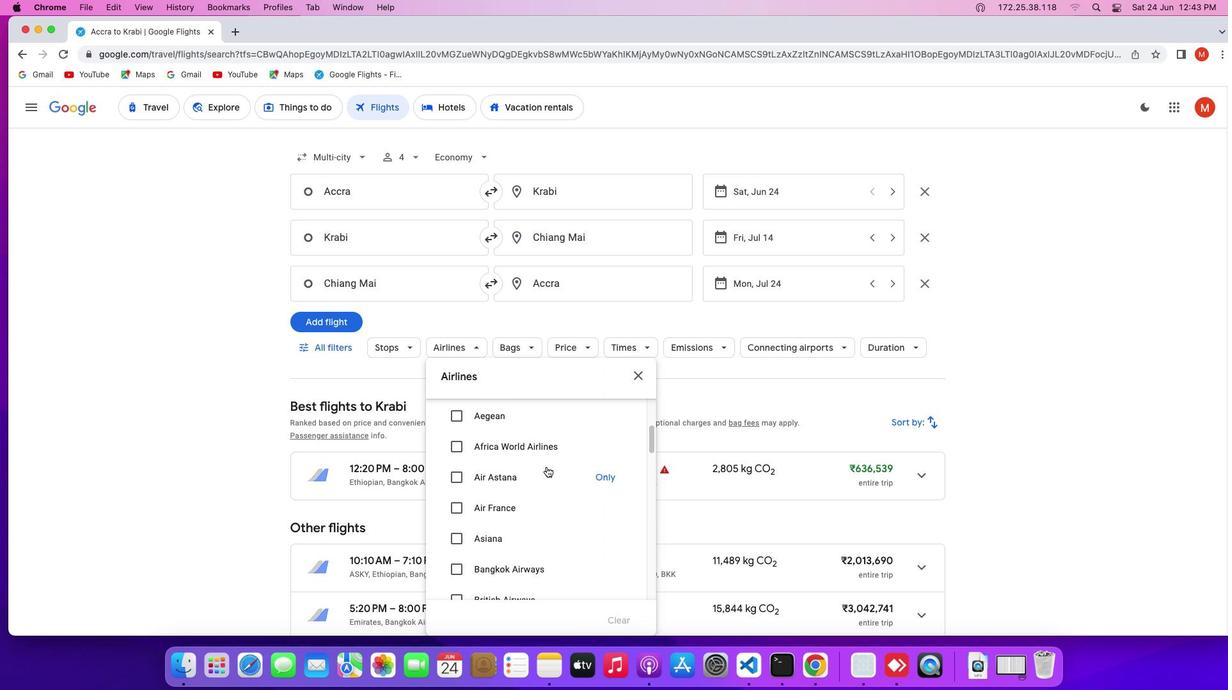 
Action: Mouse scrolled (546, 466) with delta (0, 0)
Screenshot: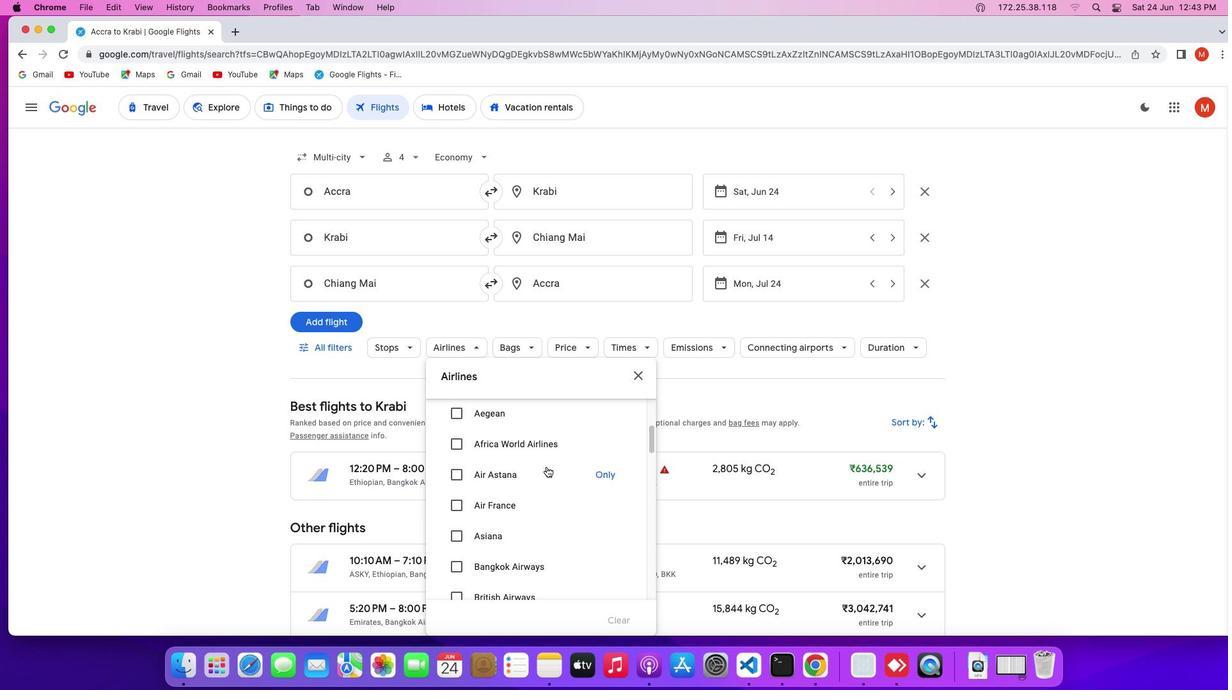 
Action: Mouse scrolled (546, 466) with delta (0, 0)
Screenshot: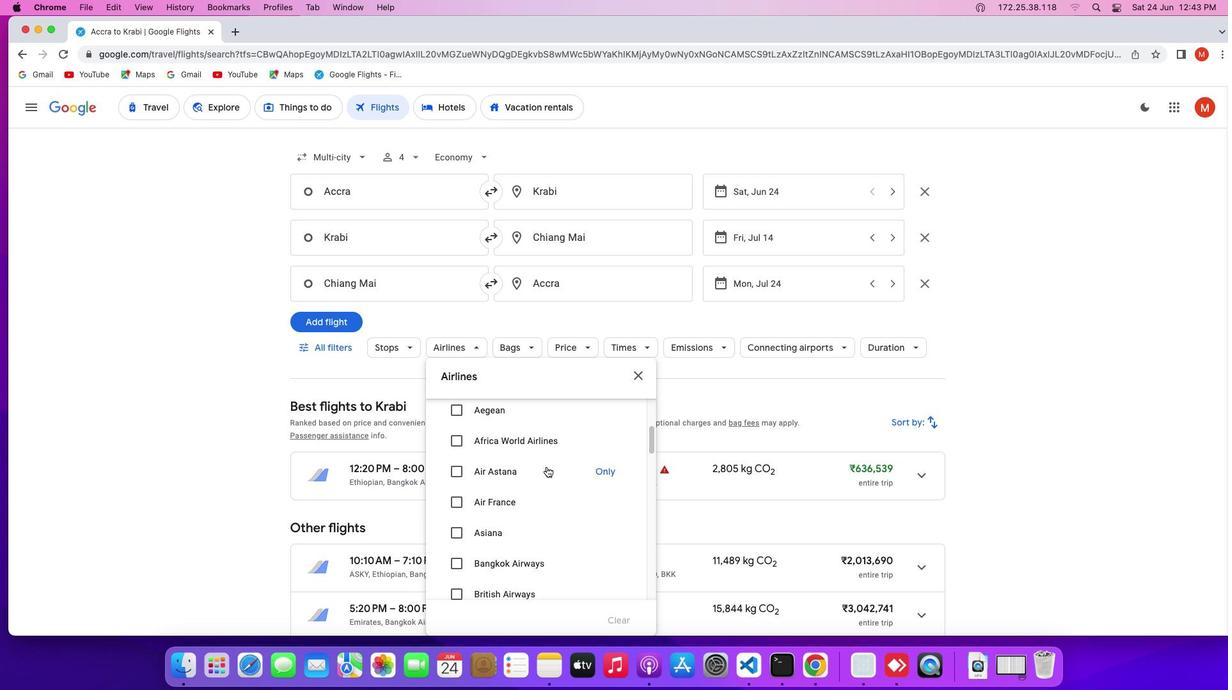 
Action: Mouse scrolled (546, 466) with delta (0, 0)
Screenshot: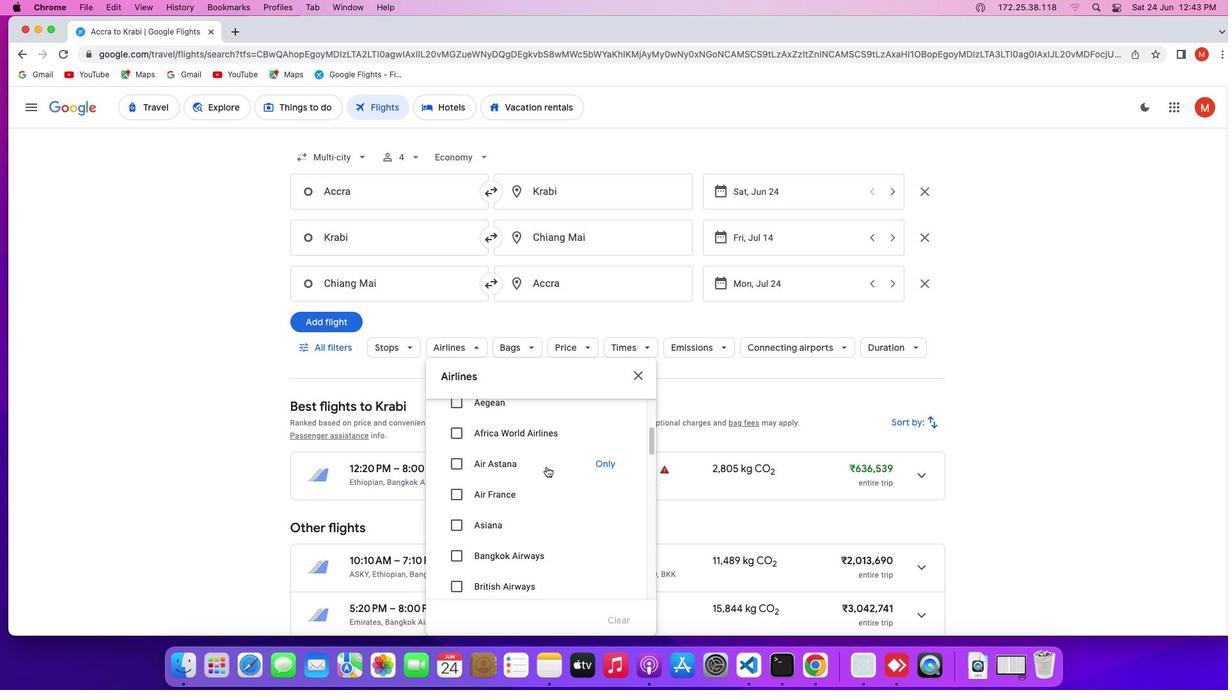 
Action: Mouse scrolled (546, 466) with delta (0, 0)
Screenshot: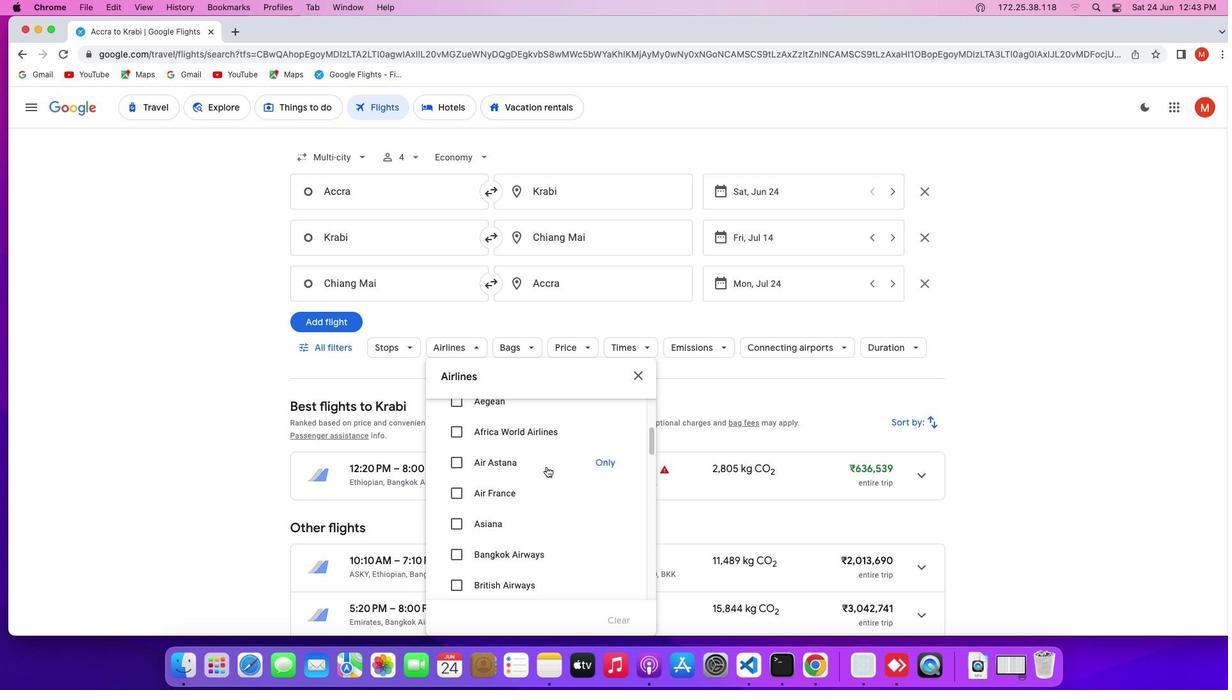 
Action: Mouse scrolled (546, 466) with delta (0, -1)
Screenshot: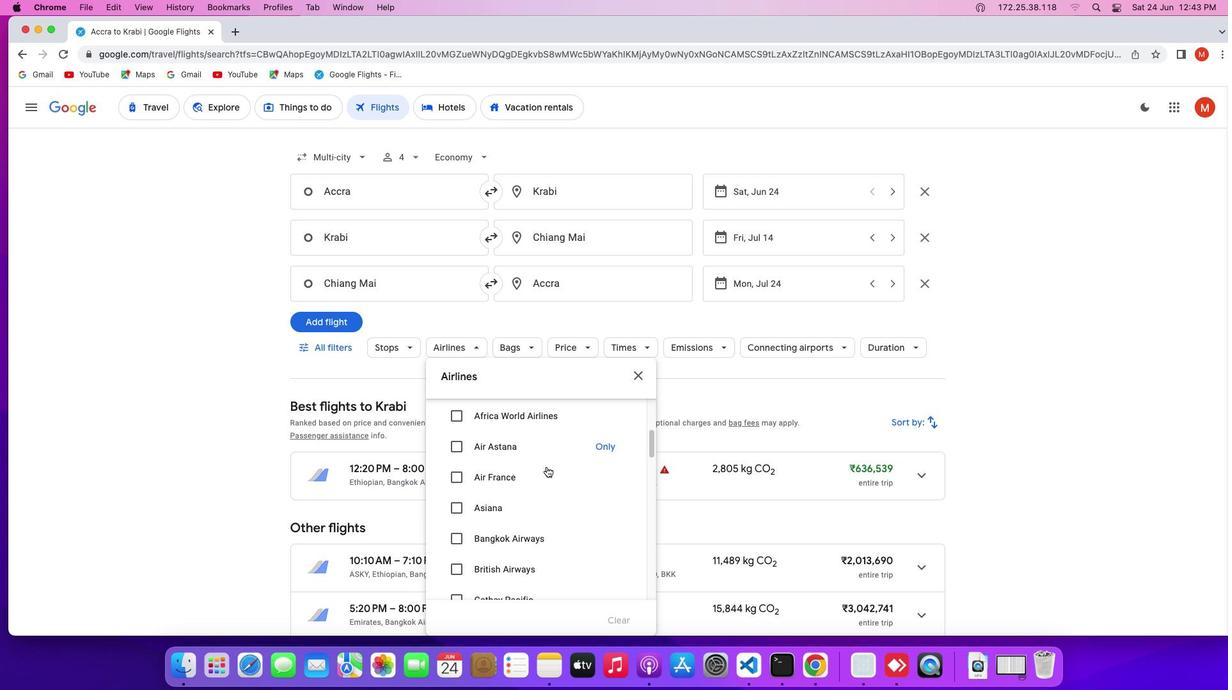 
Action: Mouse scrolled (546, 466) with delta (0, 0)
Screenshot: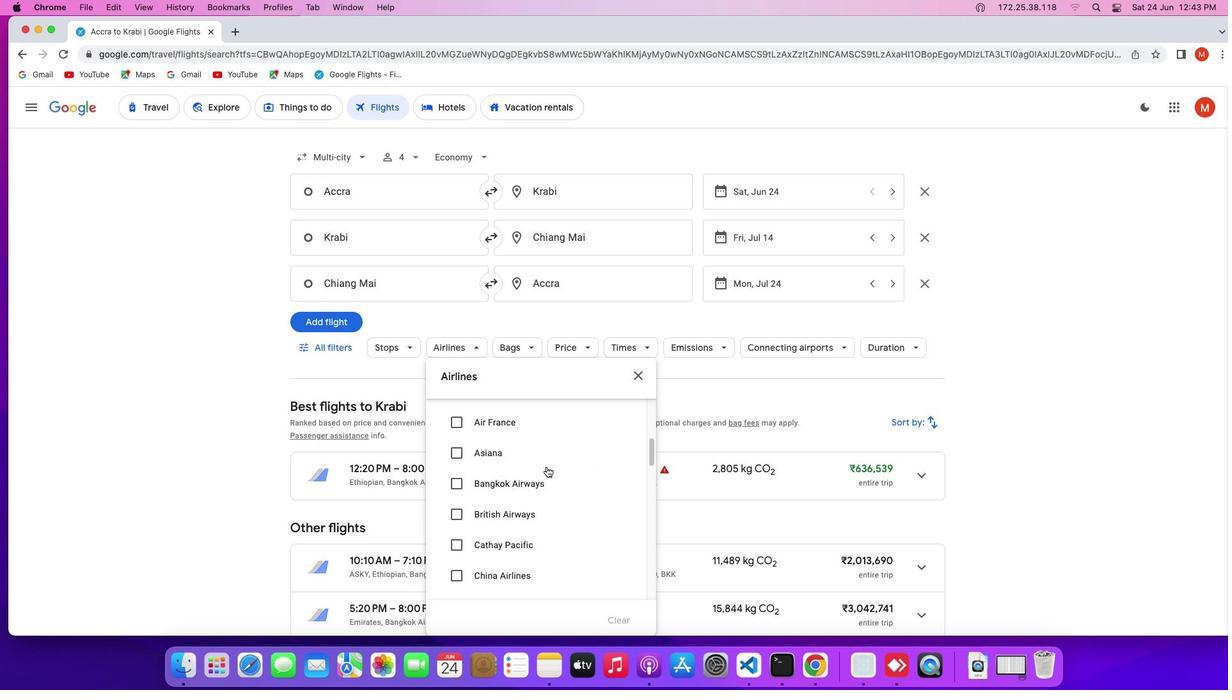 
Action: Mouse scrolled (546, 466) with delta (0, 0)
Screenshot: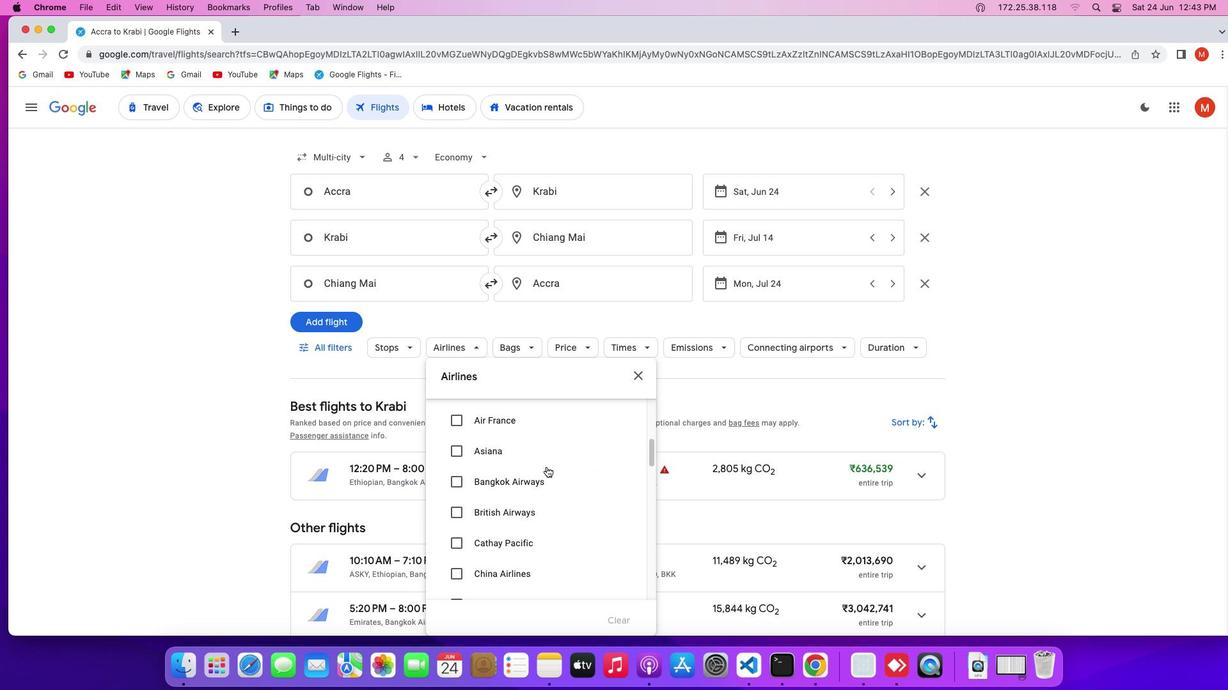 
Action: Mouse scrolled (546, 466) with delta (0, -1)
Screenshot: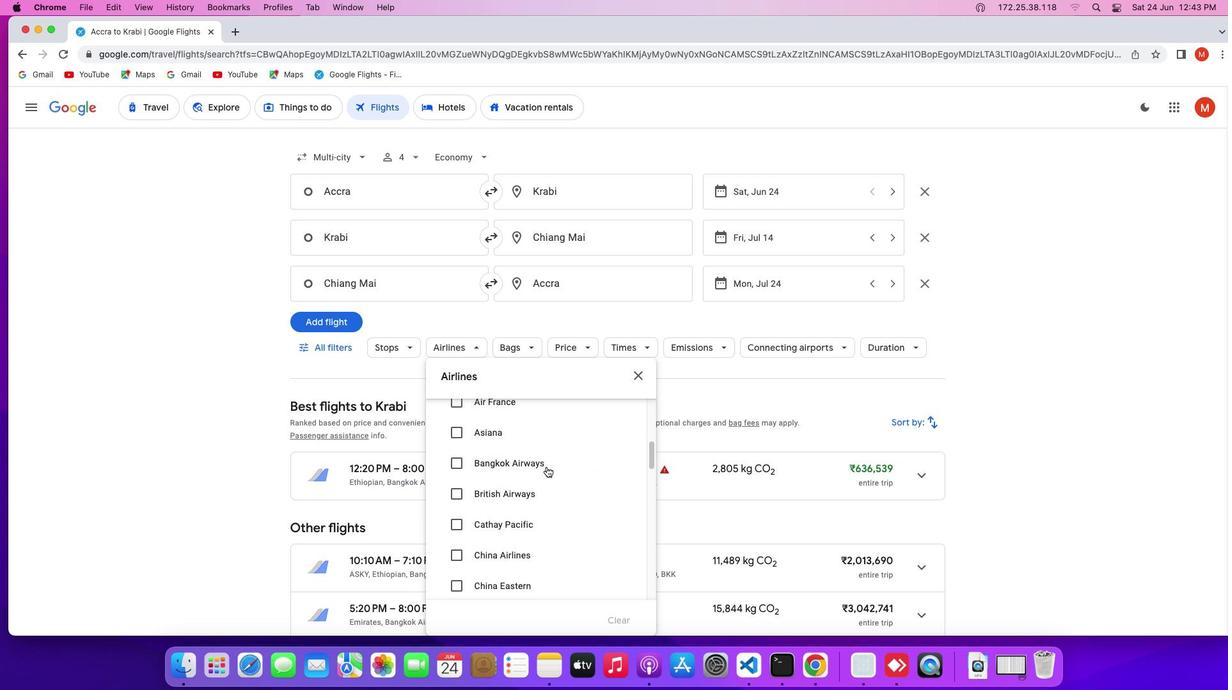 
Action: Mouse scrolled (546, 466) with delta (0, 0)
Screenshot: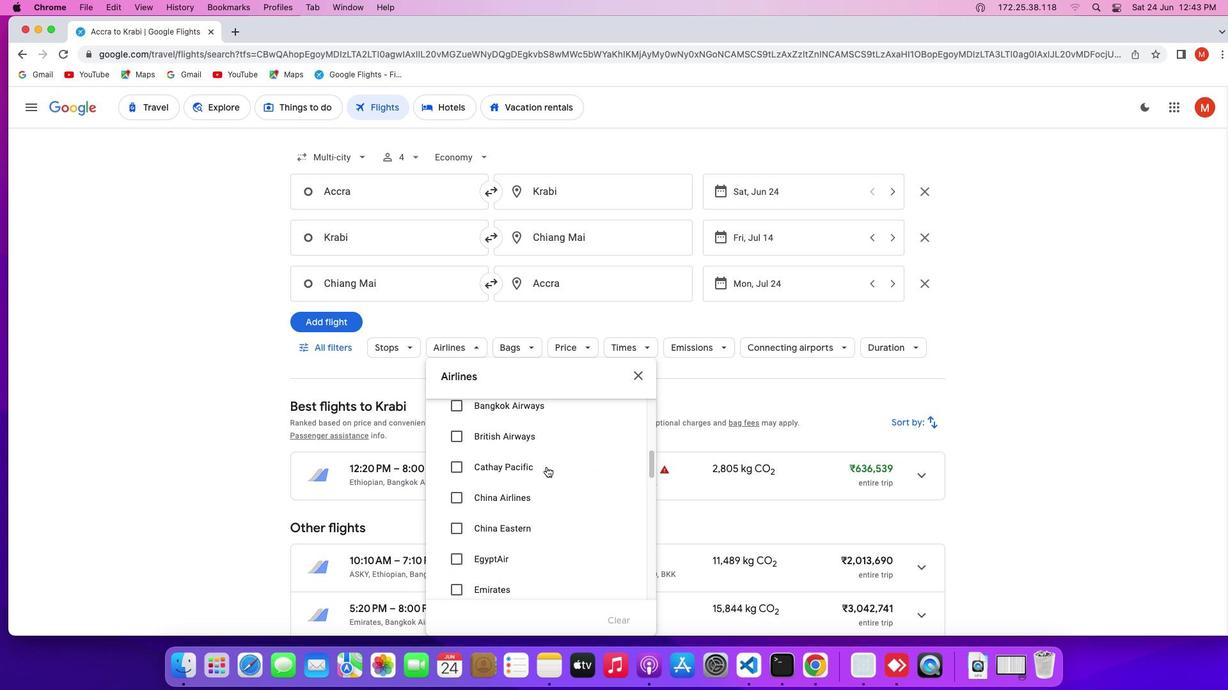 
Action: Mouse scrolled (546, 466) with delta (0, 0)
Screenshot: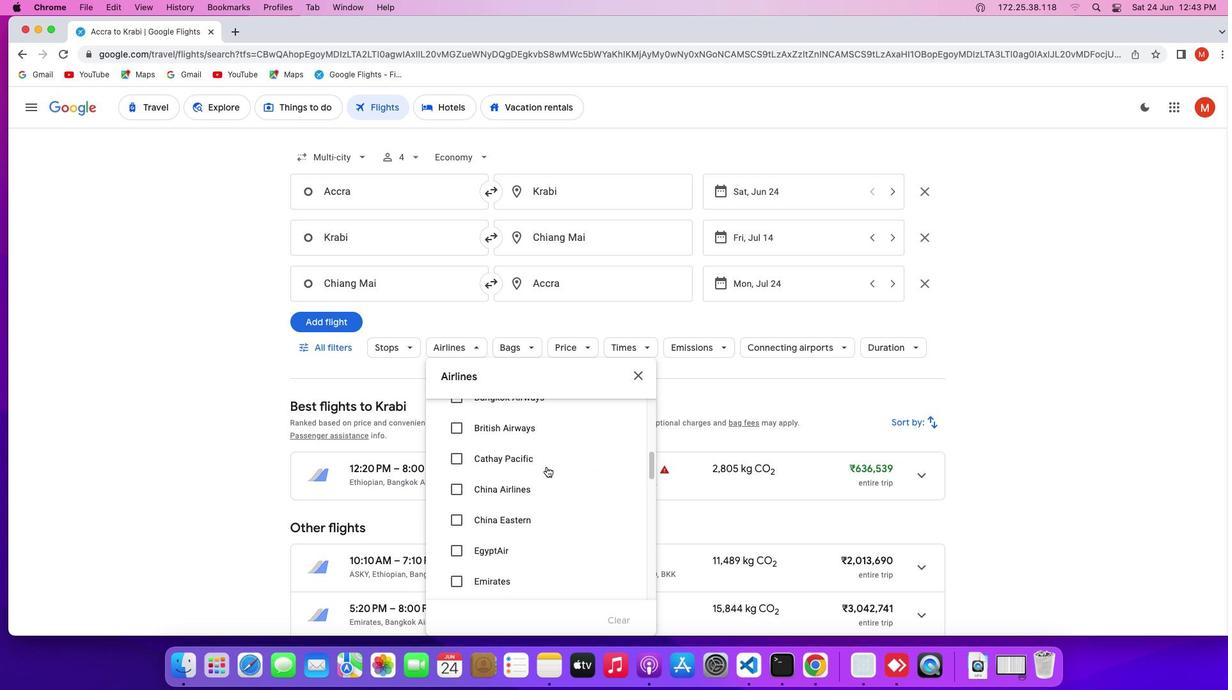 
Action: Mouse scrolled (546, 466) with delta (0, 0)
Screenshot: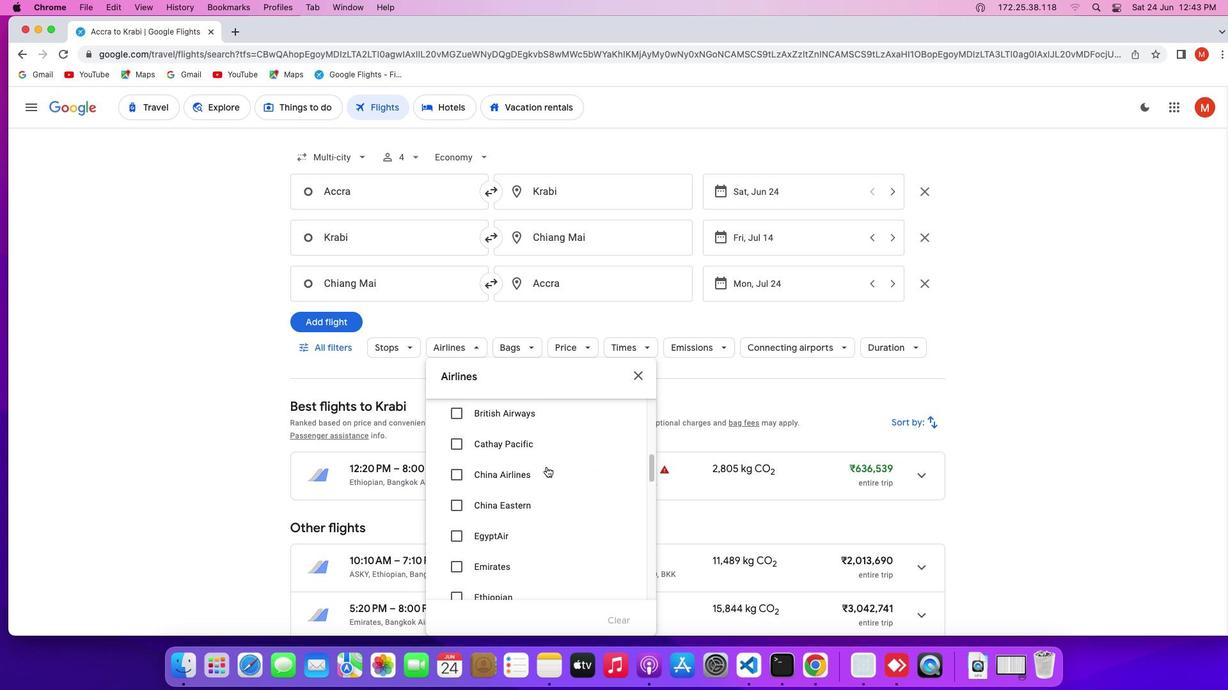 
Action: Mouse moved to (457, 520)
Screenshot: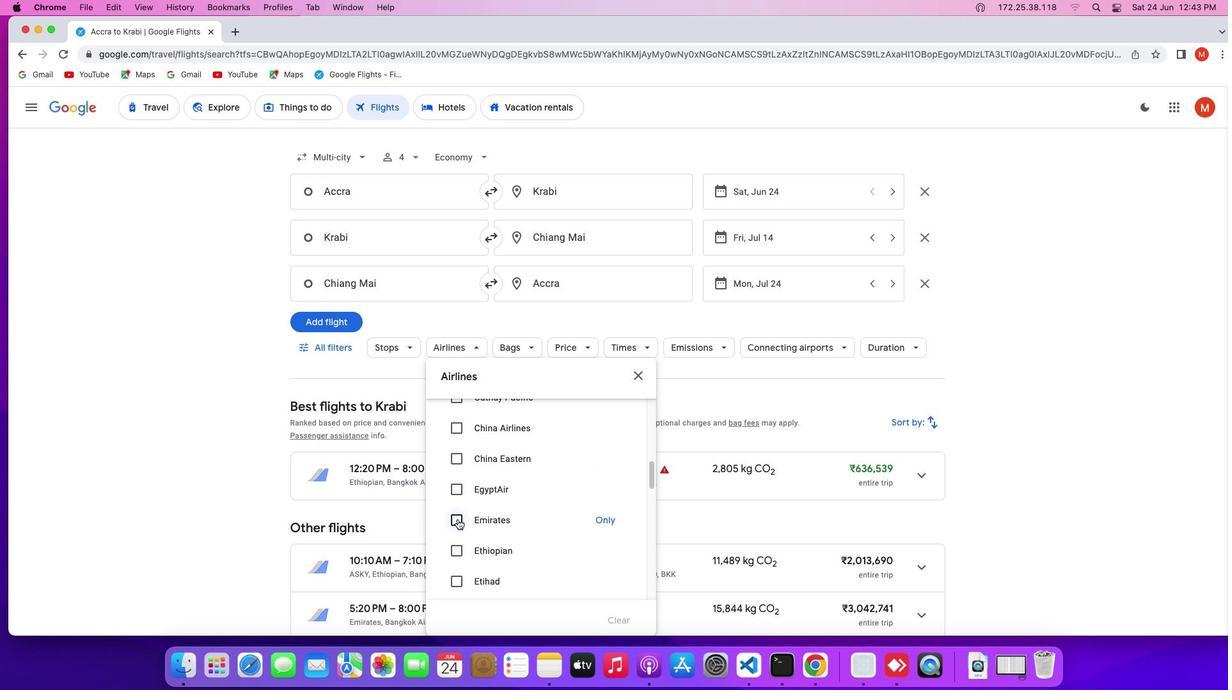 
Action: Mouse pressed left at (457, 520)
Screenshot: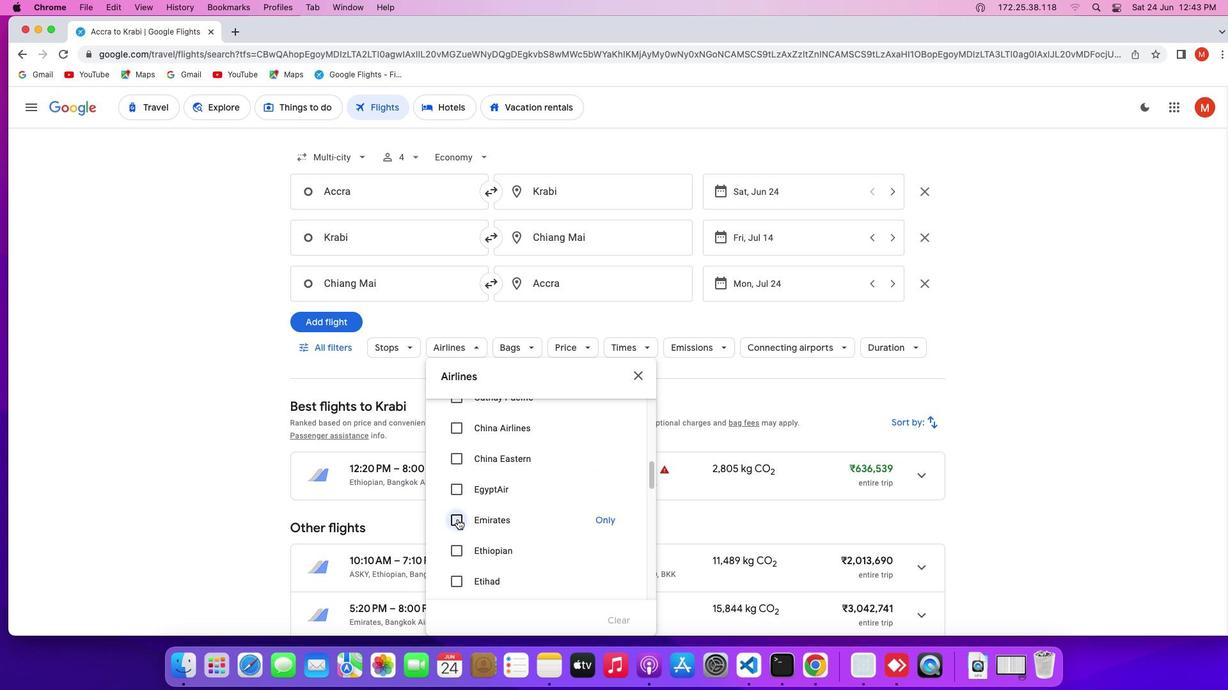 
Action: Mouse moved to (634, 347)
Screenshot: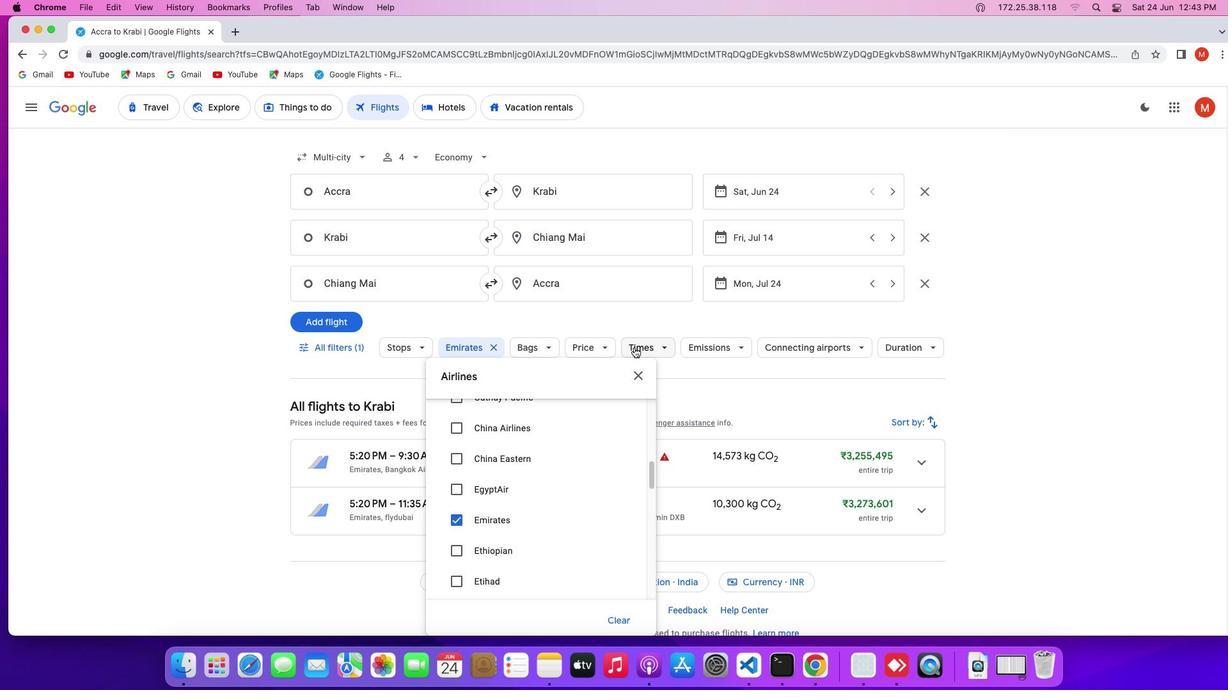 
Action: Mouse pressed left at (634, 347)
Screenshot: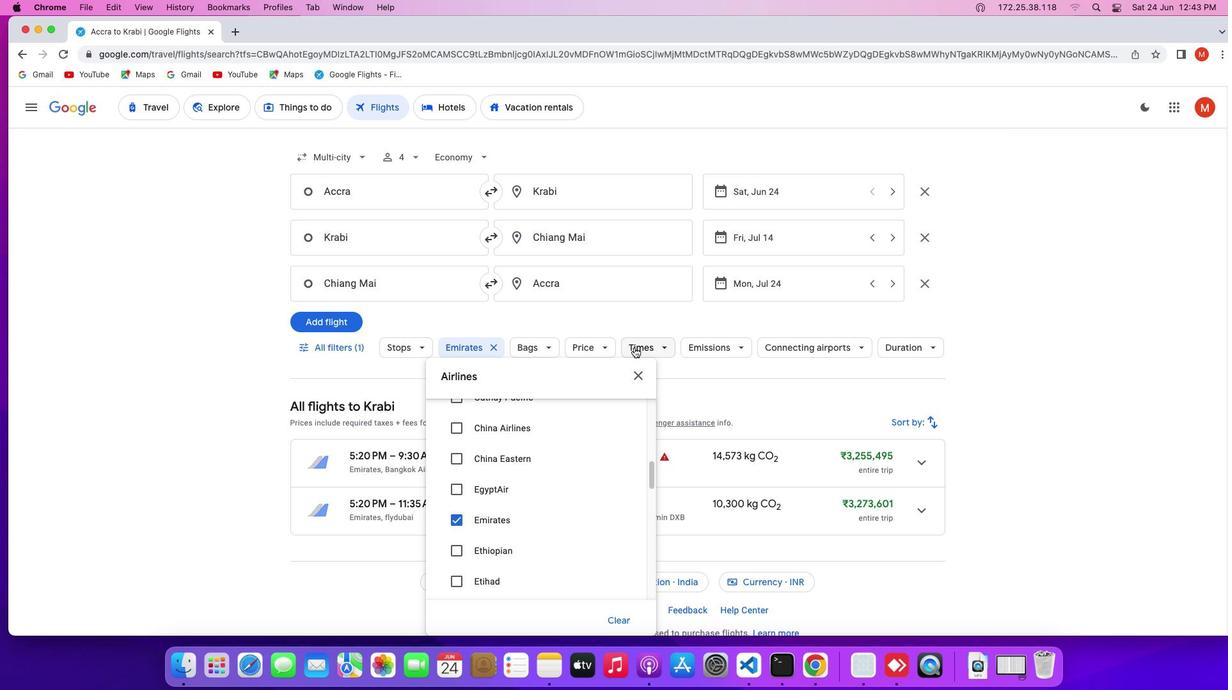
Action: Mouse moved to (647, 507)
Screenshot: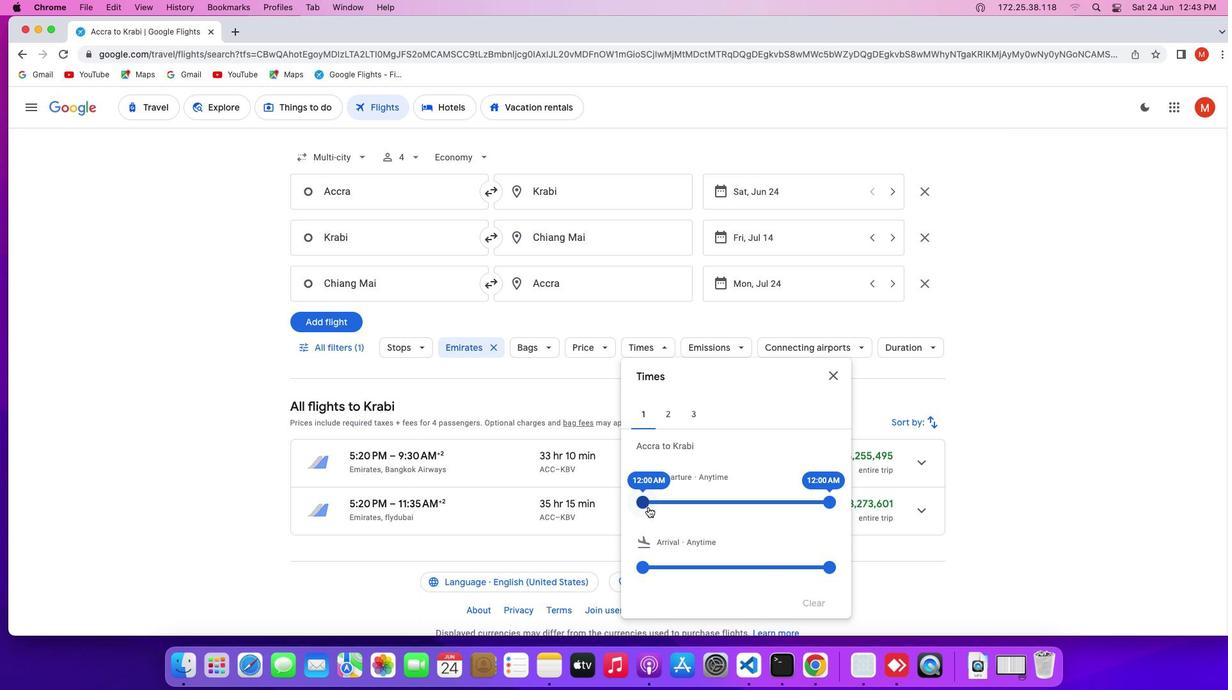 
Action: Mouse pressed left at (647, 507)
Screenshot: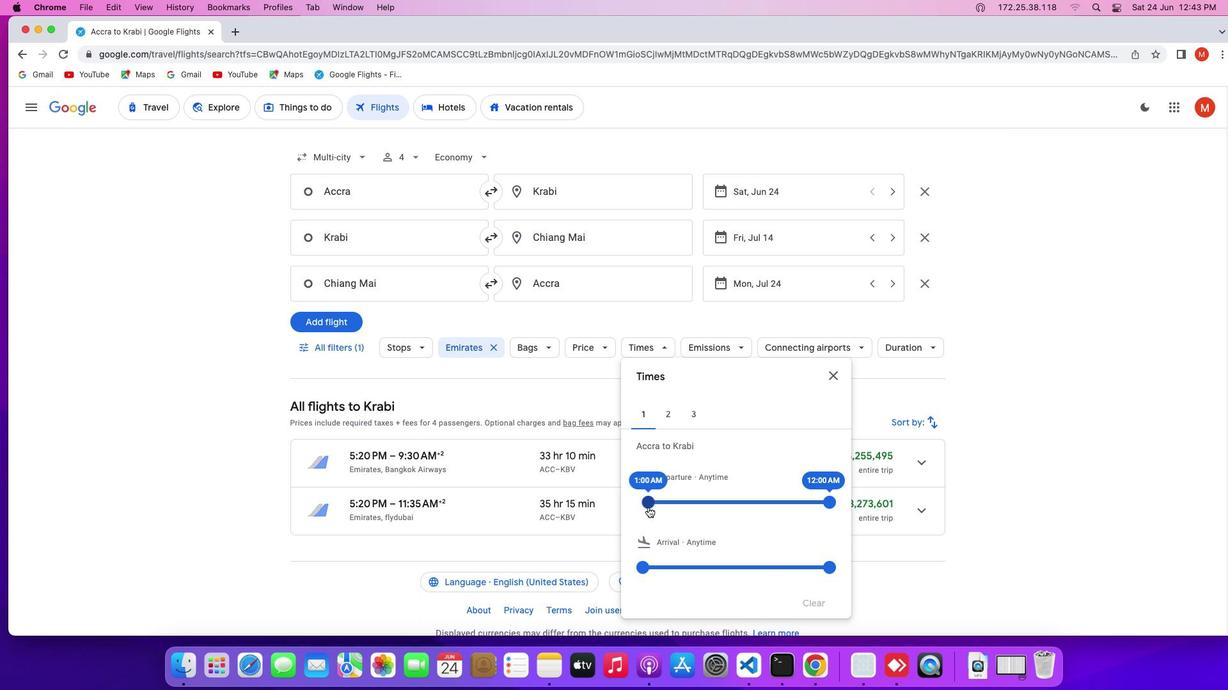 
Action: Mouse moved to (827, 499)
Screenshot: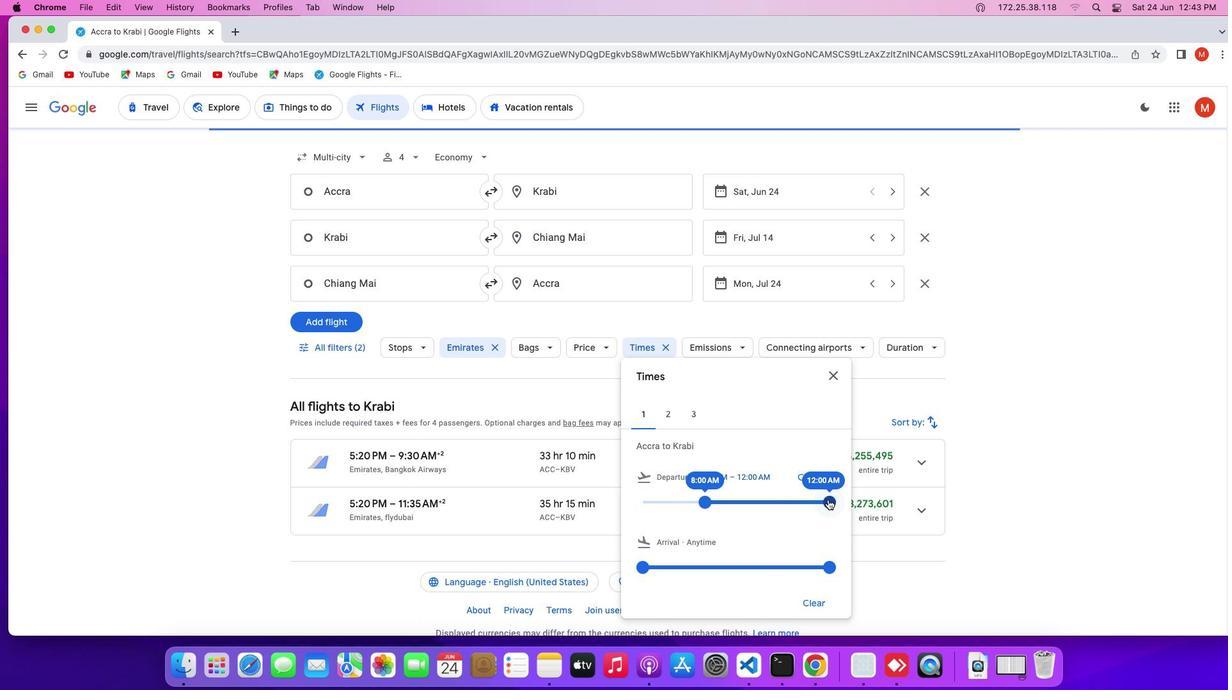 
Action: Mouse pressed left at (827, 499)
Screenshot: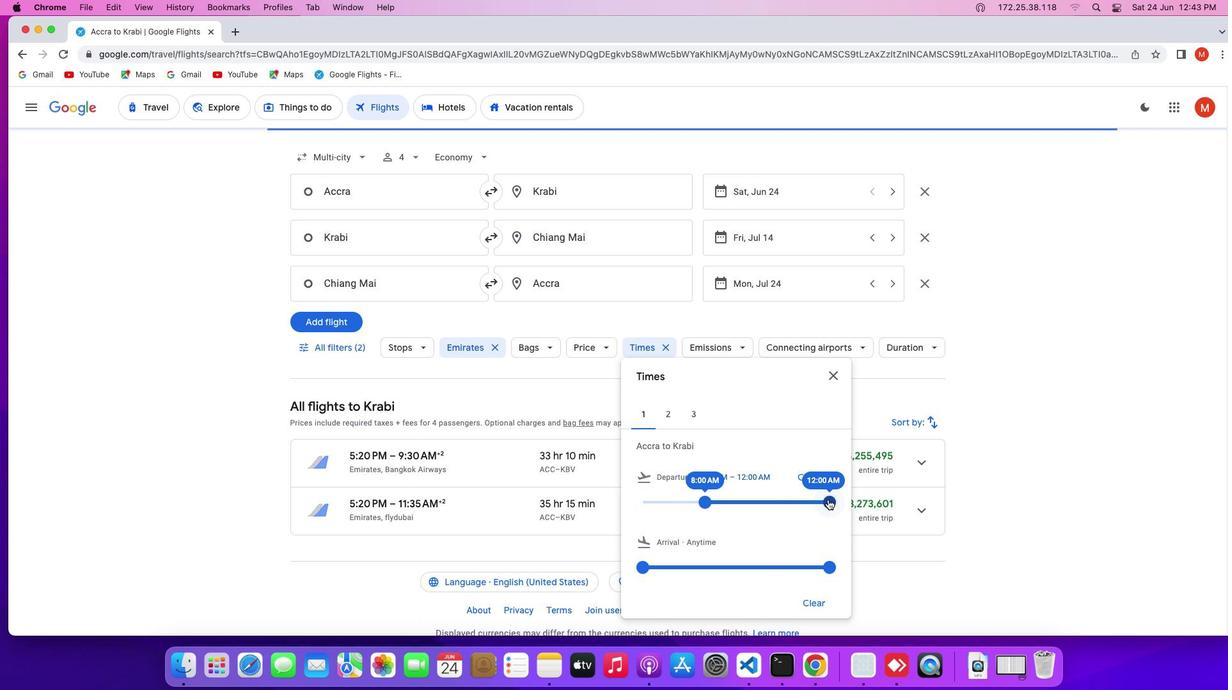 
Action: Mouse moved to (748, 349)
Screenshot: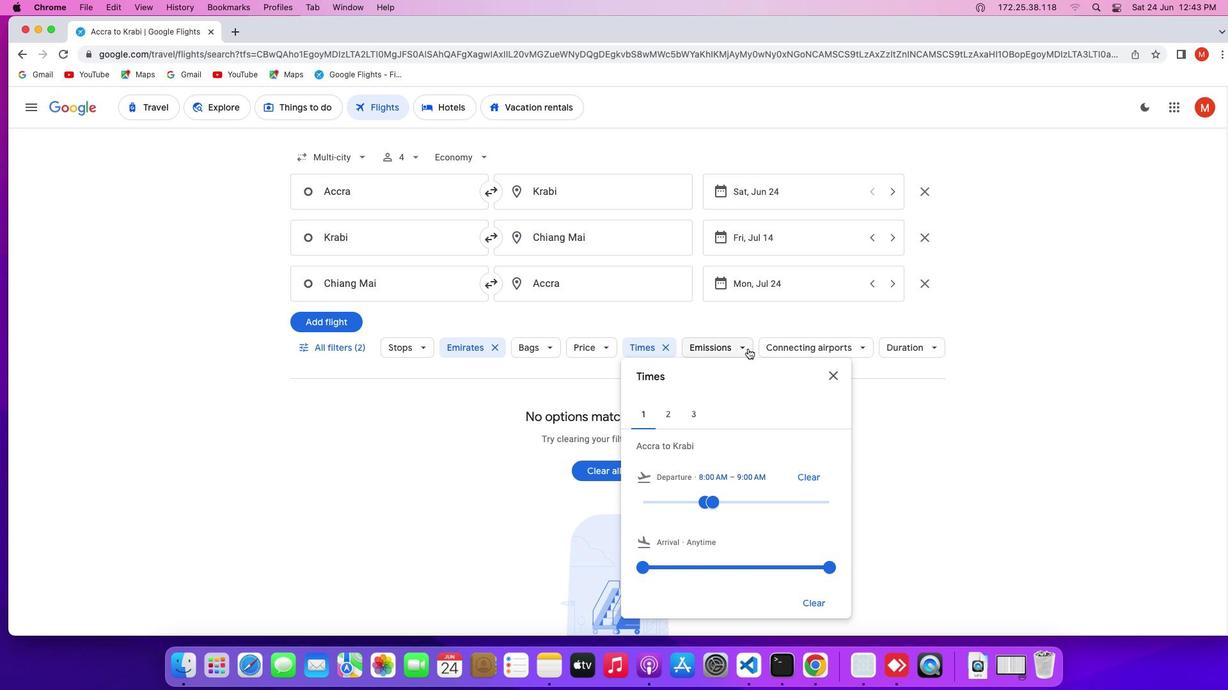 
Action: Mouse pressed left at (748, 349)
Screenshot: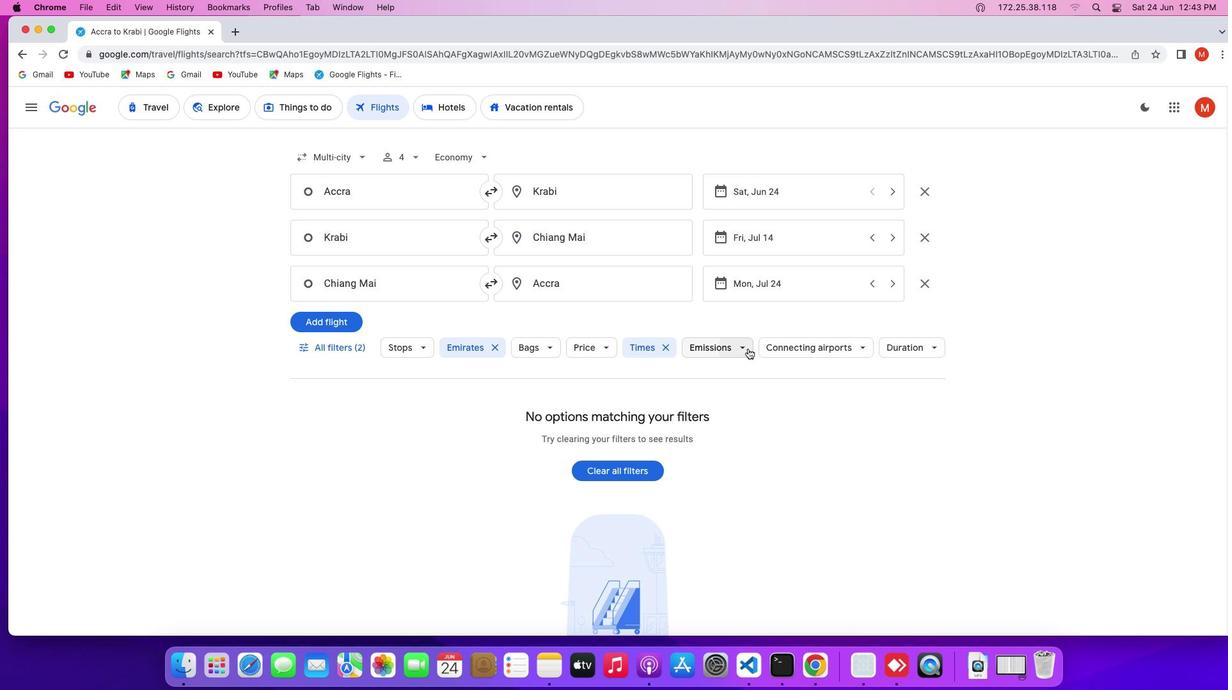 
Action: Mouse moved to (754, 410)
Screenshot: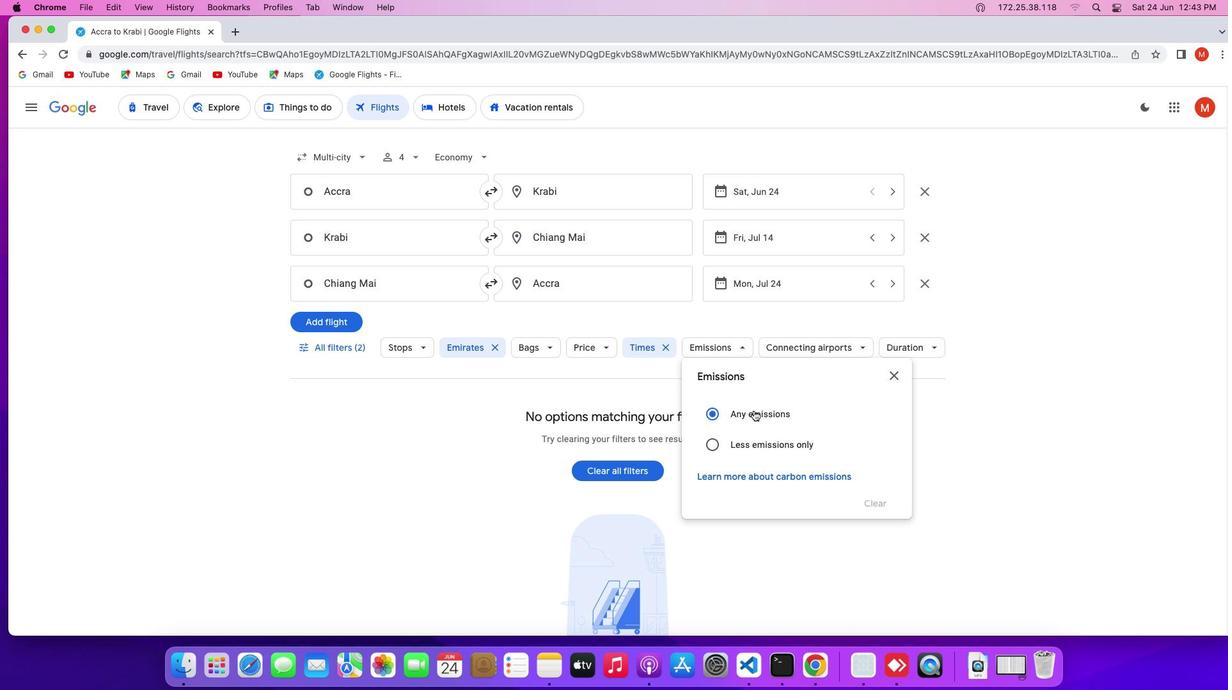 
Action: Mouse pressed left at (754, 410)
Screenshot: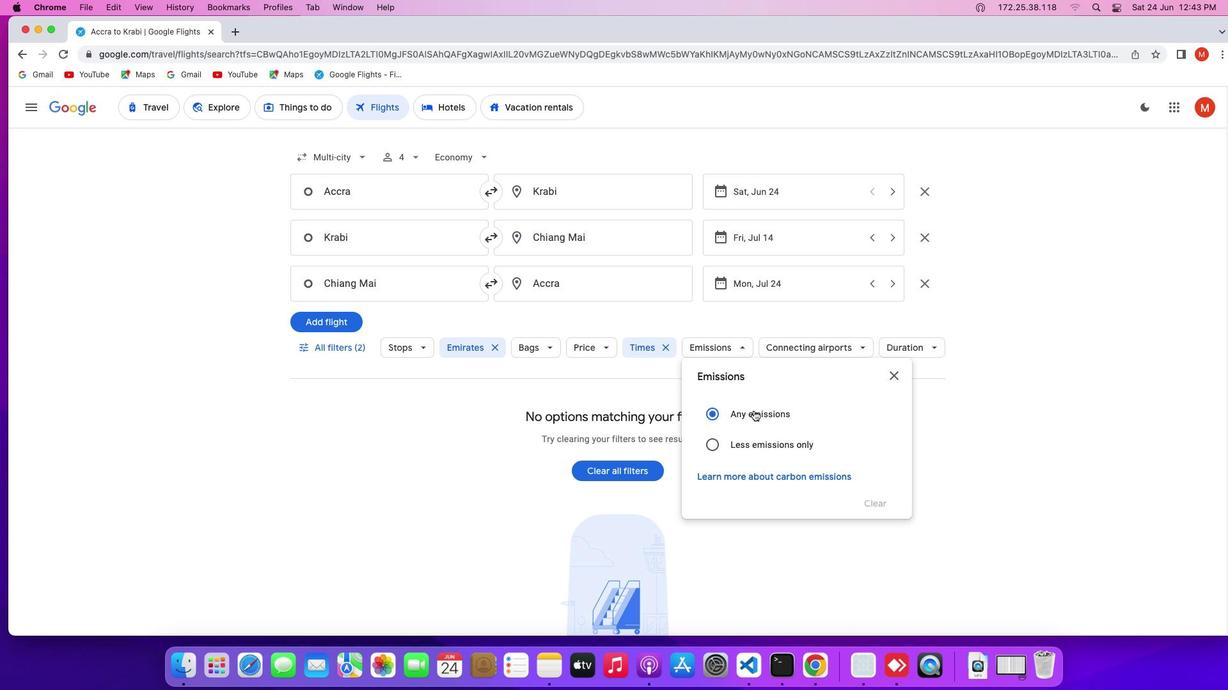 
Action: Mouse moved to (1005, 509)
Screenshot: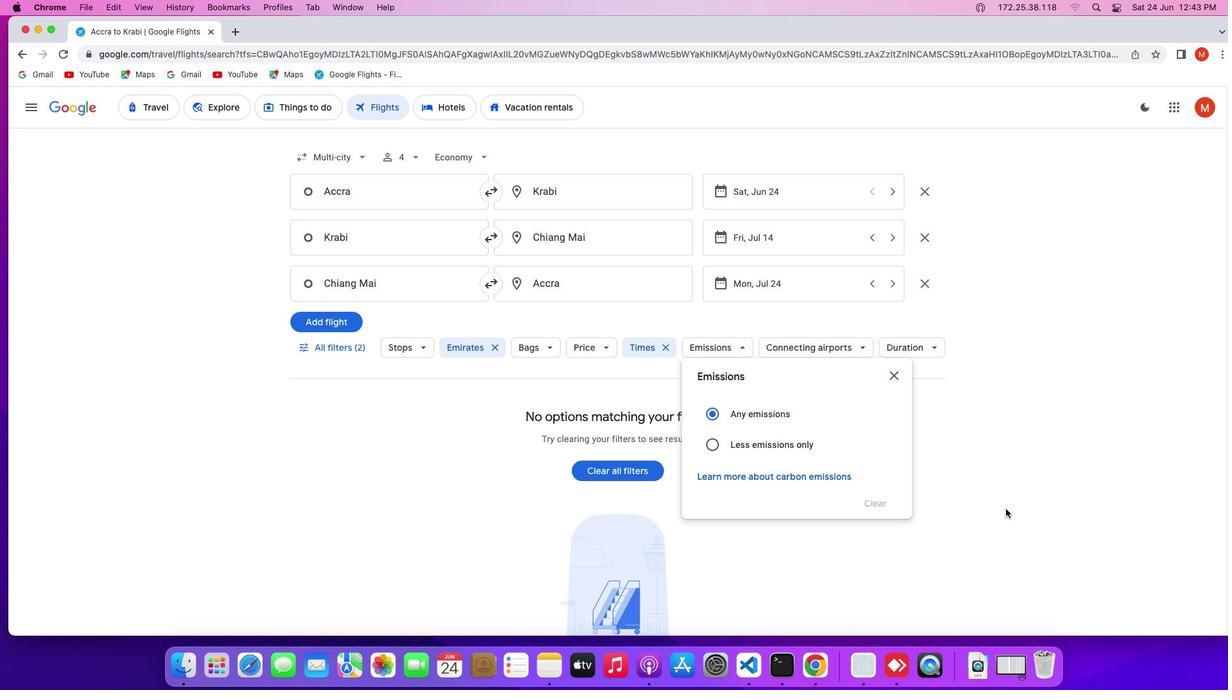 
Action: Mouse pressed left at (1005, 509)
Screenshot: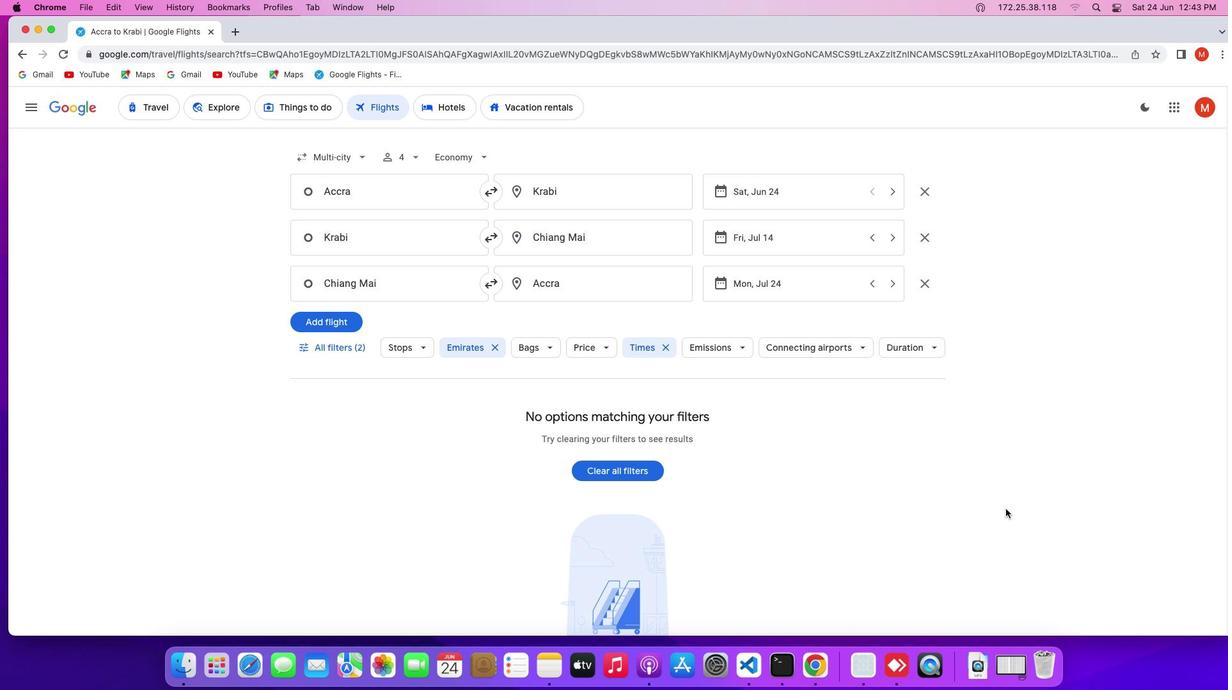 
